 Task: Find connections with filter location Constantine with filter topic #hiringwith filter profile language English with filter current company Universal Ally with filter school NATIONAL INSTITUTE OF ELECTRONICS & INFORMATION TECHNOLOGY (NIELIT) with filter industry Travel Arrangements with filter service category Date Entry with filter keywords title Mining Engineer
Action: Mouse moved to (613, 88)
Screenshot: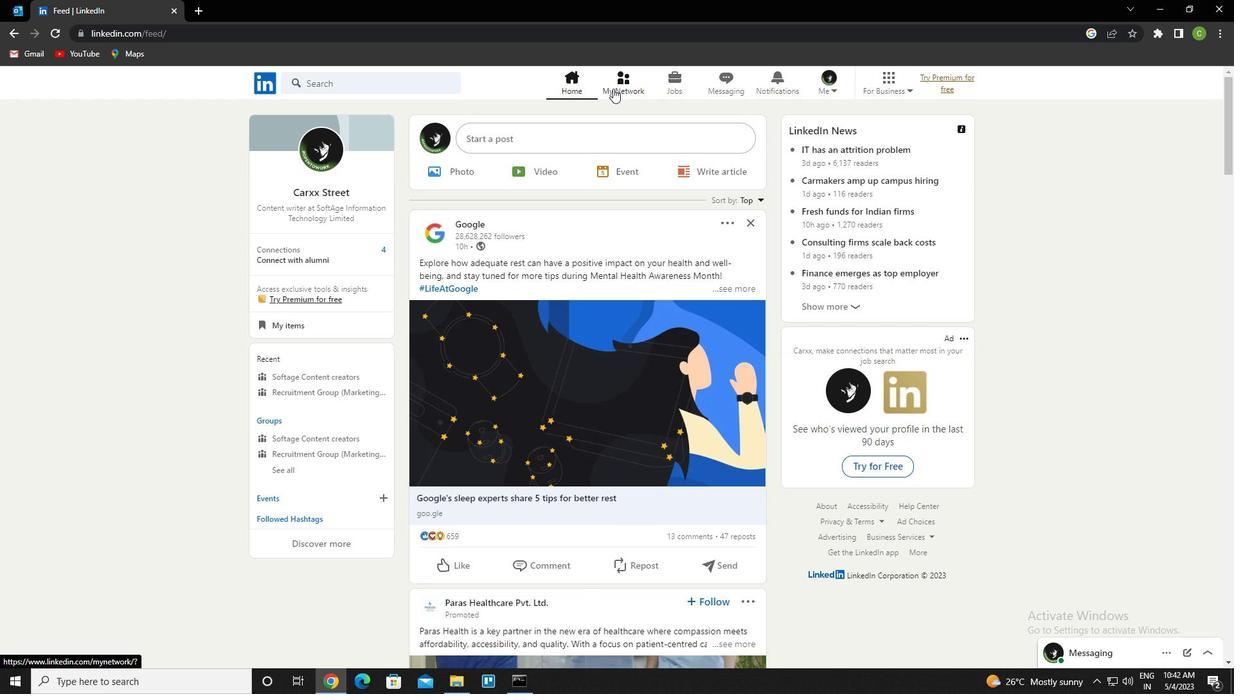 
Action: Mouse pressed left at (613, 88)
Screenshot: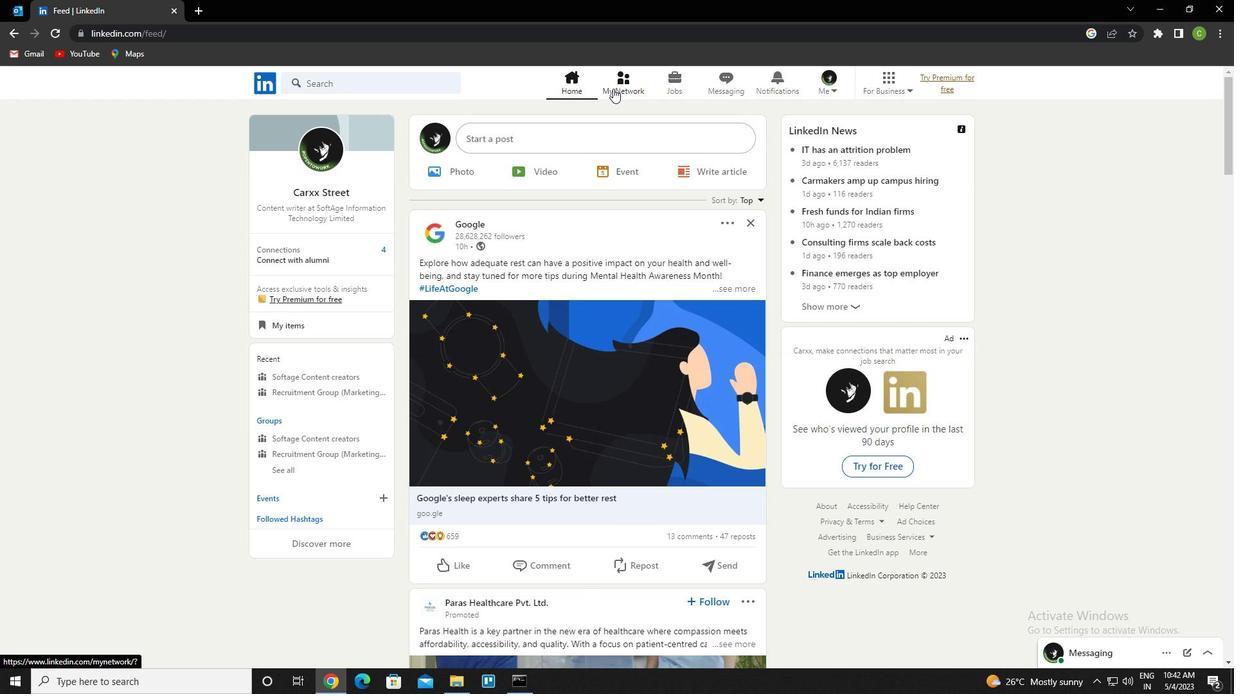 
Action: Mouse moved to (390, 165)
Screenshot: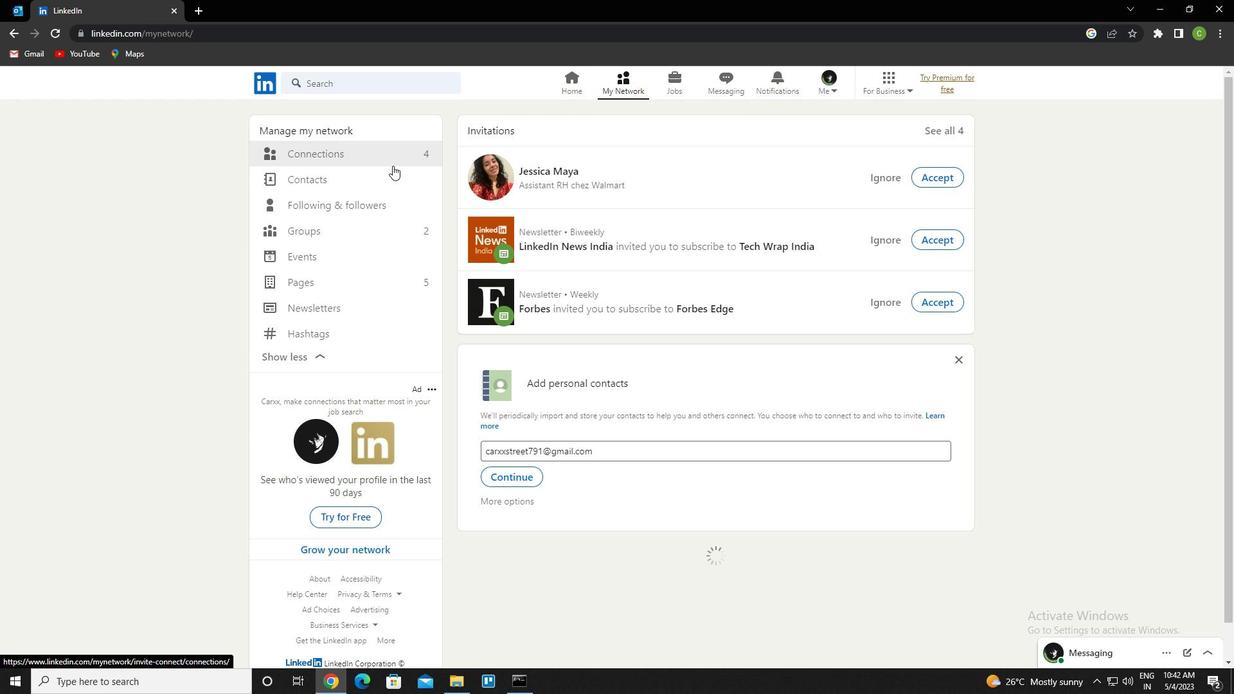 
Action: Mouse pressed left at (390, 165)
Screenshot: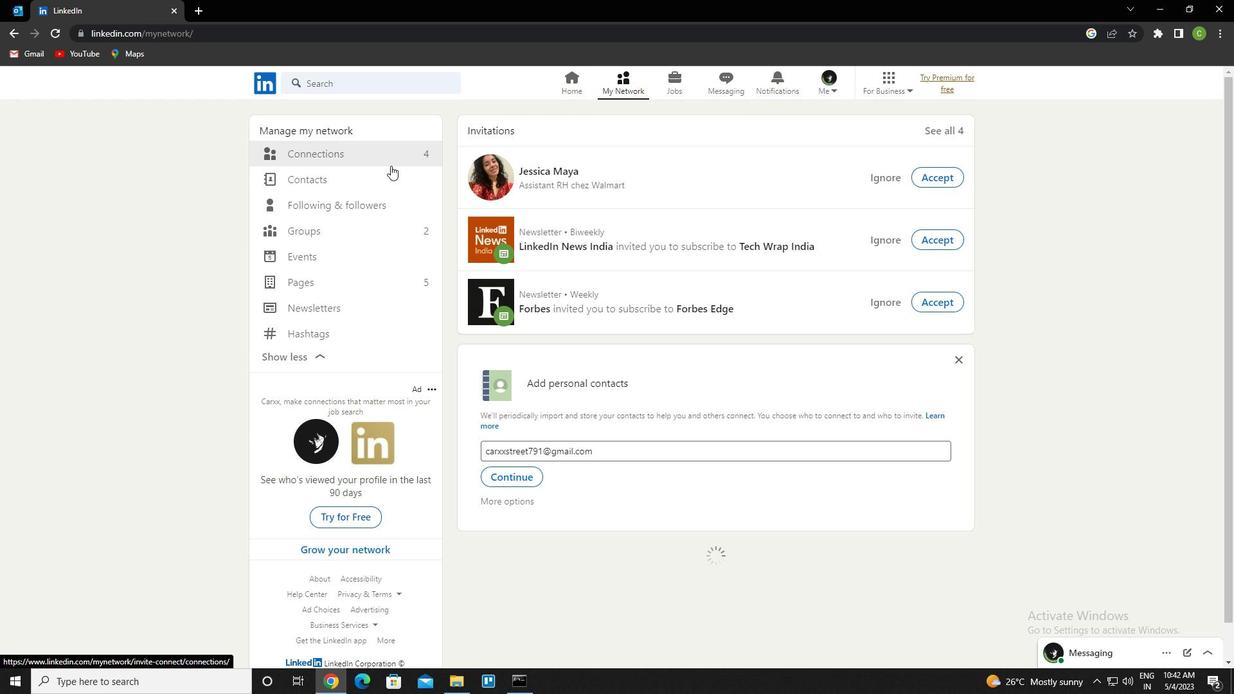 
Action: Mouse moved to (391, 165)
Screenshot: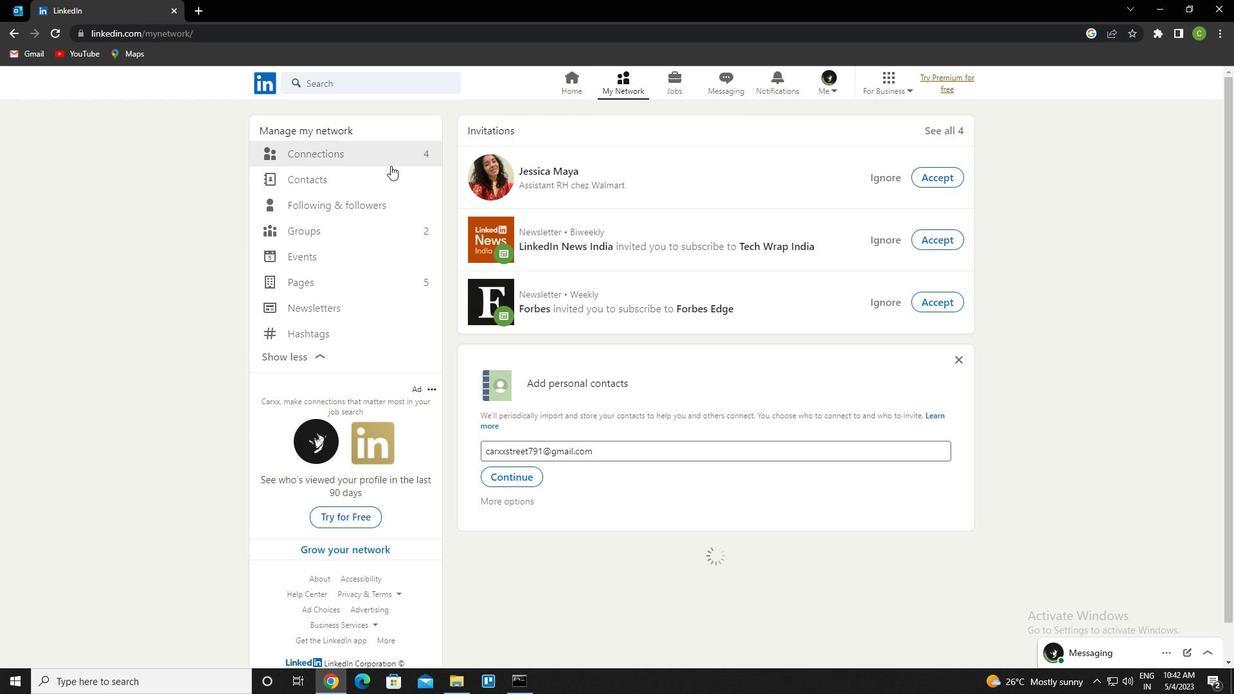 
Action: Mouse pressed left at (391, 165)
Screenshot: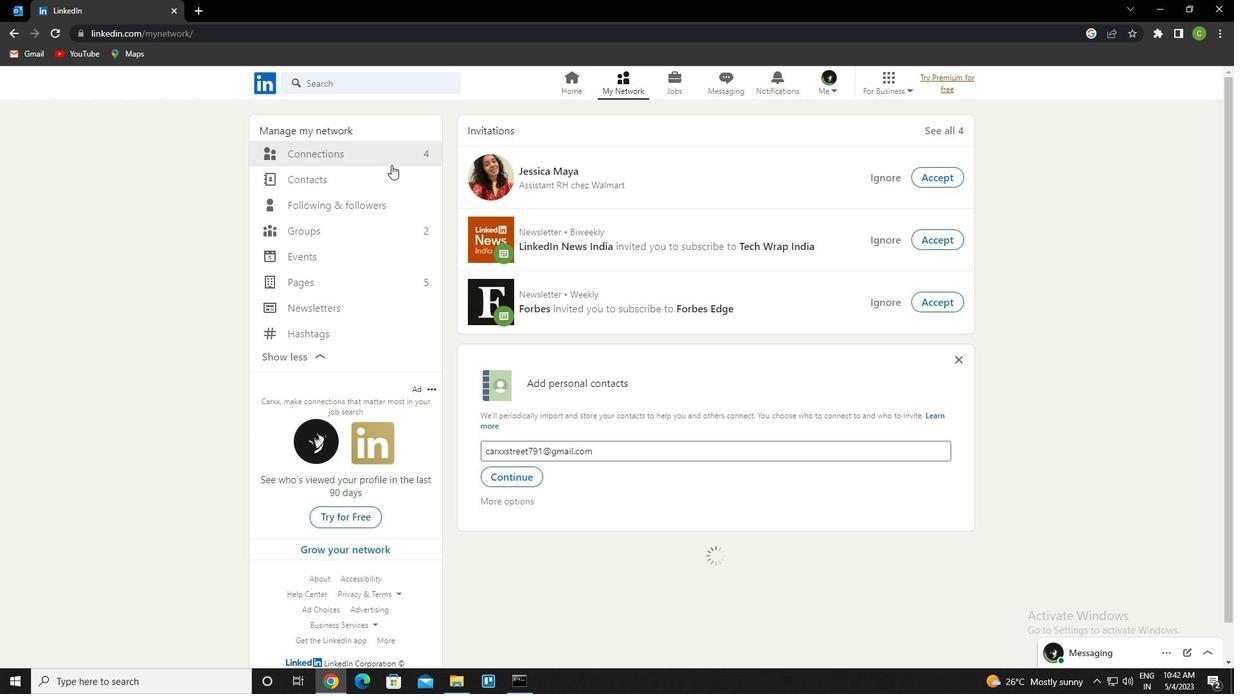 
Action: Mouse moved to (397, 148)
Screenshot: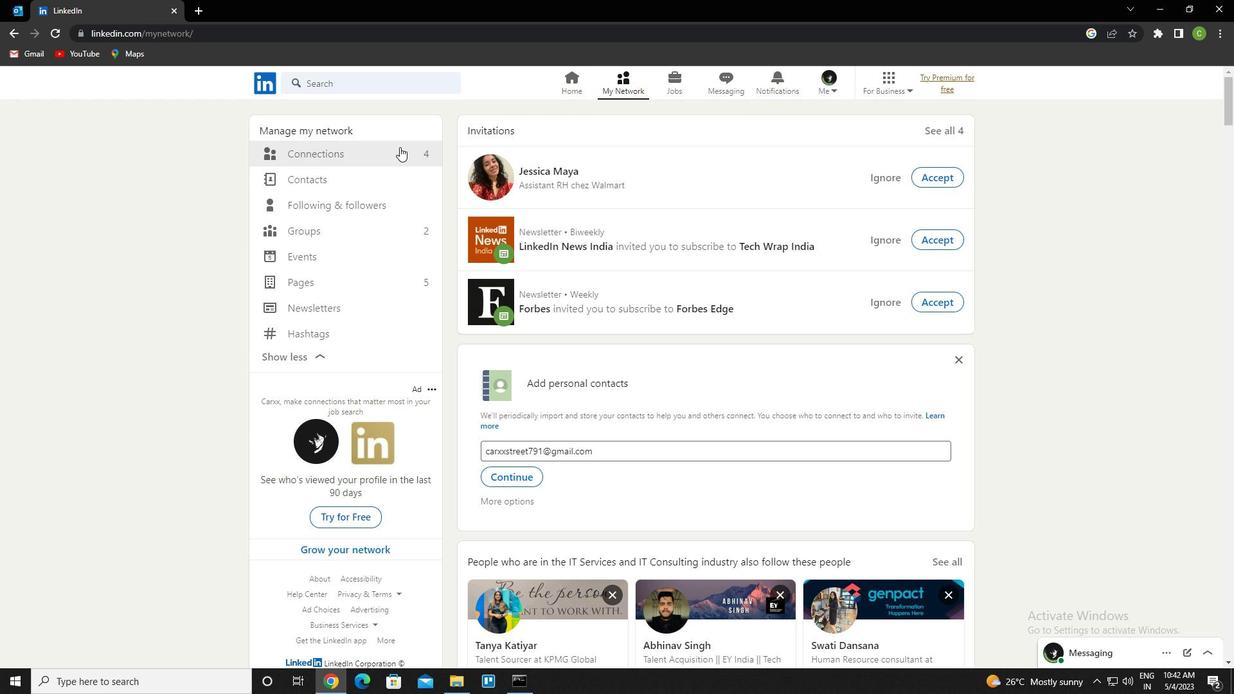 
Action: Mouse pressed left at (397, 148)
Screenshot: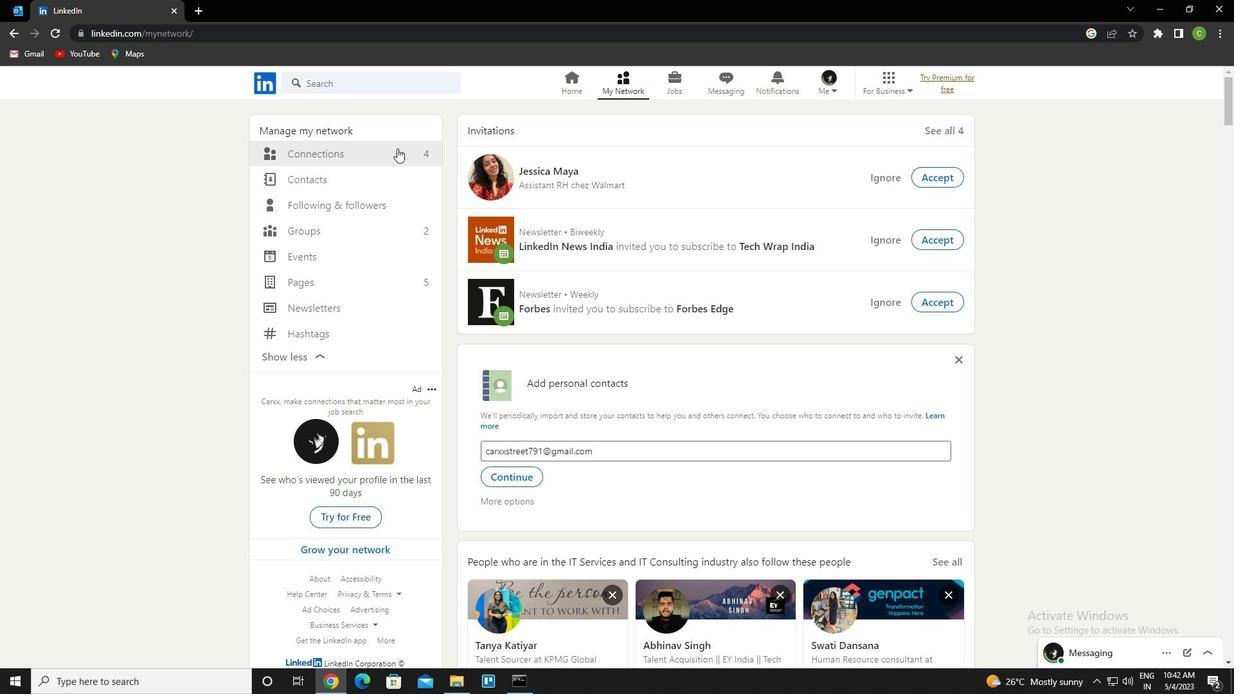 
Action: Mouse moved to (729, 156)
Screenshot: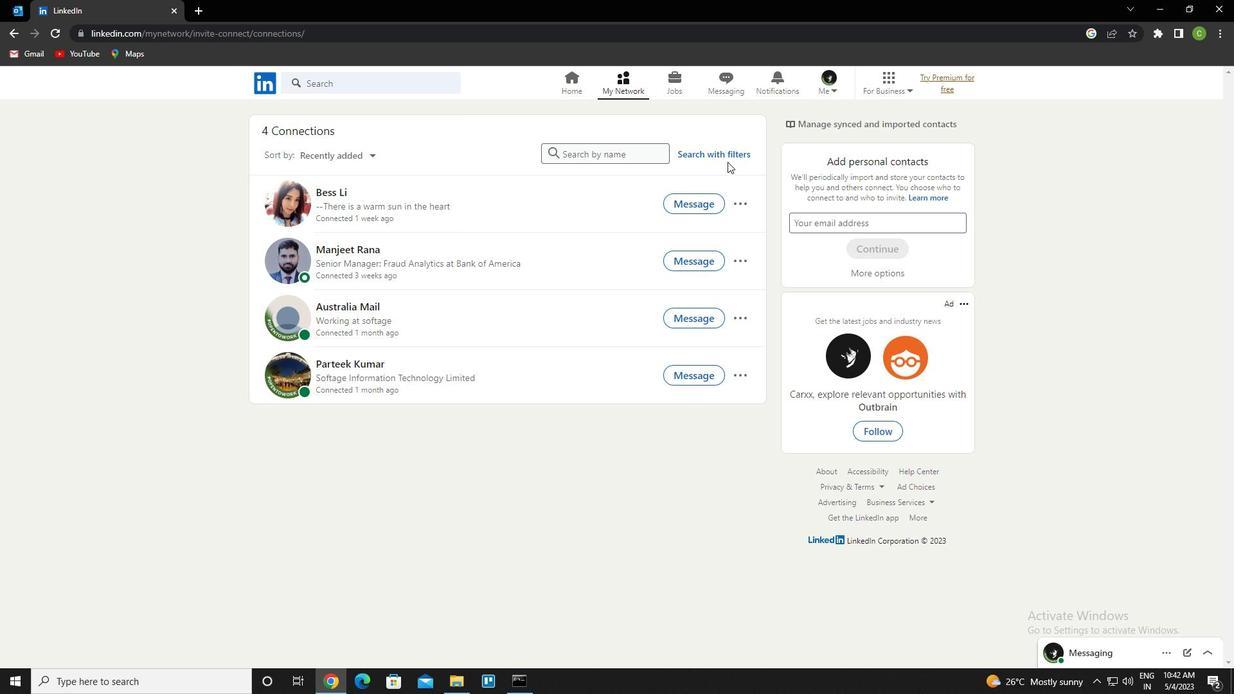 
Action: Mouse pressed left at (729, 156)
Screenshot: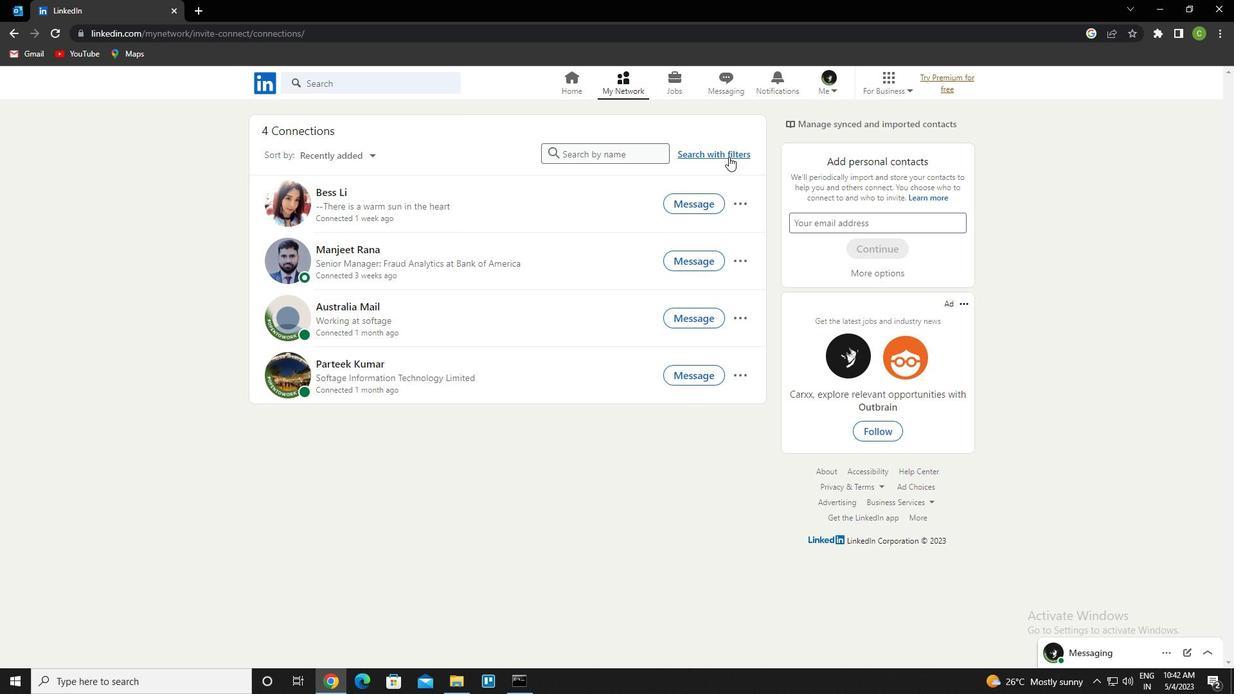 
Action: Mouse moved to (661, 113)
Screenshot: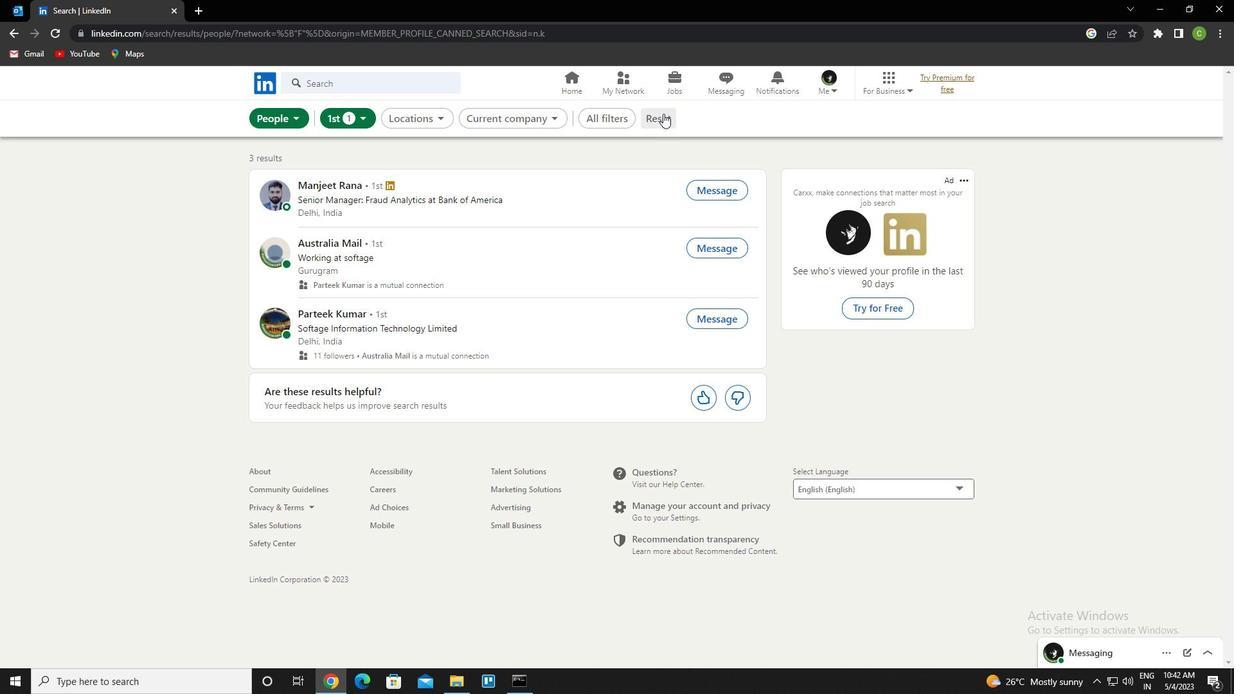 
Action: Mouse pressed left at (661, 113)
Screenshot: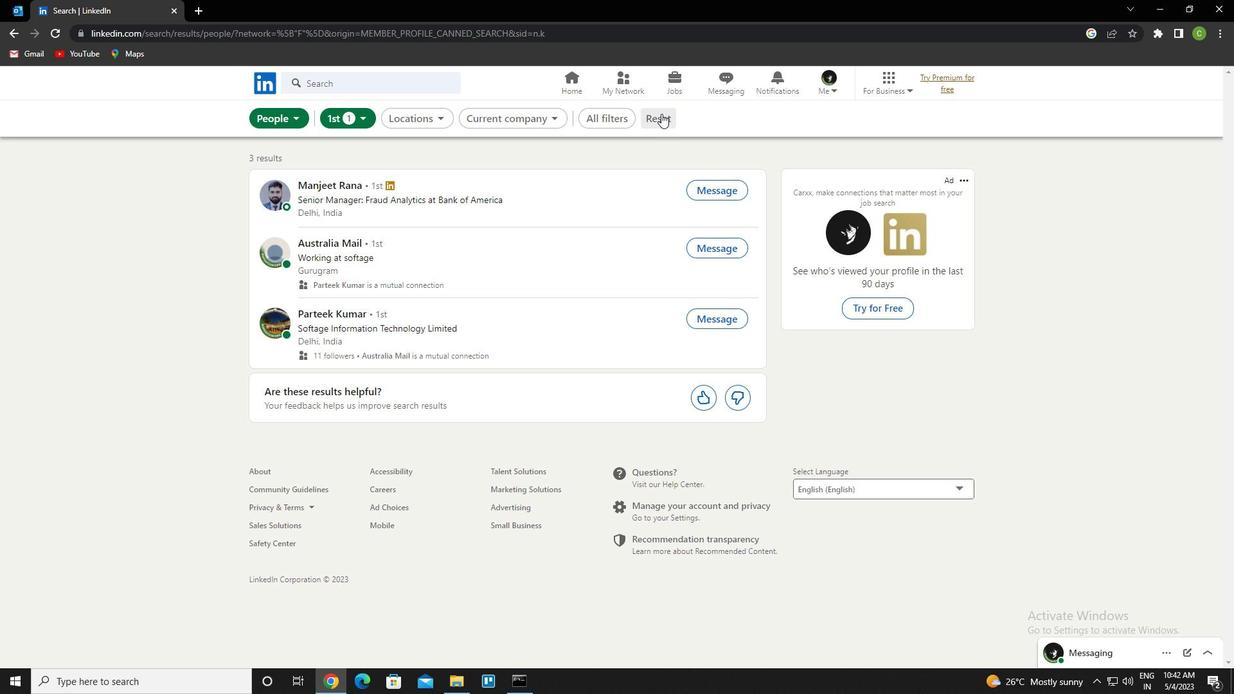 
Action: Mouse moved to (654, 119)
Screenshot: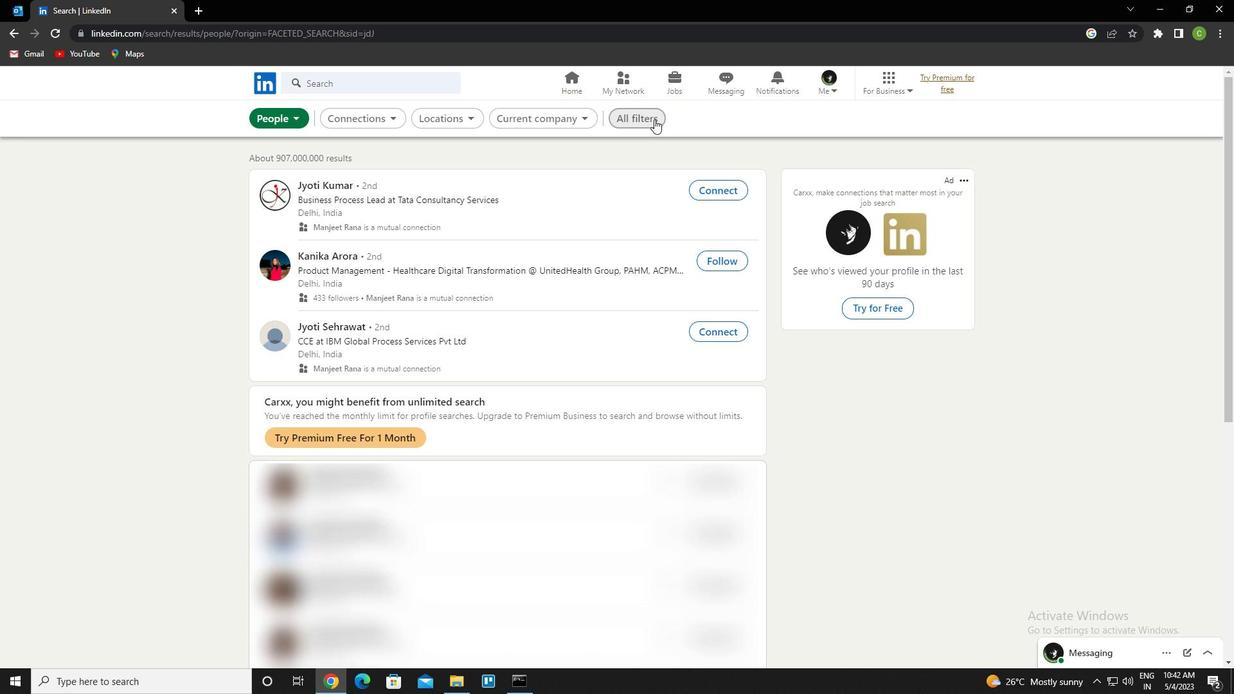 
Action: Mouse pressed left at (654, 119)
Screenshot: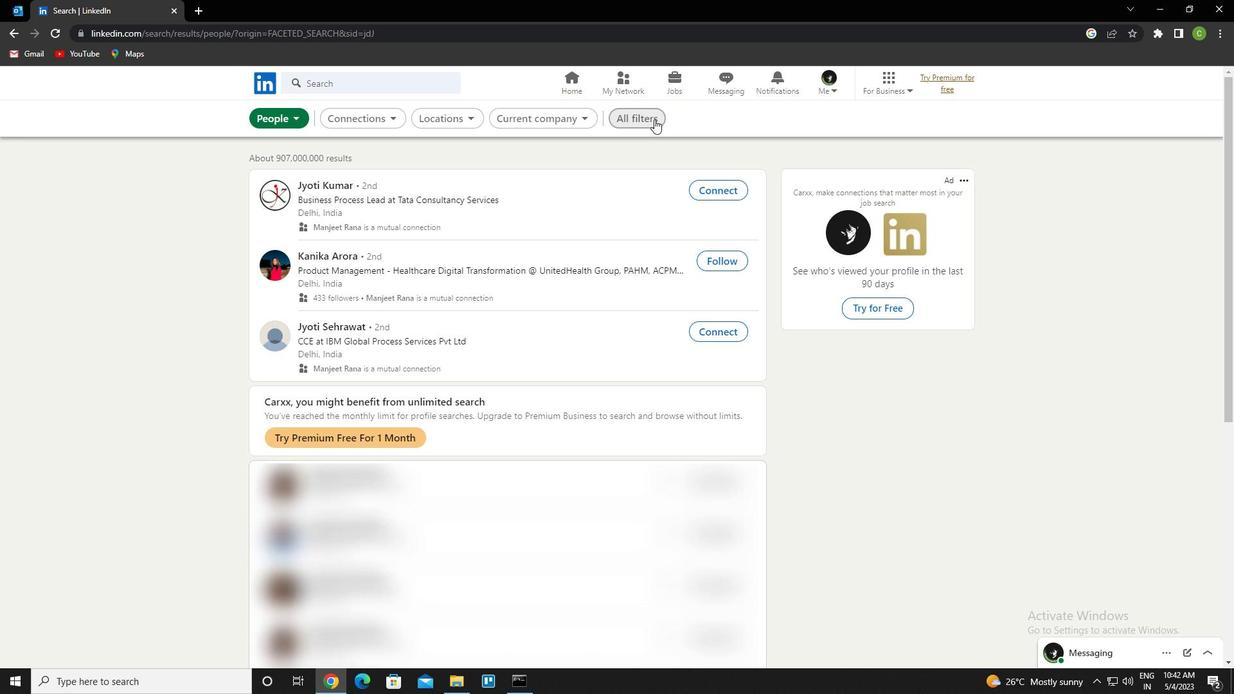 
Action: Mouse moved to (1118, 416)
Screenshot: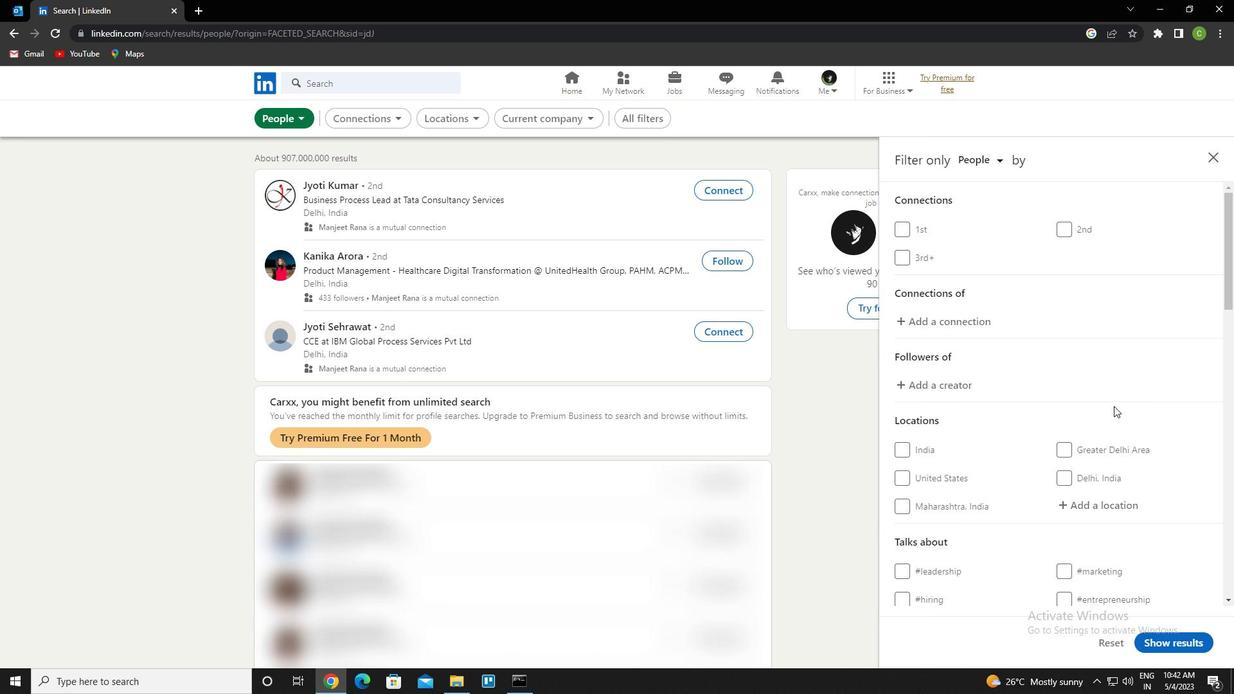 
Action: Mouse scrolled (1118, 415) with delta (0, 0)
Screenshot: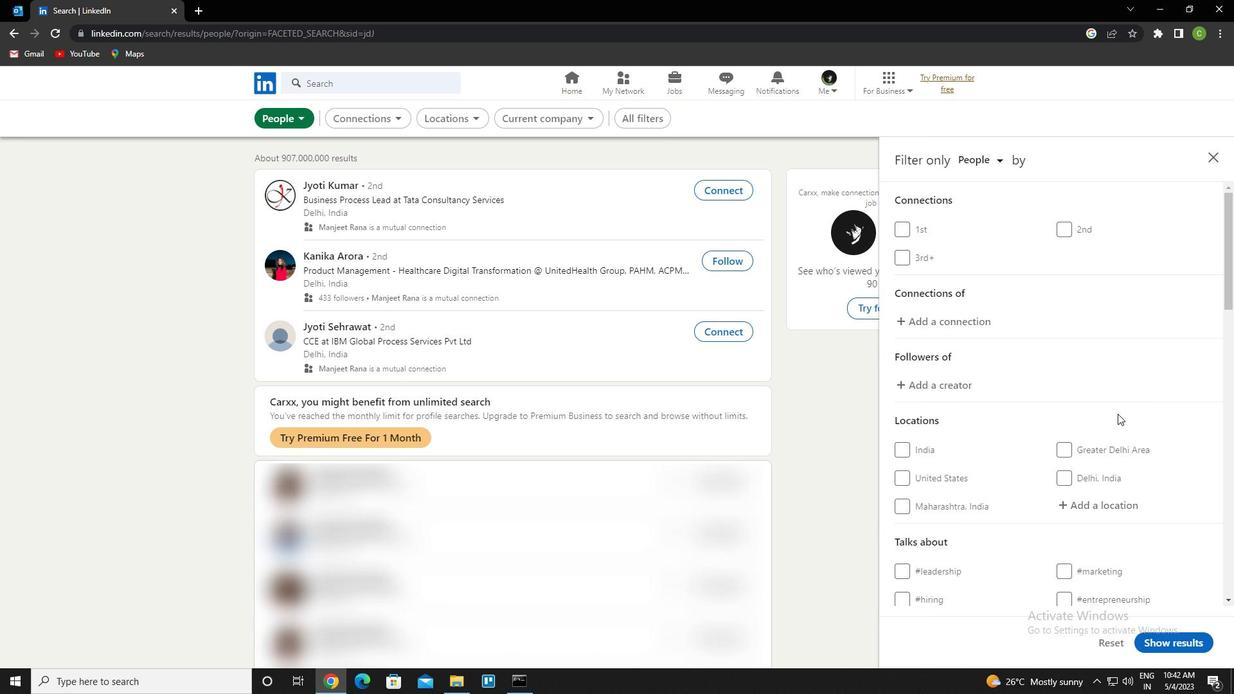 
Action: Mouse moved to (1116, 417)
Screenshot: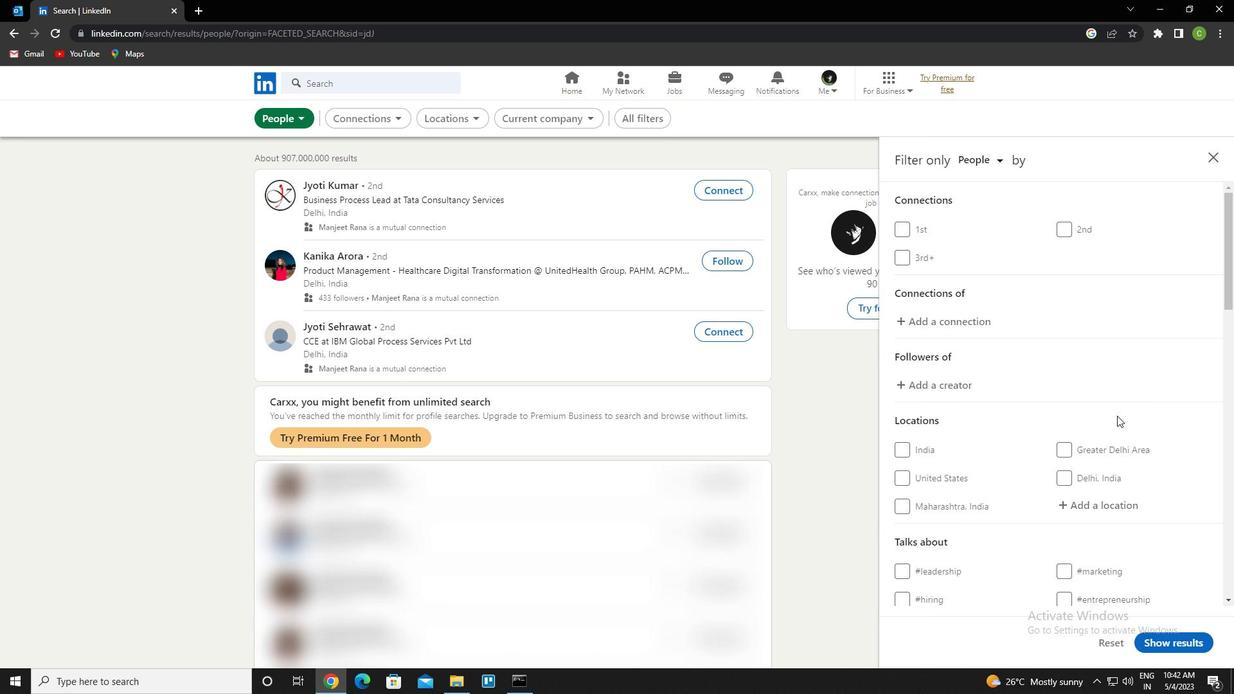 
Action: Mouse scrolled (1116, 416) with delta (0, 0)
Screenshot: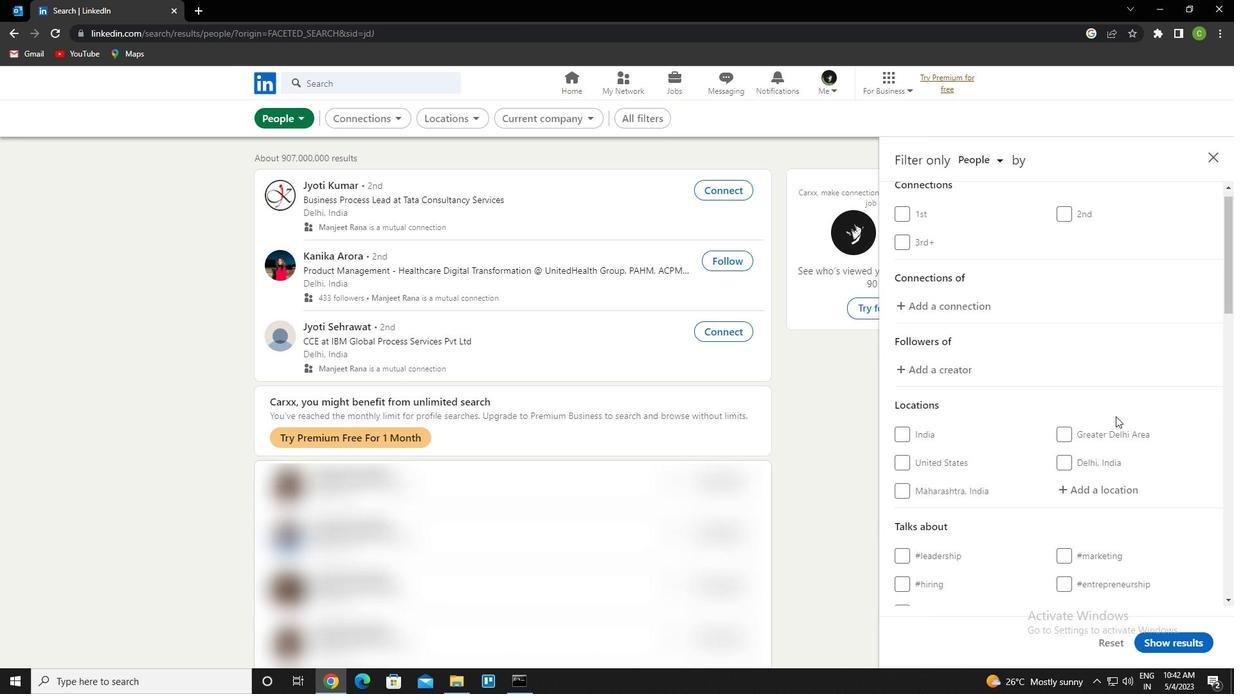 
Action: Mouse moved to (1109, 382)
Screenshot: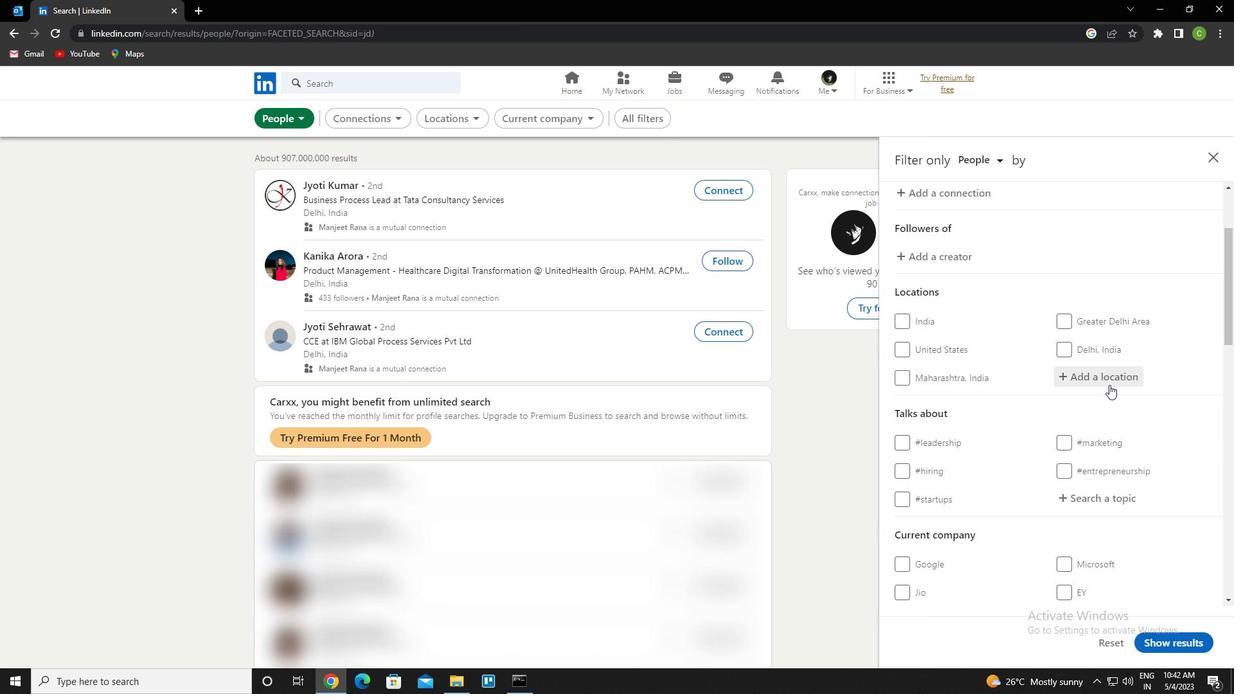 
Action: Mouse pressed left at (1109, 382)
Screenshot: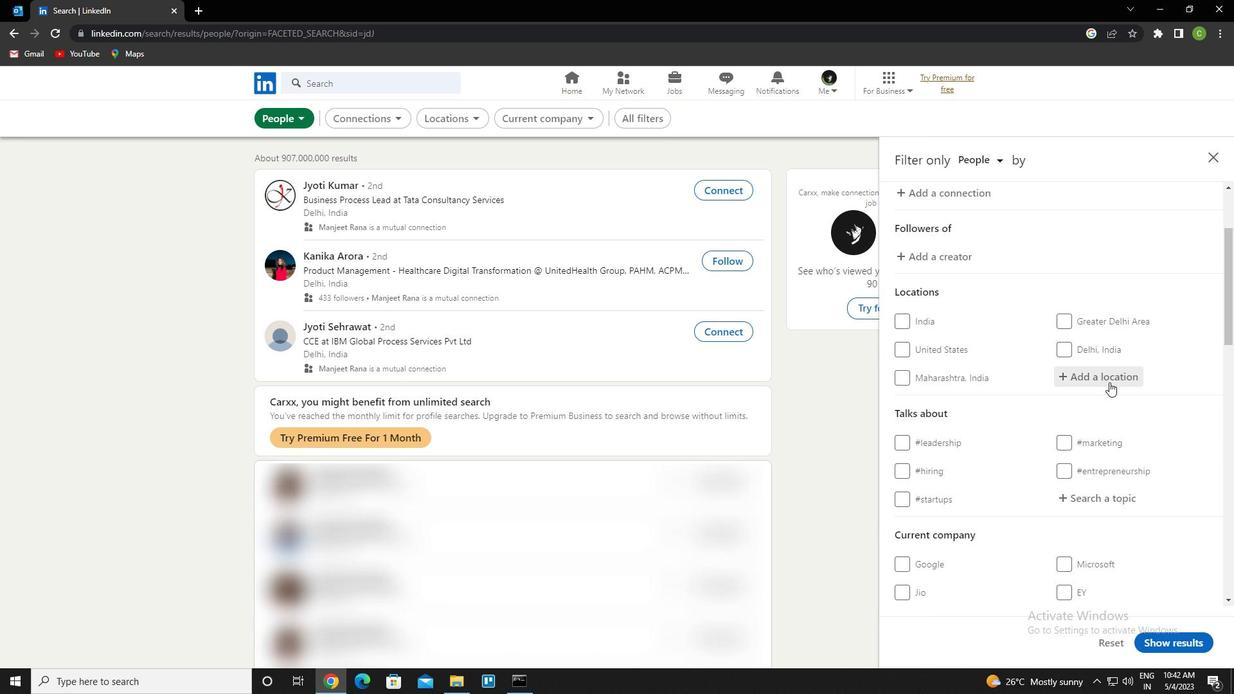 
Action: Mouse moved to (1110, 382)
Screenshot: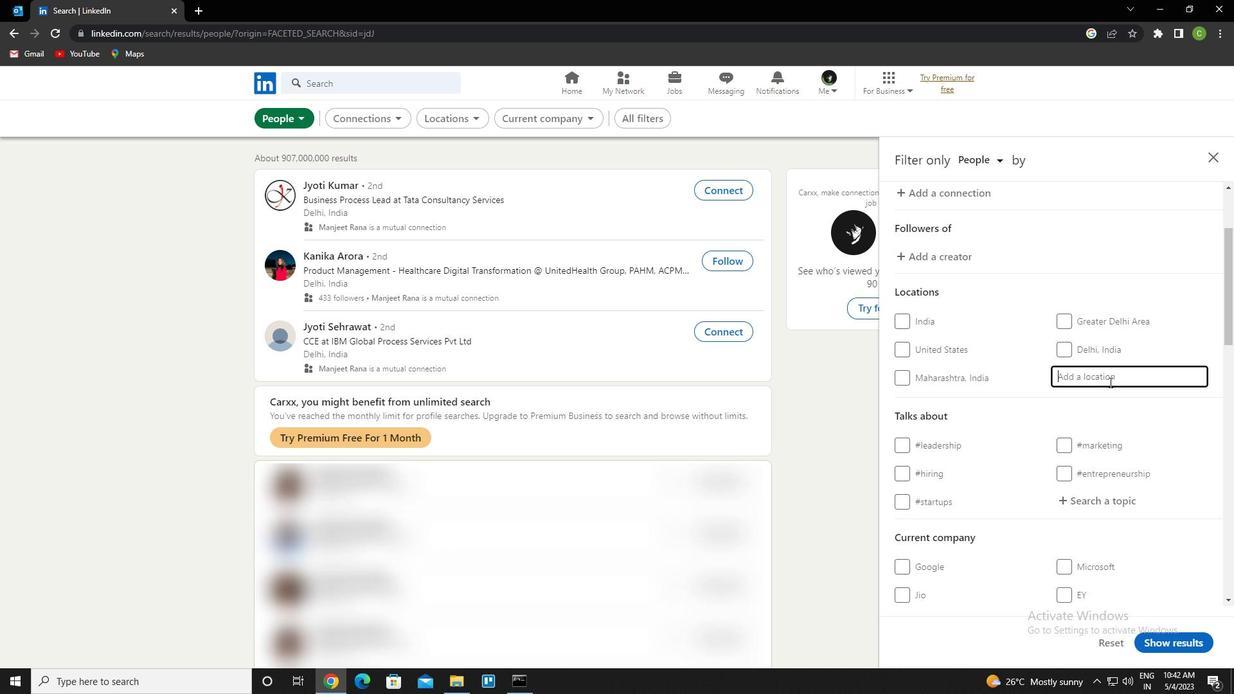 
Action: Key pressed <Key.caps_lock>c<Key.caps_lock>onstantine<Key.down><Key.enter>
Screenshot: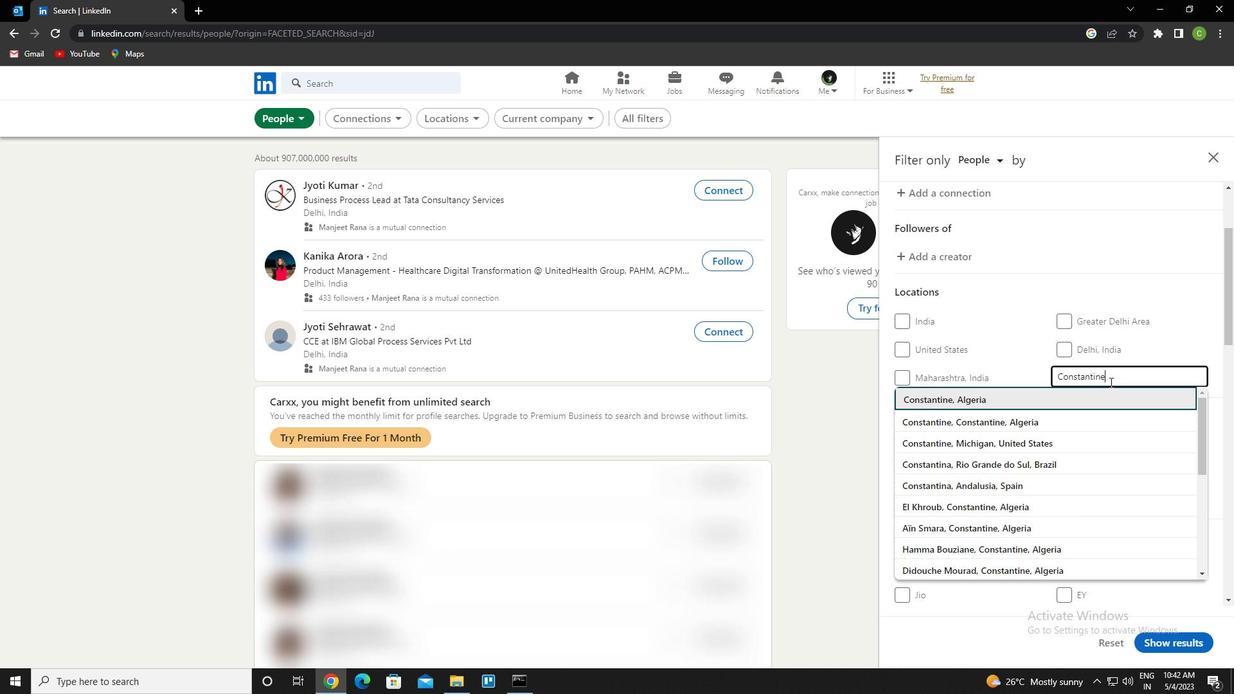 
Action: Mouse moved to (1108, 416)
Screenshot: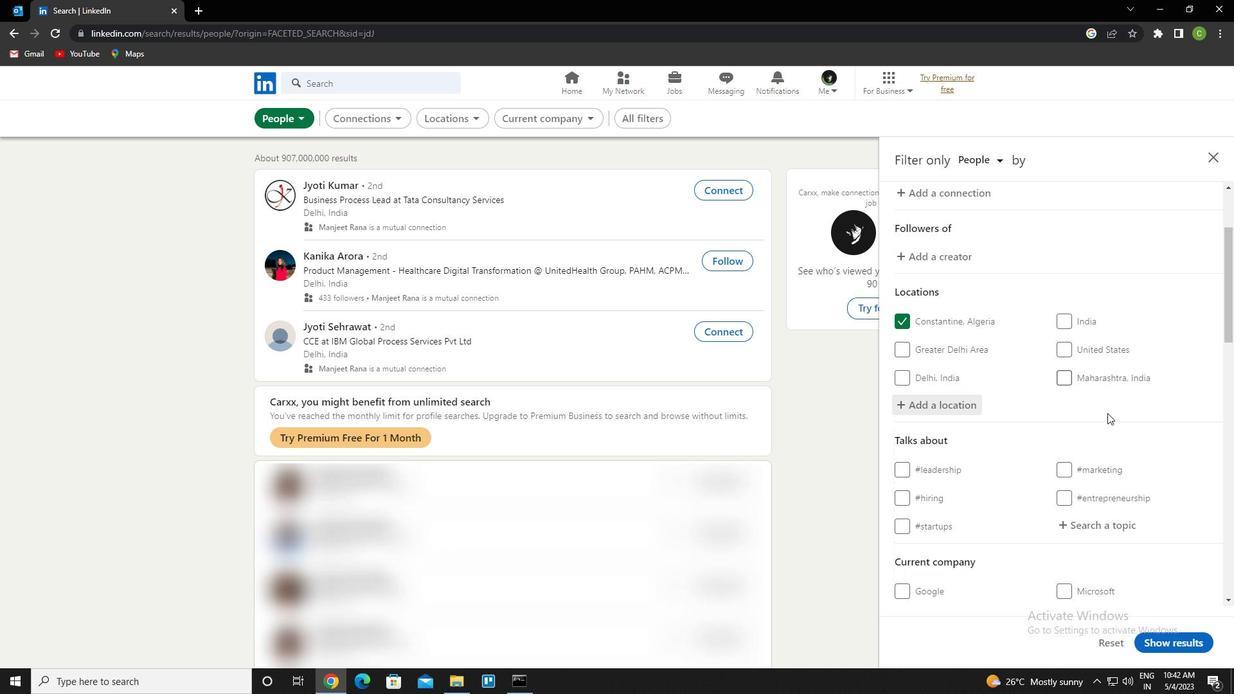 
Action: Mouse scrolled (1108, 415) with delta (0, 0)
Screenshot: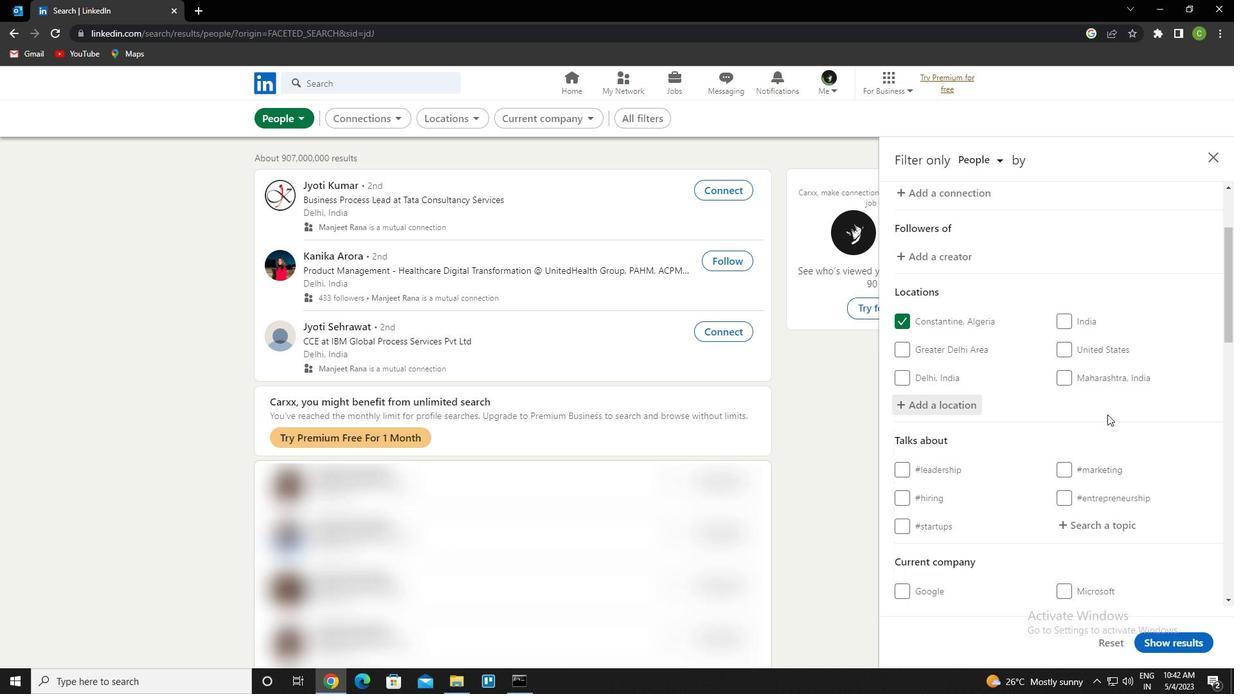 
Action: Mouse moved to (1108, 416)
Screenshot: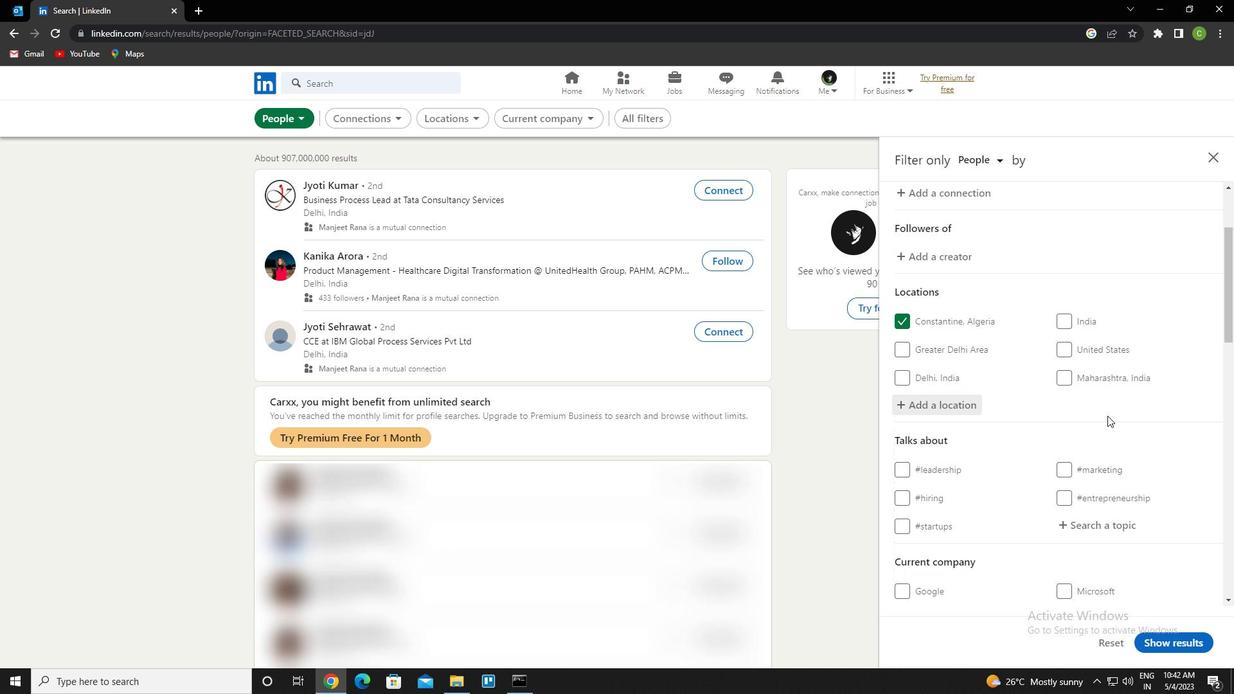 
Action: Mouse scrolled (1108, 416) with delta (0, 0)
Screenshot: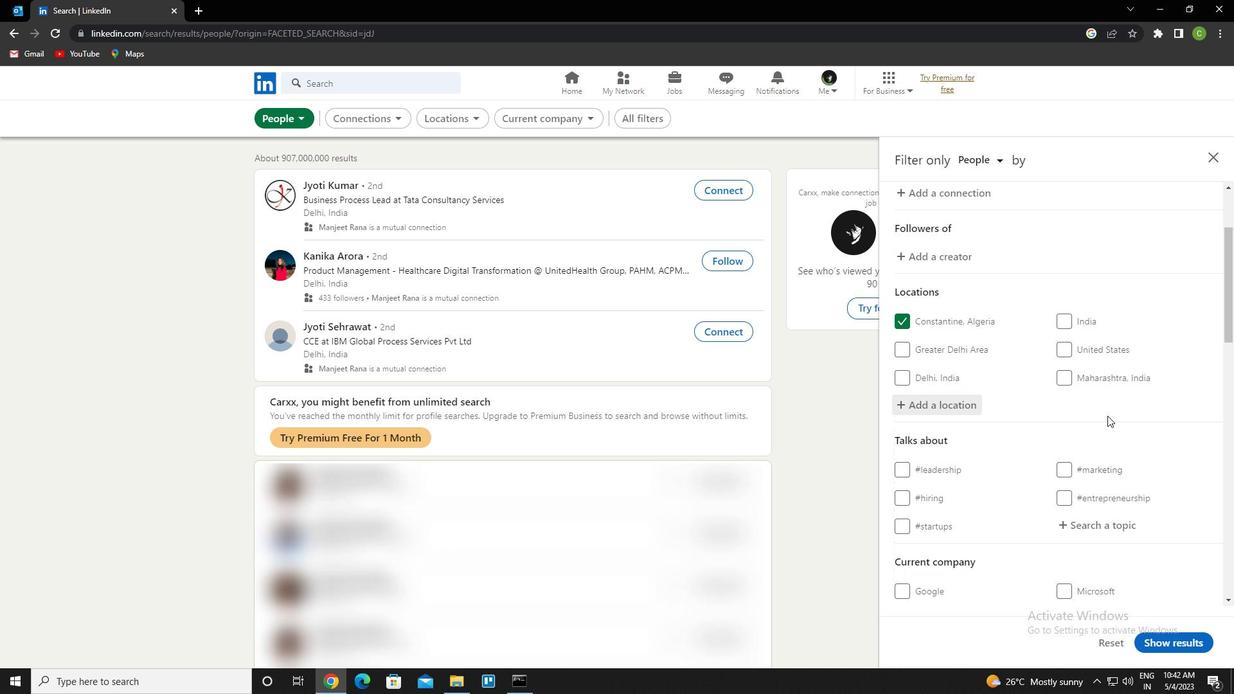 
Action: Mouse moved to (1108, 403)
Screenshot: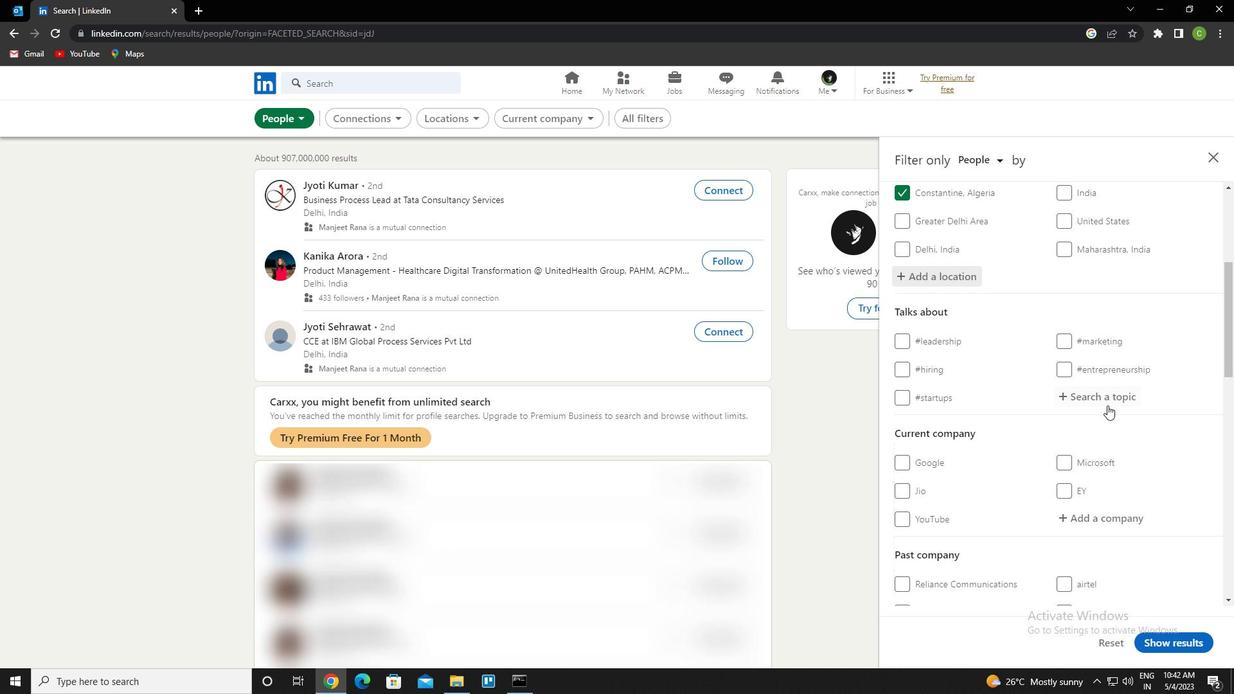 
Action: Mouse pressed left at (1108, 403)
Screenshot: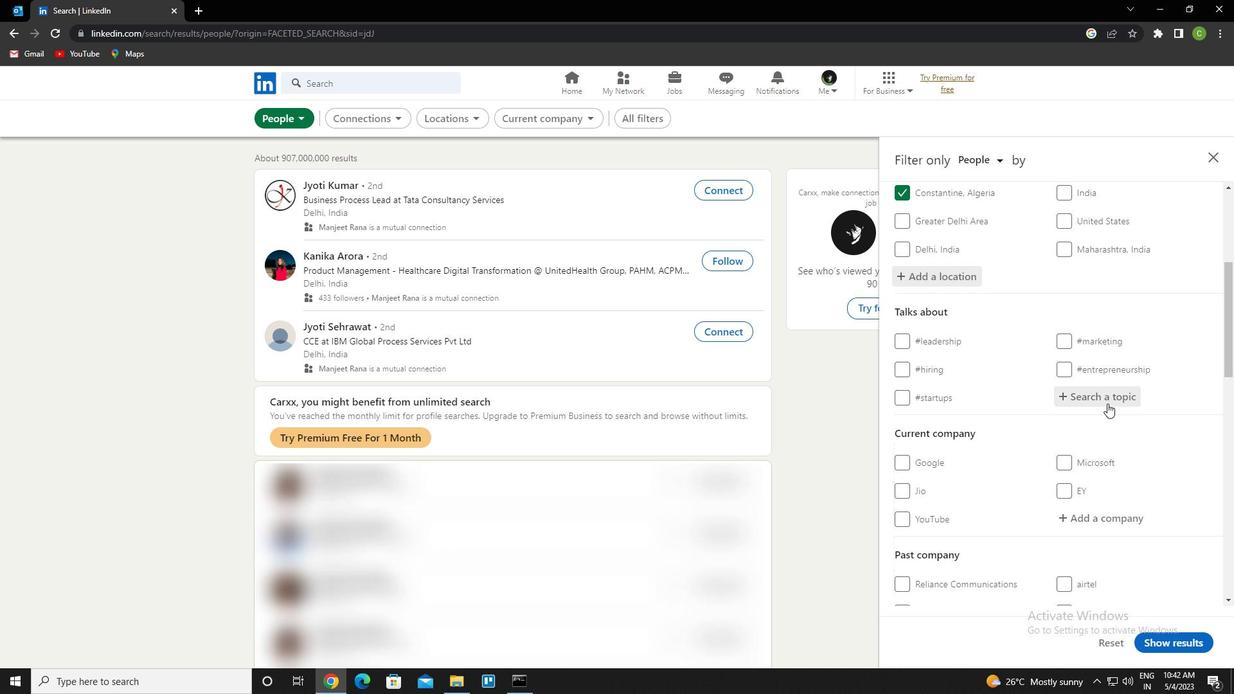 
Action: Key pressed hiring<Key.down><Key.enter>
Screenshot: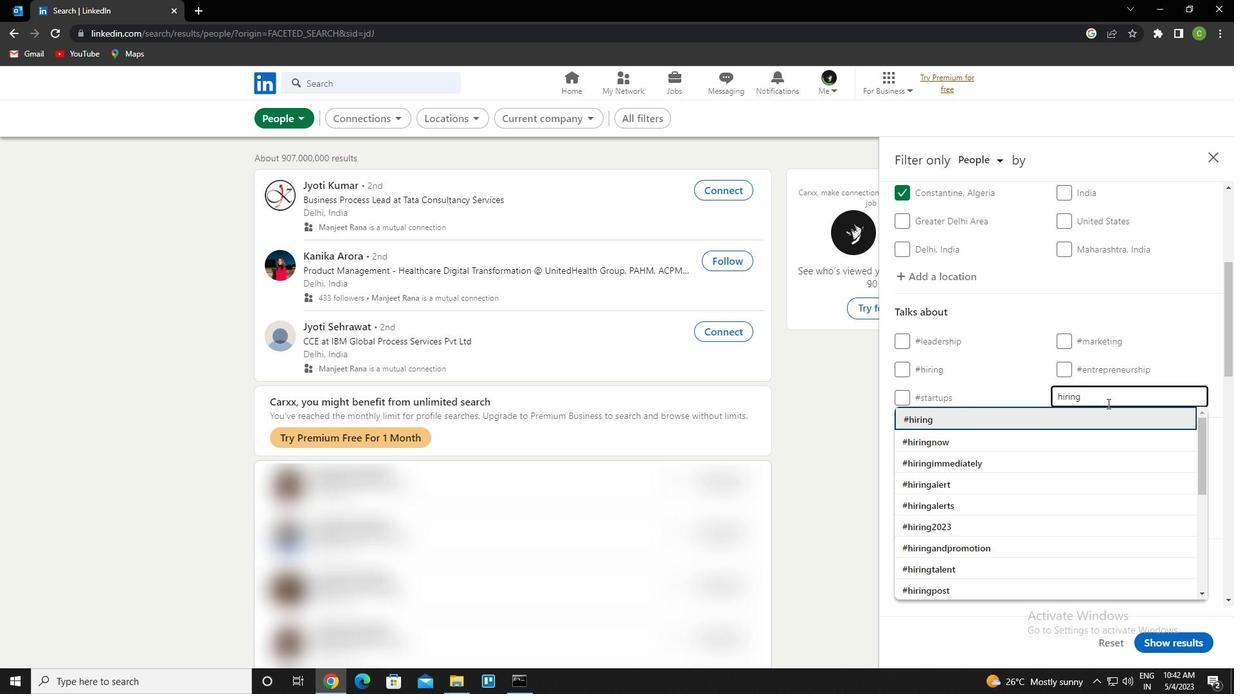 
Action: Mouse scrolled (1108, 403) with delta (0, 0)
Screenshot: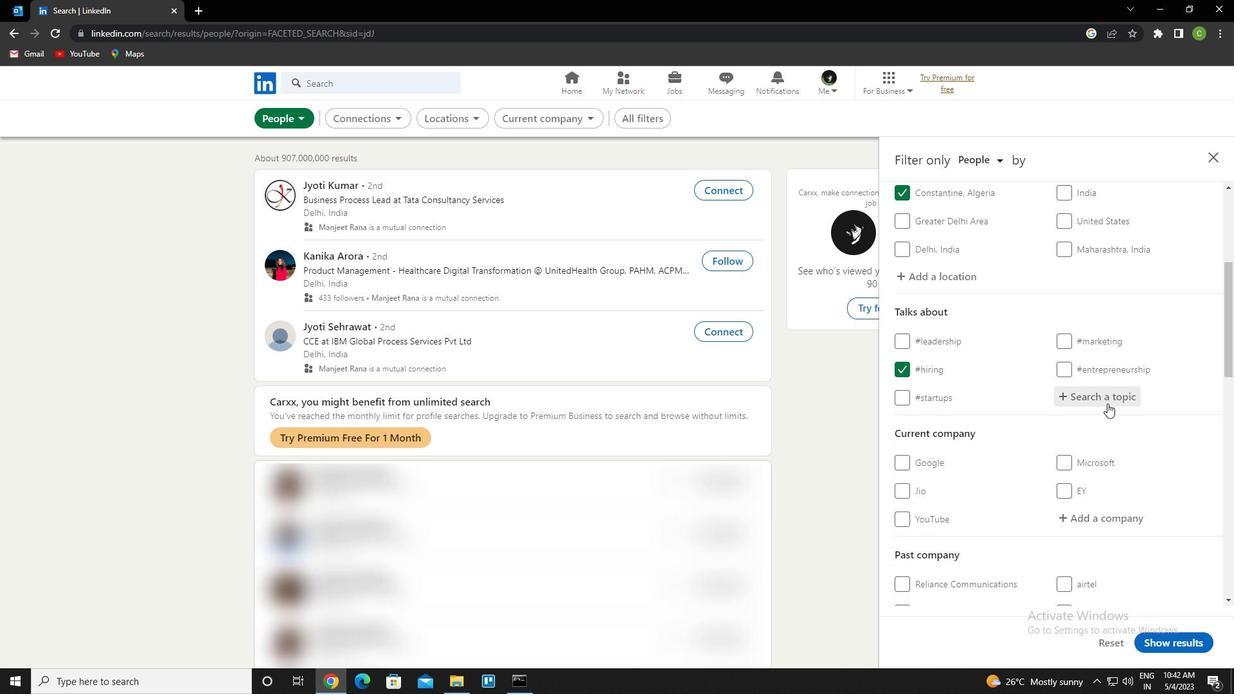 
Action: Mouse moved to (1110, 403)
Screenshot: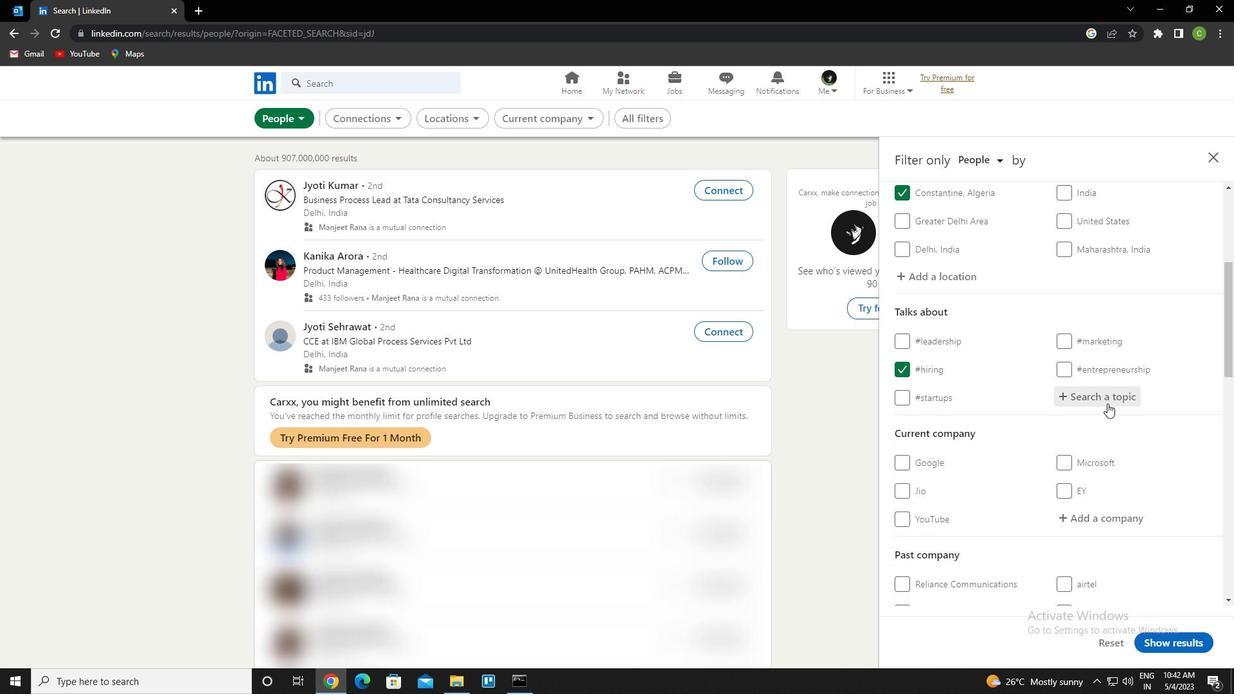 
Action: Mouse scrolled (1110, 403) with delta (0, 0)
Screenshot: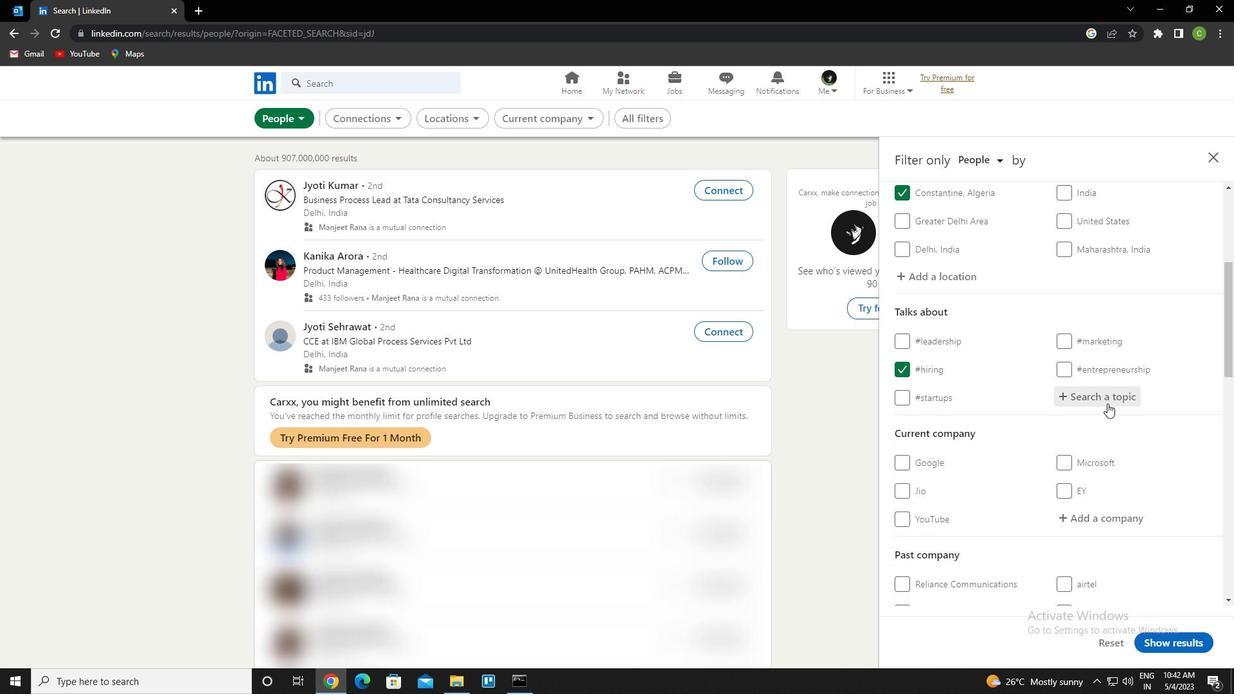 
Action: Mouse moved to (1115, 407)
Screenshot: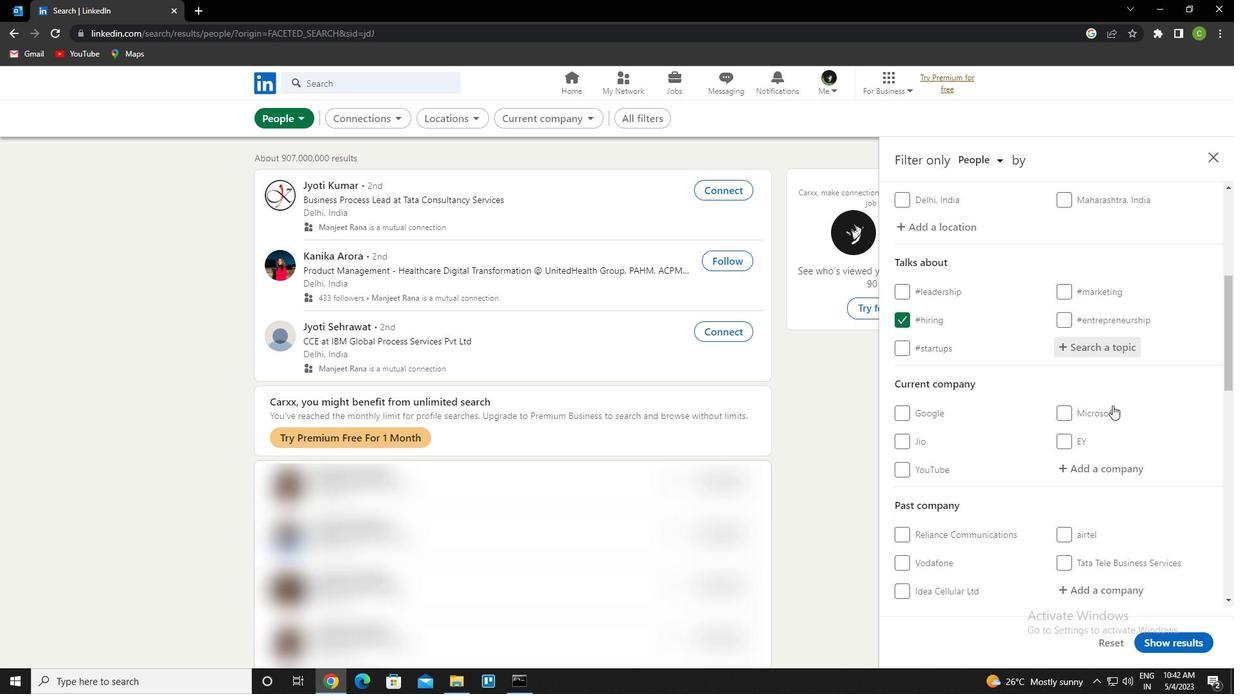 
Action: Mouse scrolled (1115, 406) with delta (0, 0)
Screenshot: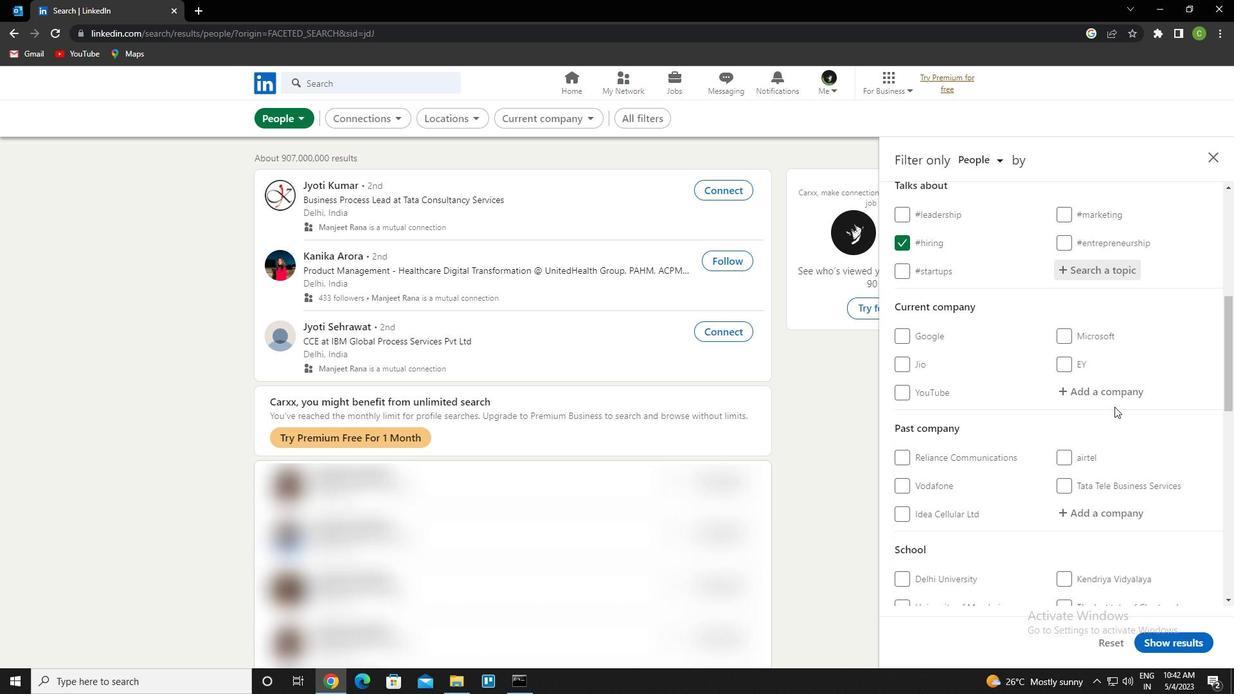 
Action: Mouse scrolled (1115, 406) with delta (0, 0)
Screenshot: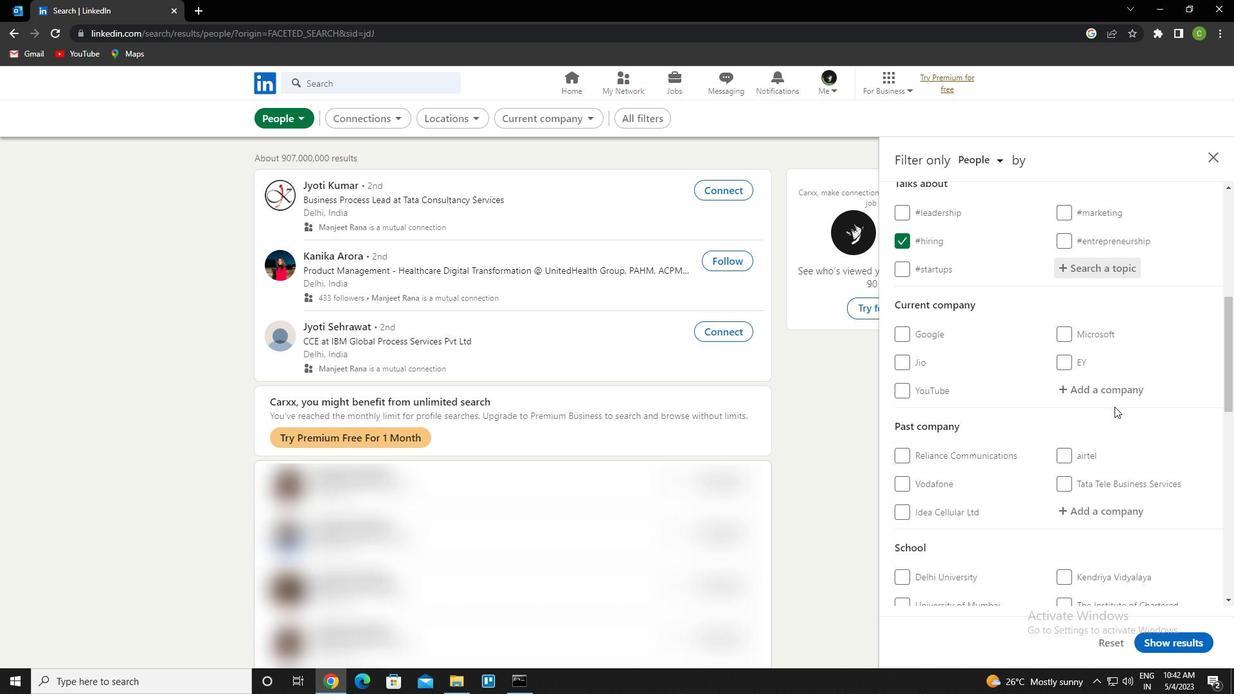 
Action: Mouse moved to (1115, 407)
Screenshot: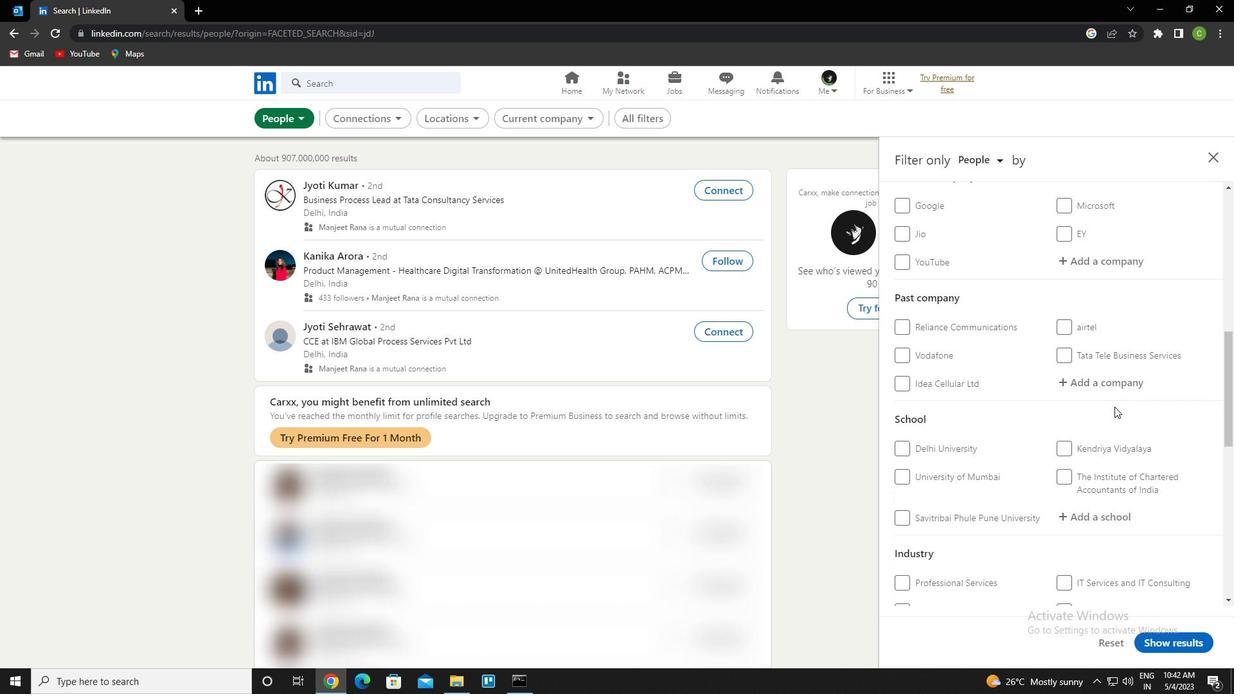 
Action: Mouse scrolled (1115, 407) with delta (0, 0)
Screenshot: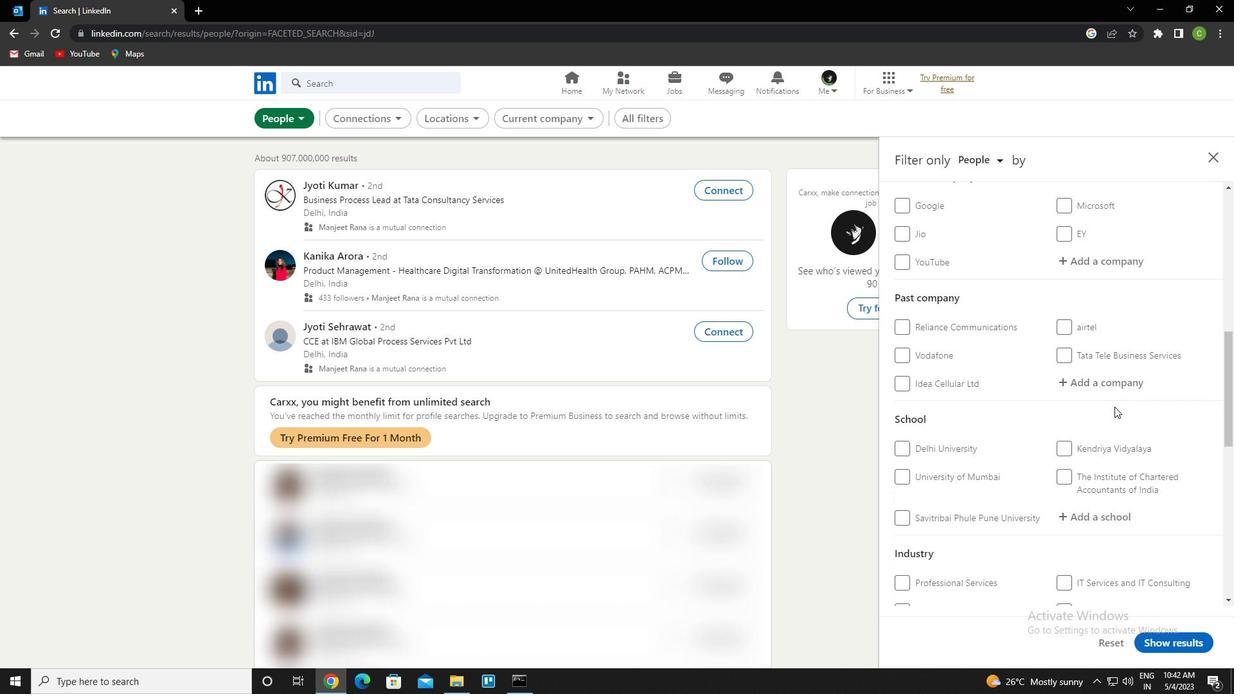 
Action: Mouse moved to (1113, 410)
Screenshot: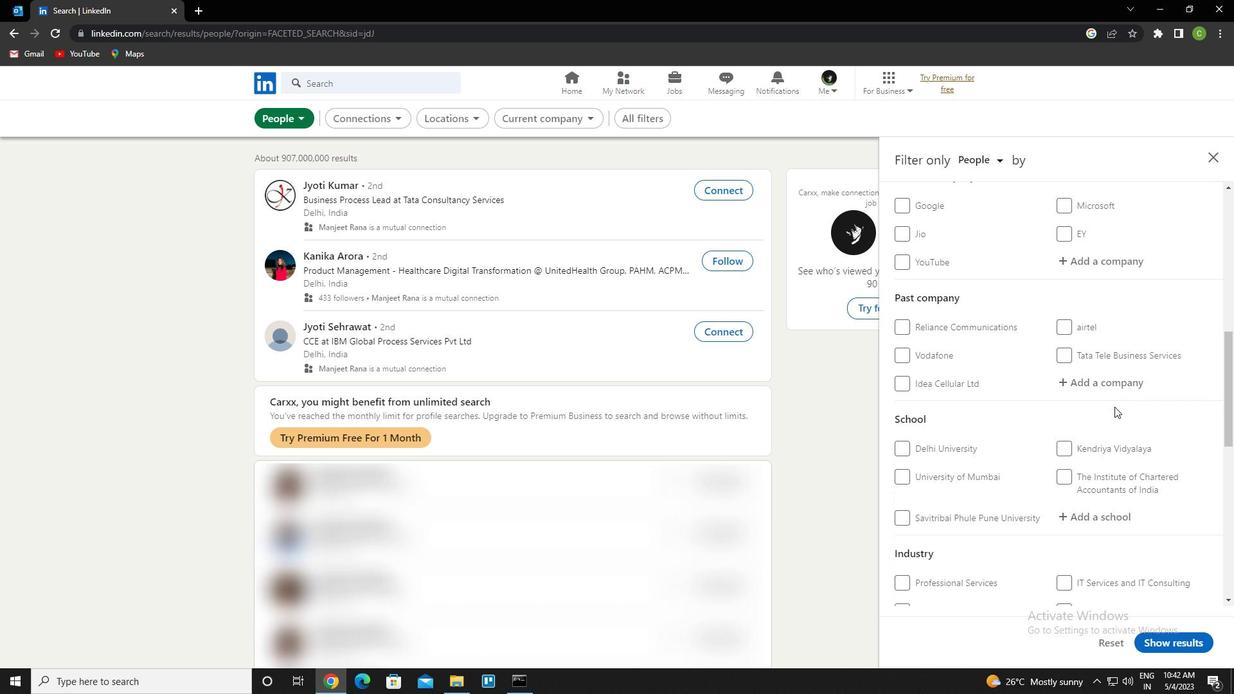
Action: Mouse scrolled (1113, 410) with delta (0, 0)
Screenshot: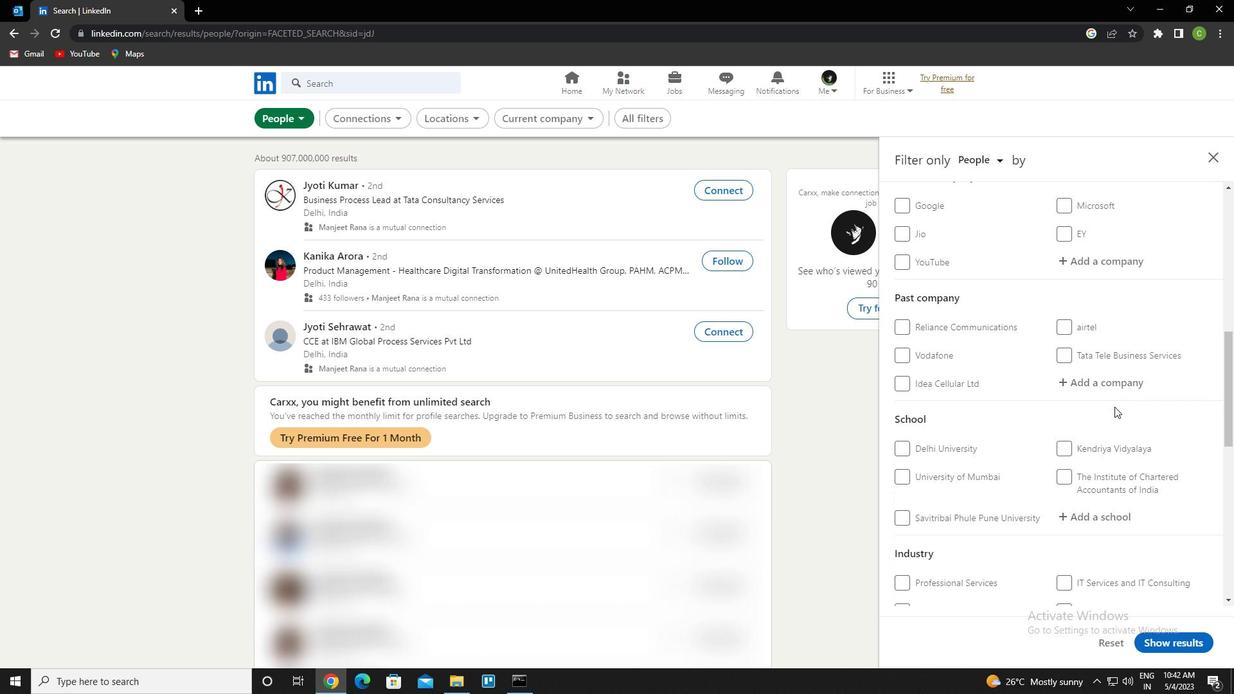 
Action: Mouse scrolled (1113, 410) with delta (0, 0)
Screenshot: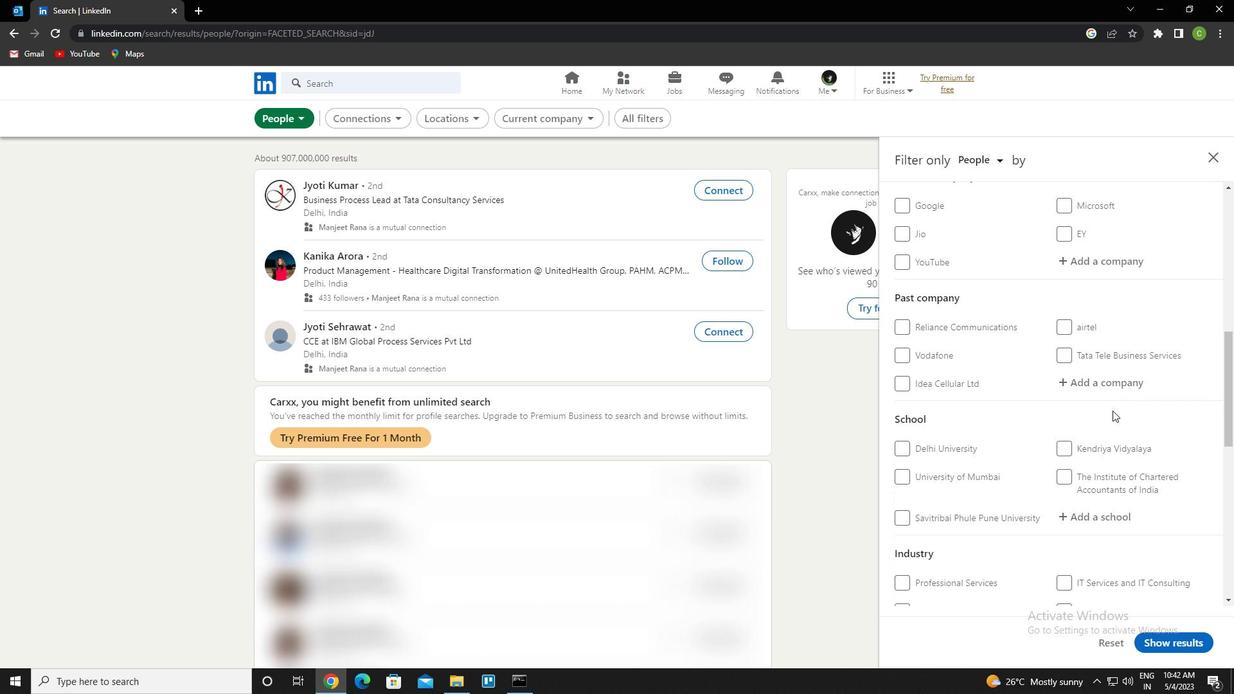 
Action: Mouse scrolled (1113, 410) with delta (0, 0)
Screenshot: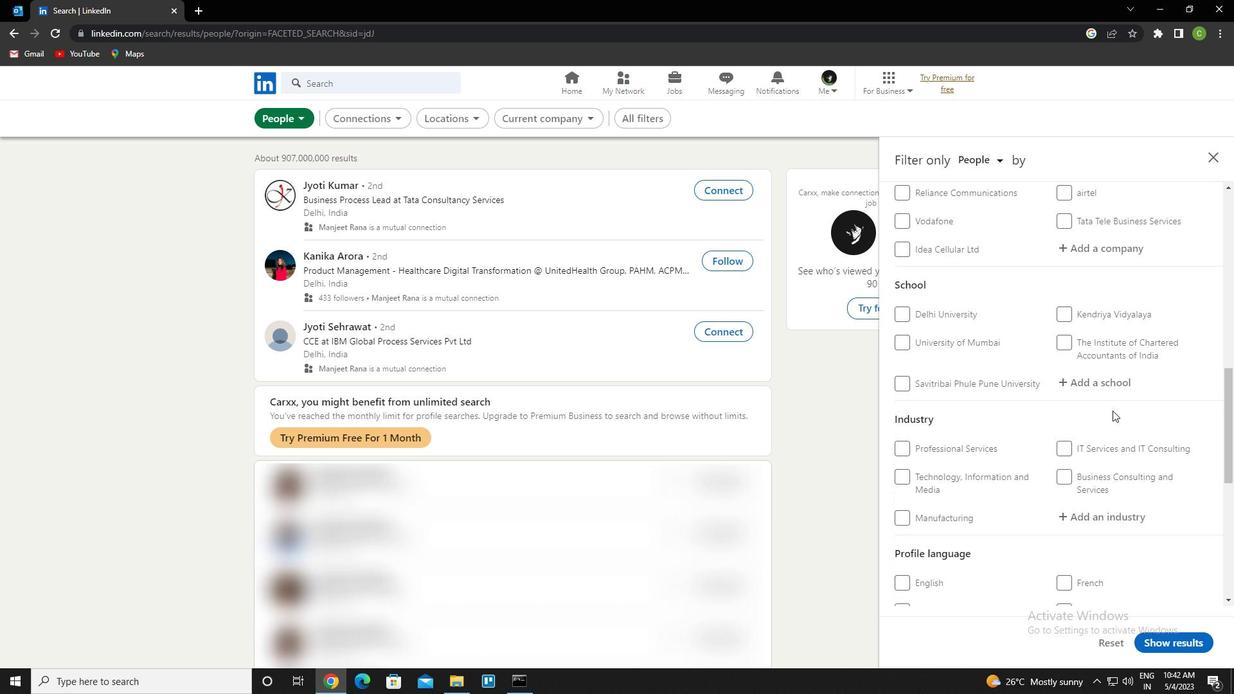 
Action: Mouse scrolled (1113, 410) with delta (0, 0)
Screenshot: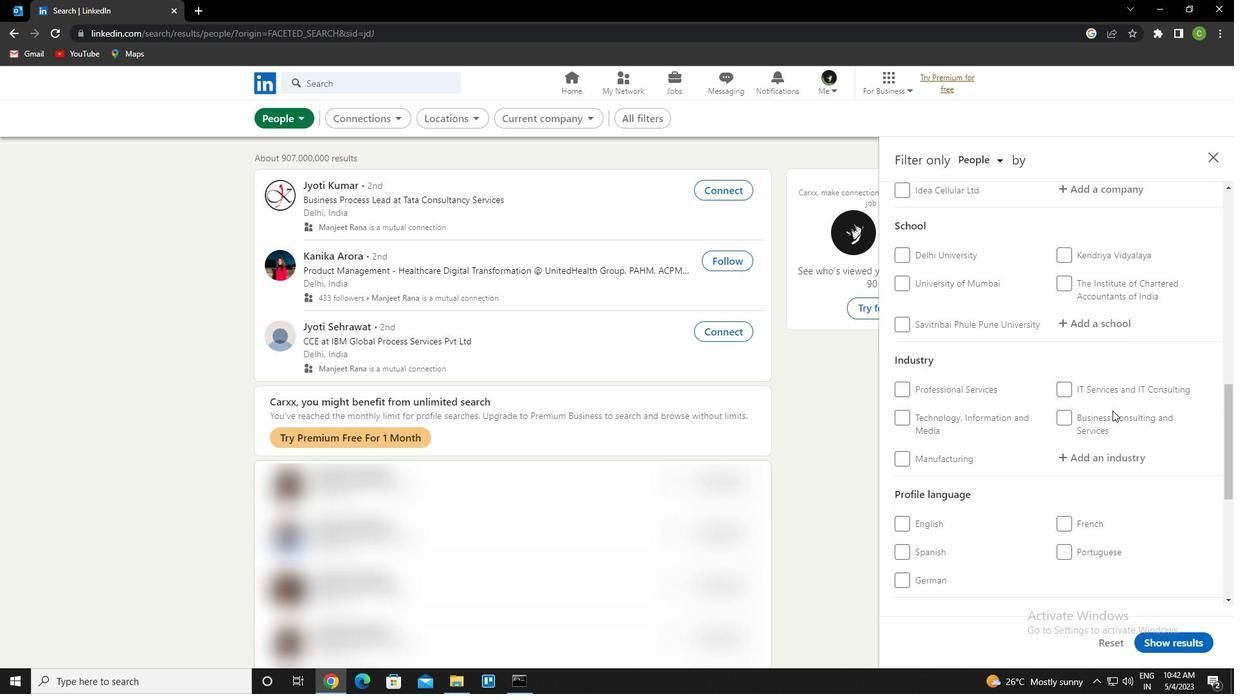 
Action: Mouse moved to (1112, 411)
Screenshot: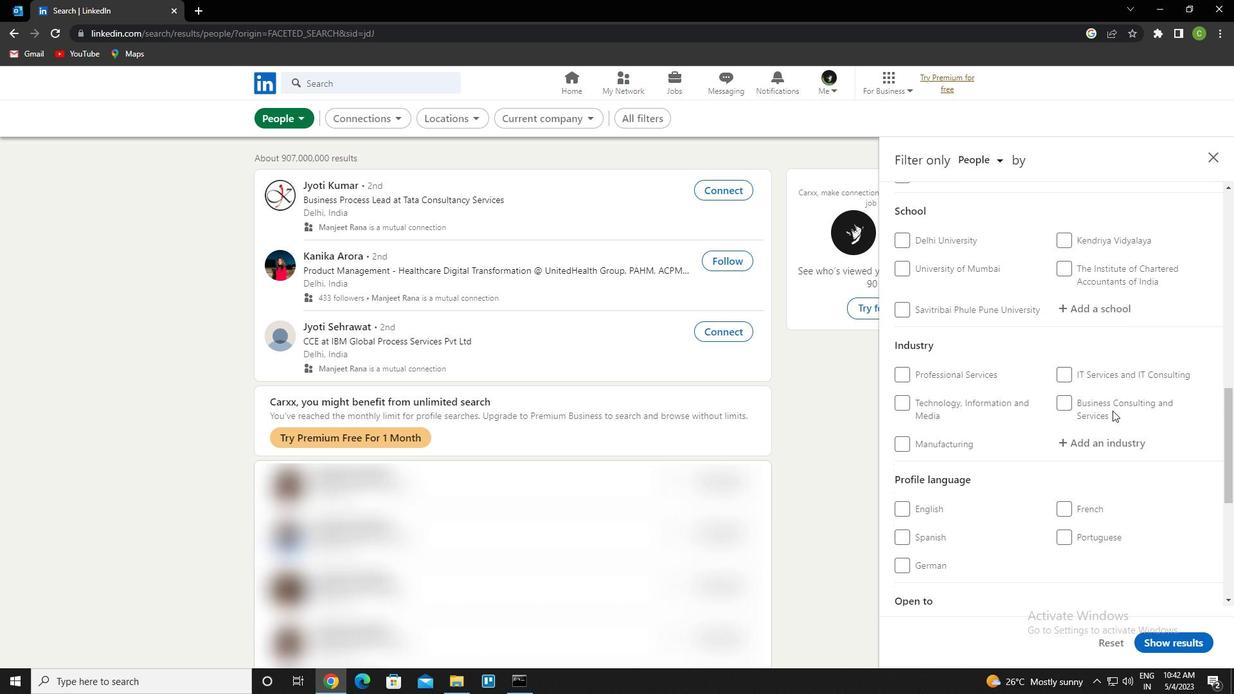 
Action: Mouse scrolled (1112, 410) with delta (0, 0)
Screenshot: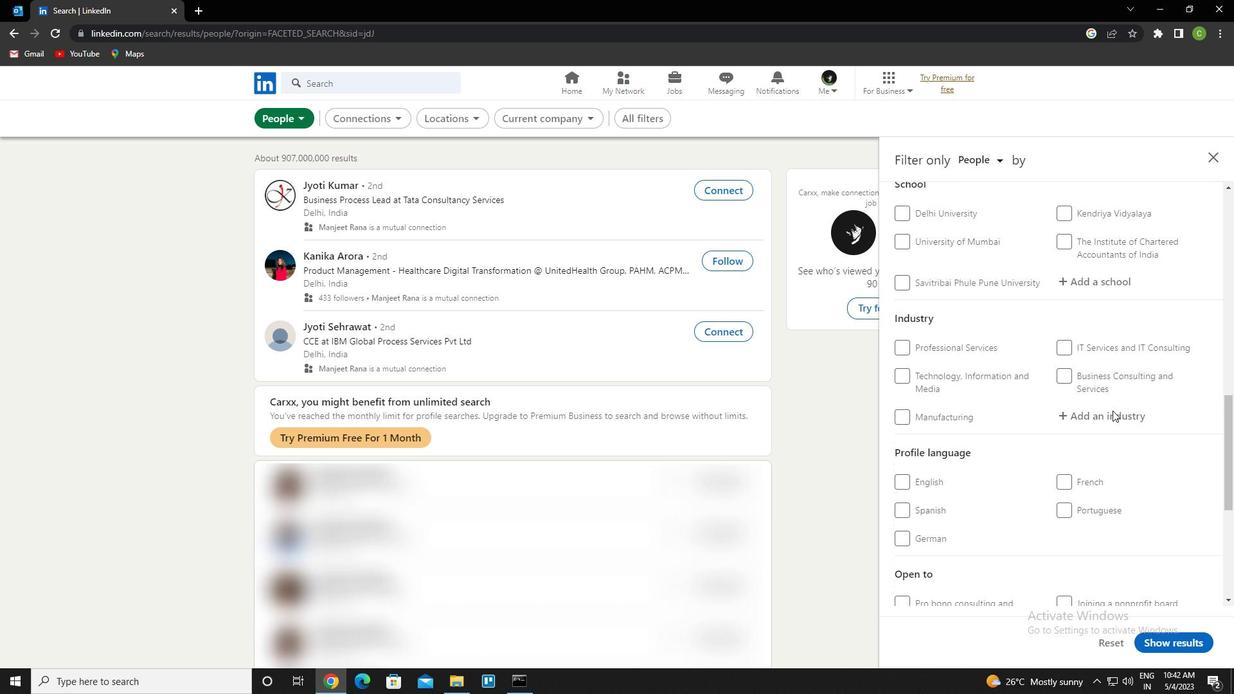 
Action: Mouse moved to (907, 335)
Screenshot: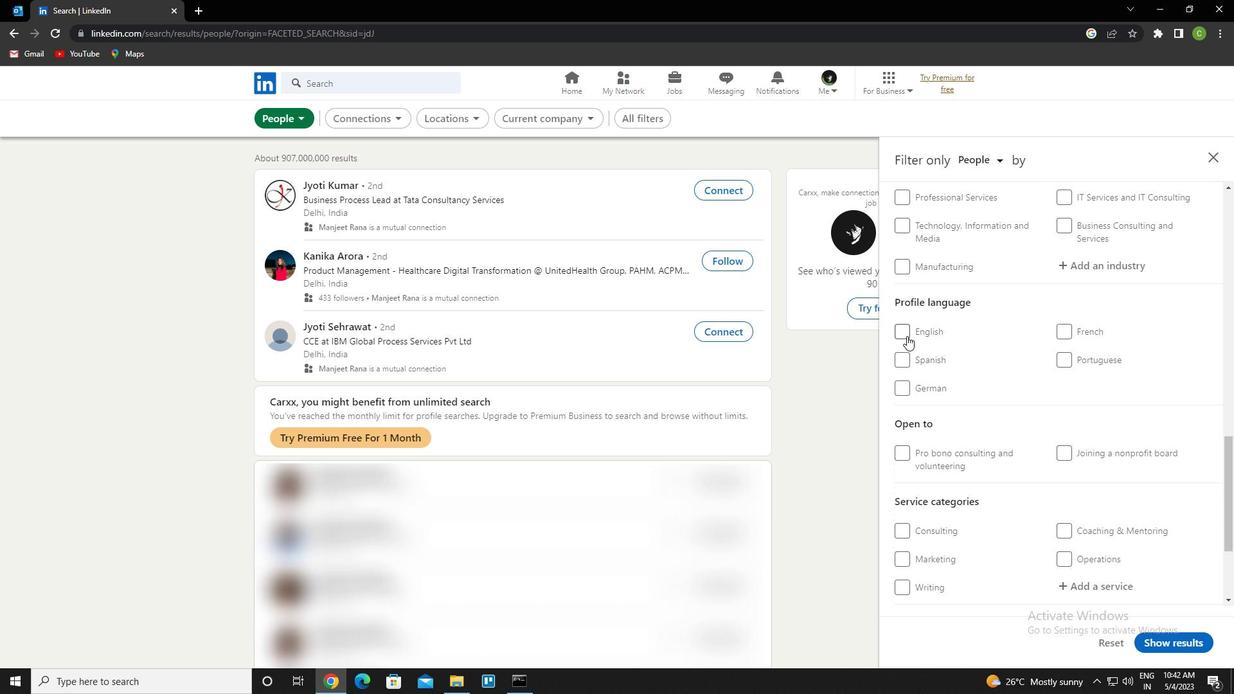 
Action: Mouse pressed left at (907, 335)
Screenshot: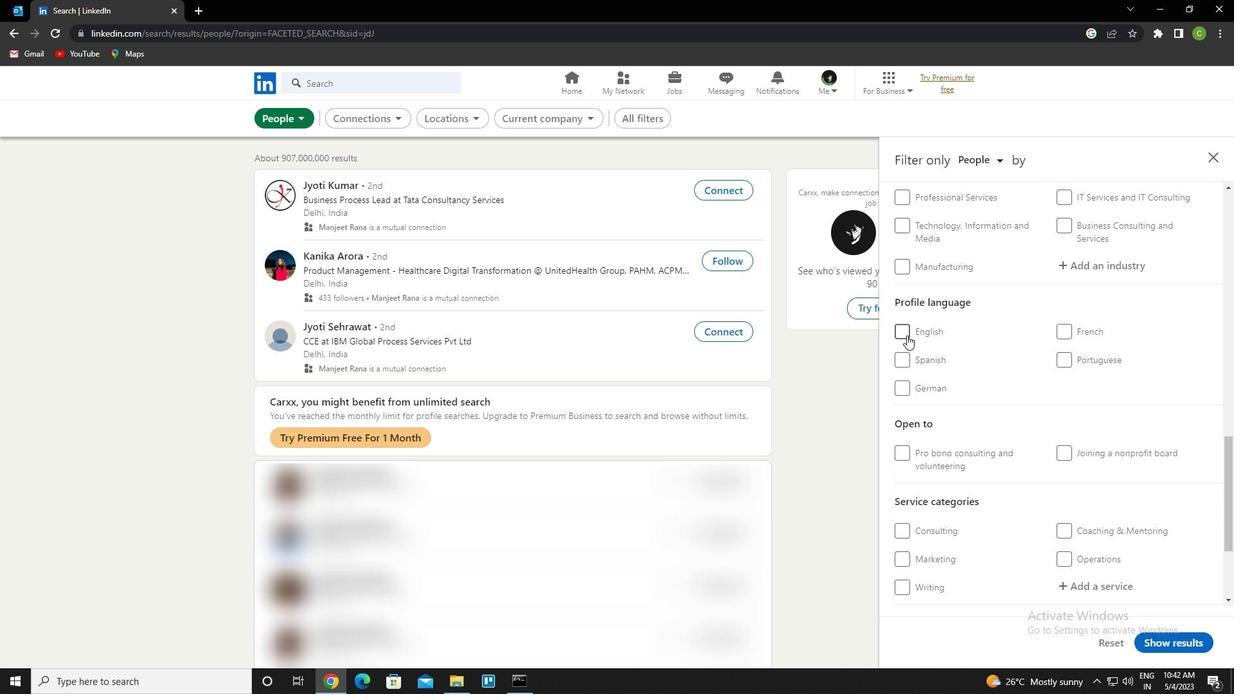 
Action: Mouse moved to (987, 385)
Screenshot: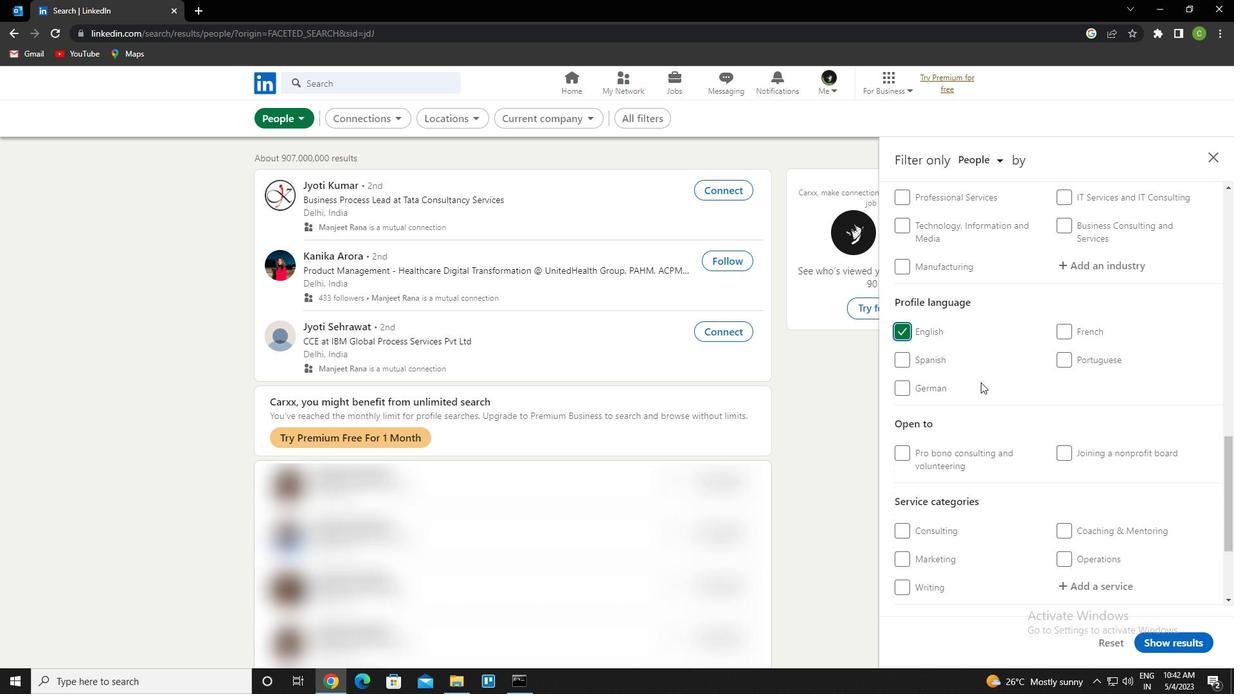 
Action: Mouse scrolled (987, 386) with delta (0, 0)
Screenshot: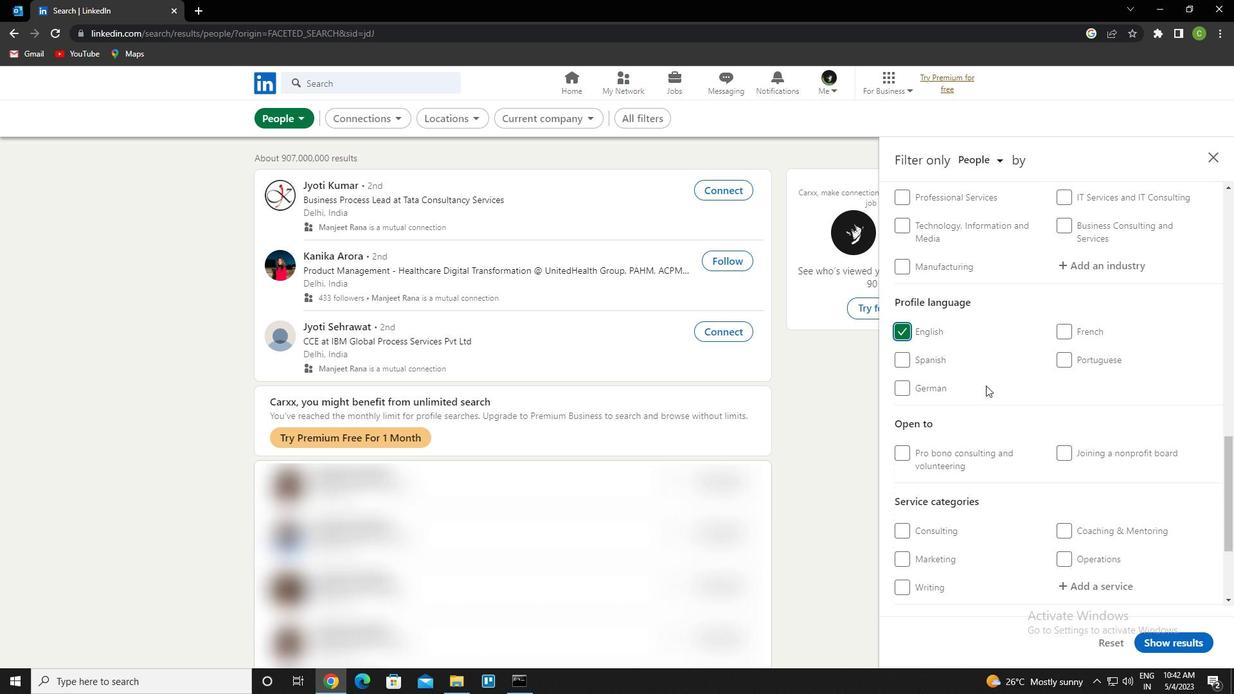 
Action: Mouse scrolled (987, 386) with delta (0, 0)
Screenshot: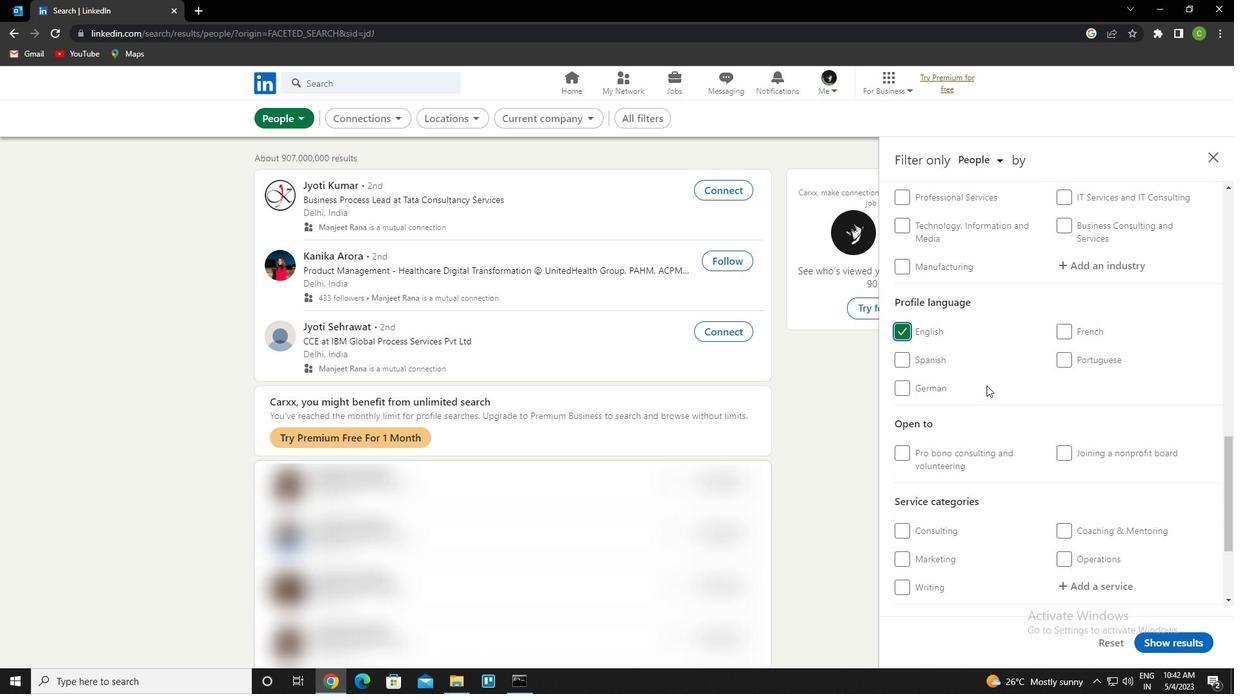 
Action: Mouse scrolled (987, 386) with delta (0, 0)
Screenshot: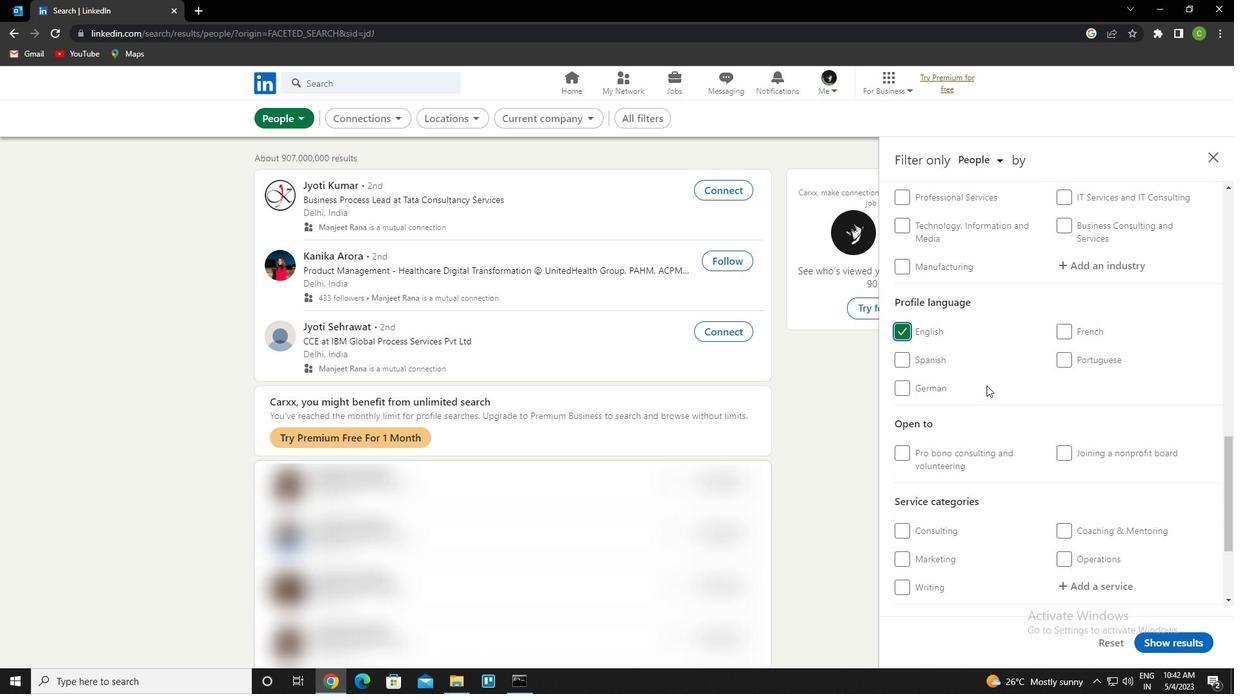 
Action: Mouse scrolled (987, 386) with delta (0, 0)
Screenshot: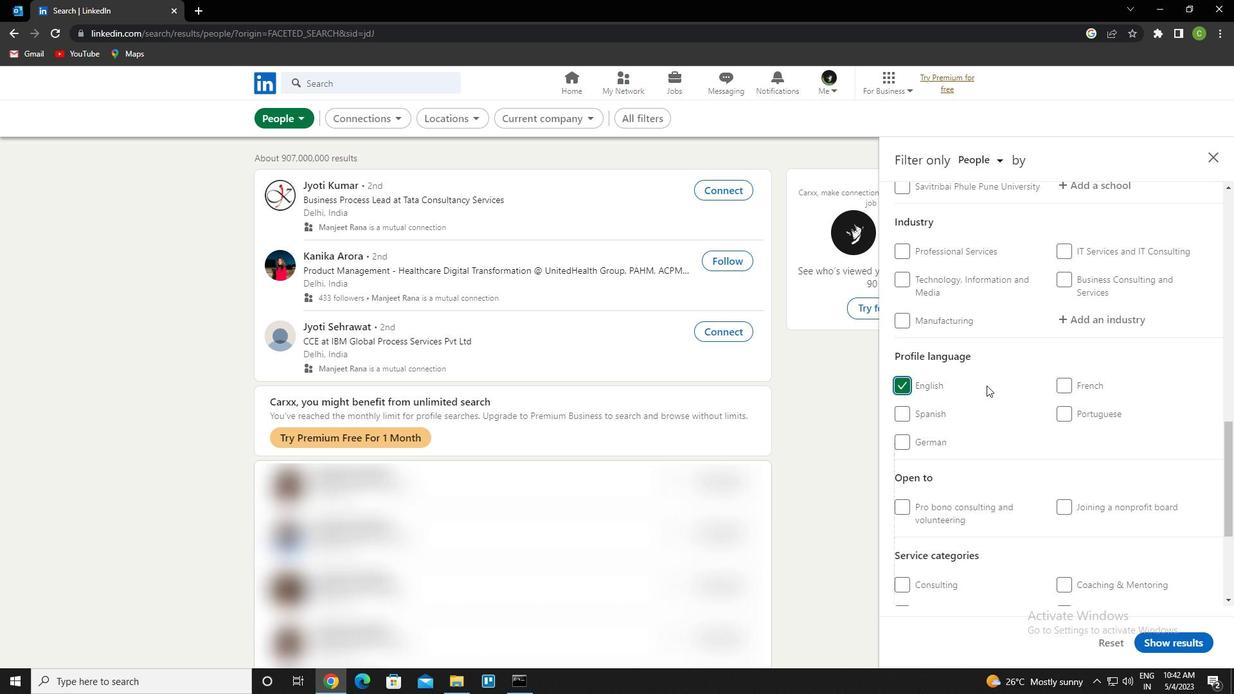 
Action: Mouse scrolled (987, 386) with delta (0, 0)
Screenshot: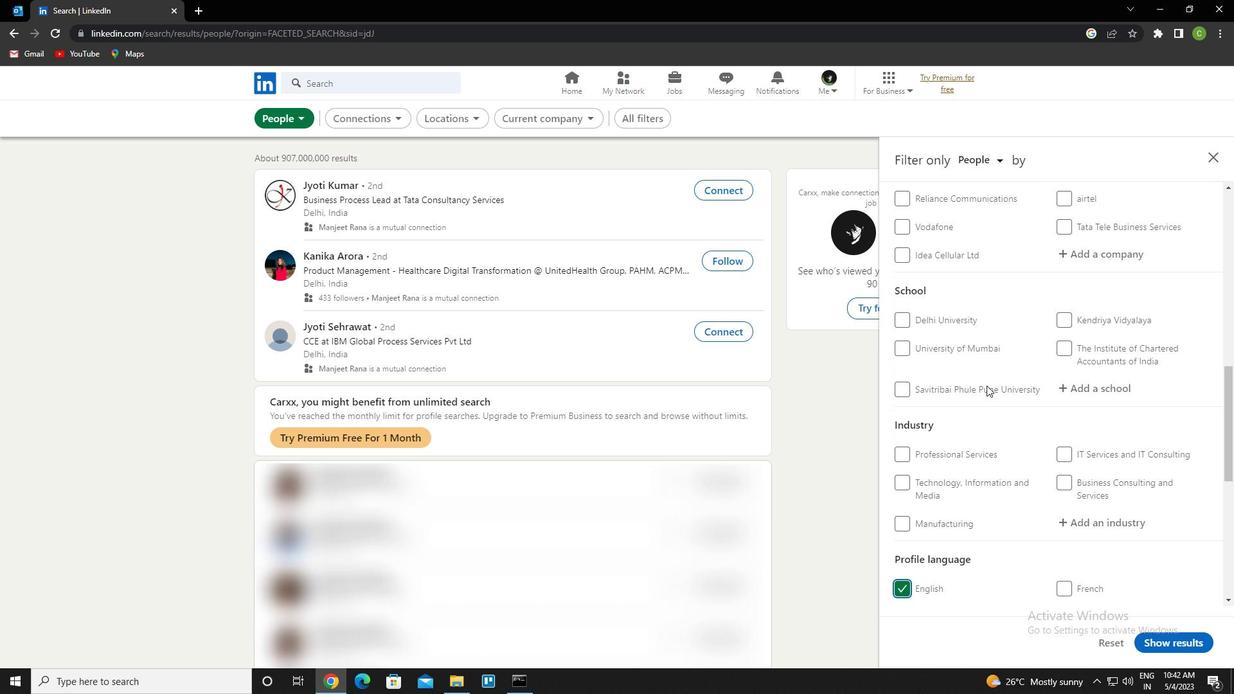 
Action: Mouse scrolled (987, 386) with delta (0, 0)
Screenshot: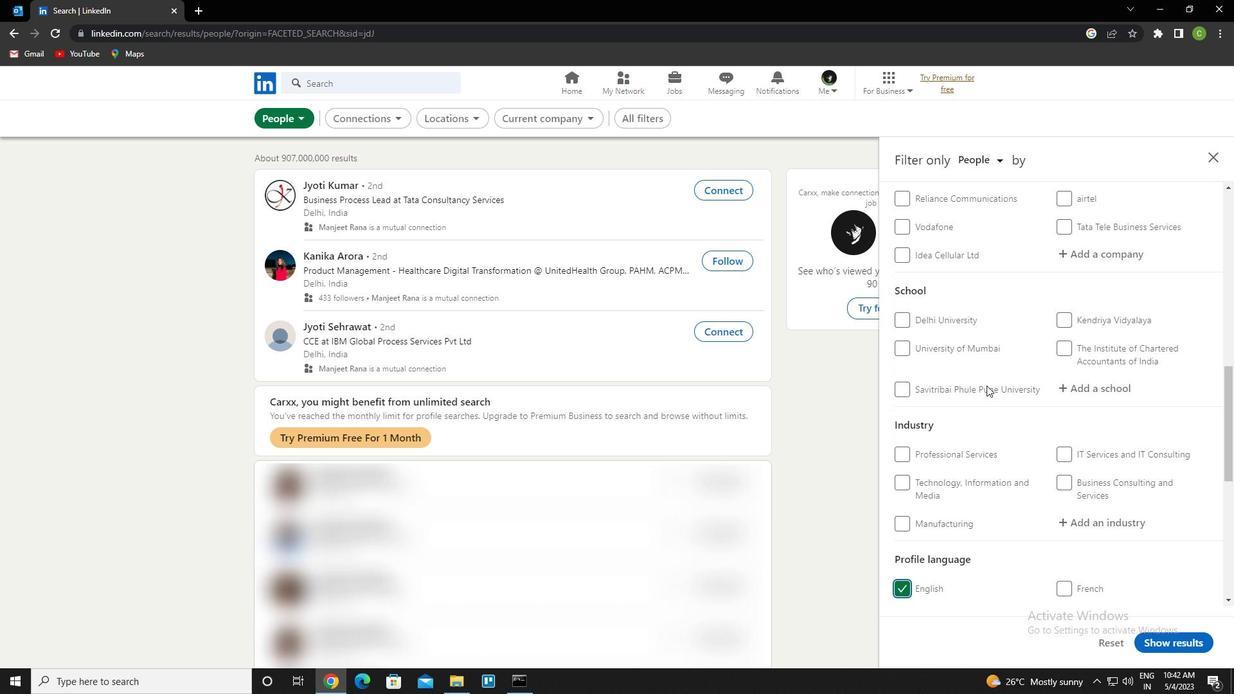 
Action: Mouse scrolled (987, 386) with delta (0, 0)
Screenshot: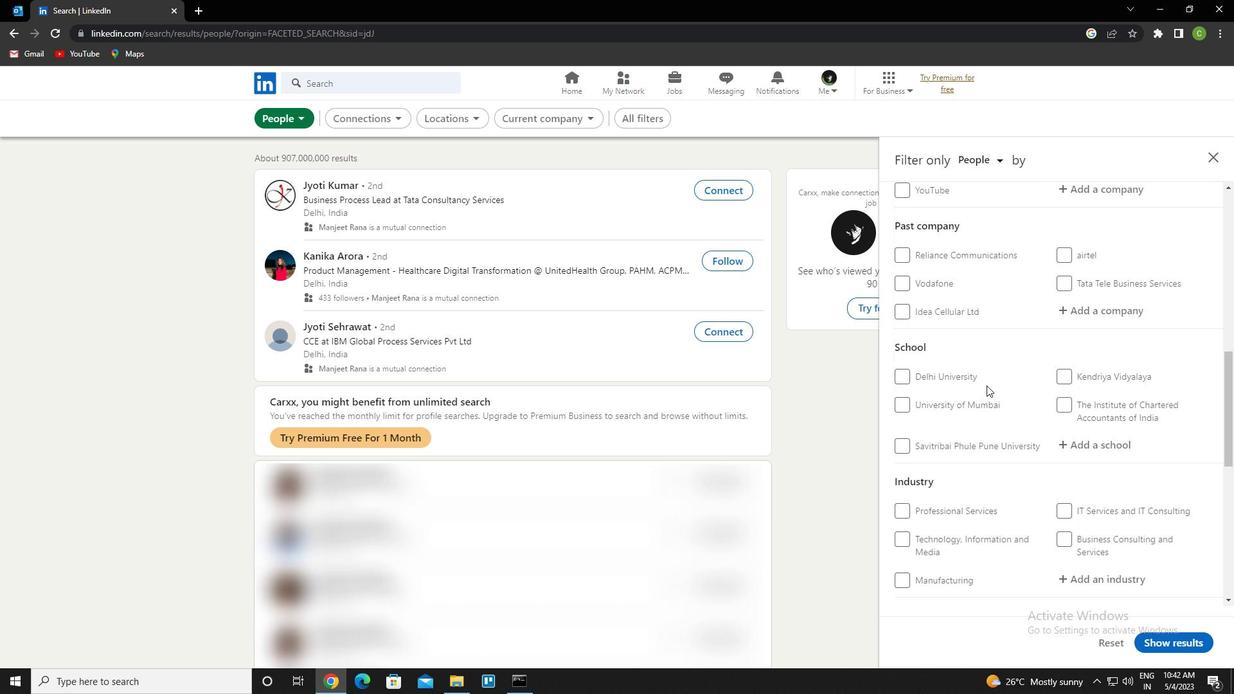 
Action: Mouse scrolled (987, 386) with delta (0, 0)
Screenshot: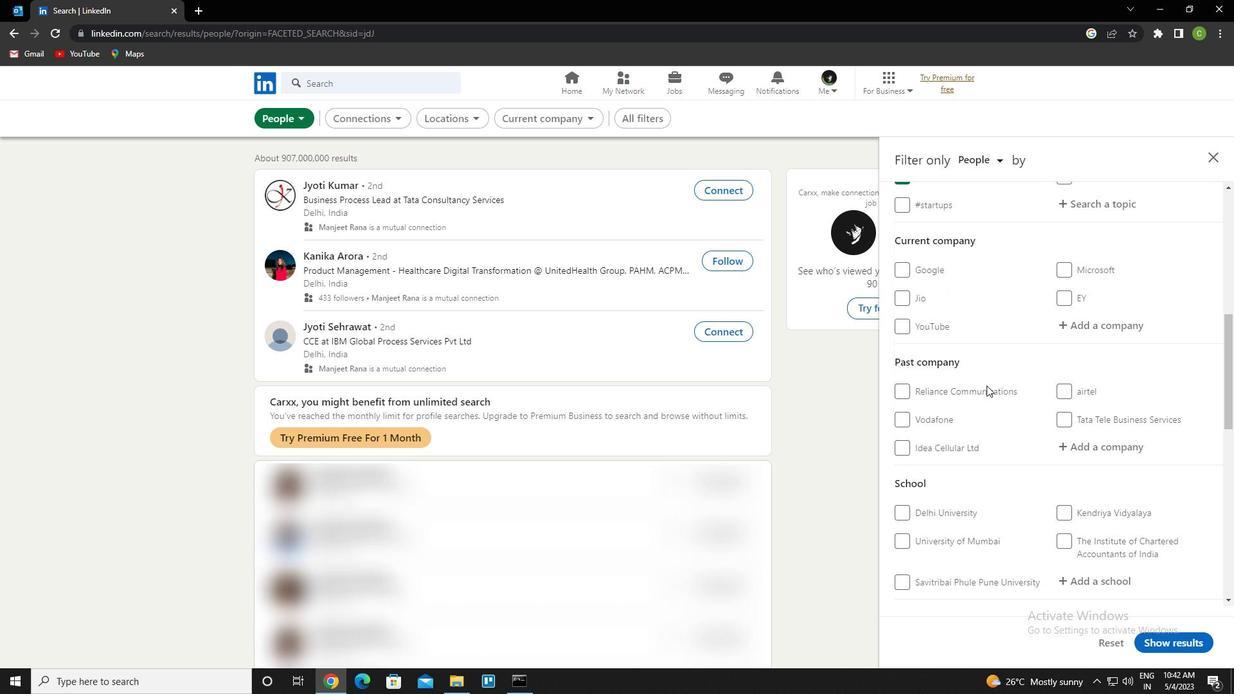 
Action: Mouse moved to (1118, 387)
Screenshot: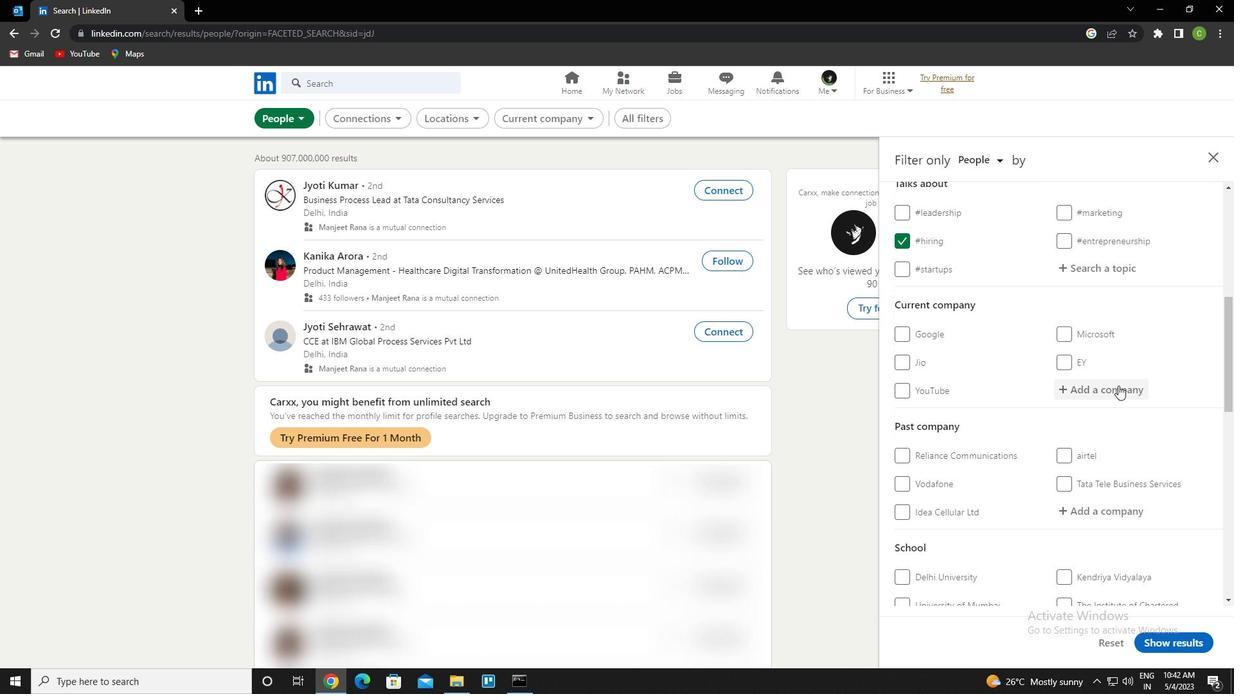 
Action: Mouse pressed left at (1118, 387)
Screenshot: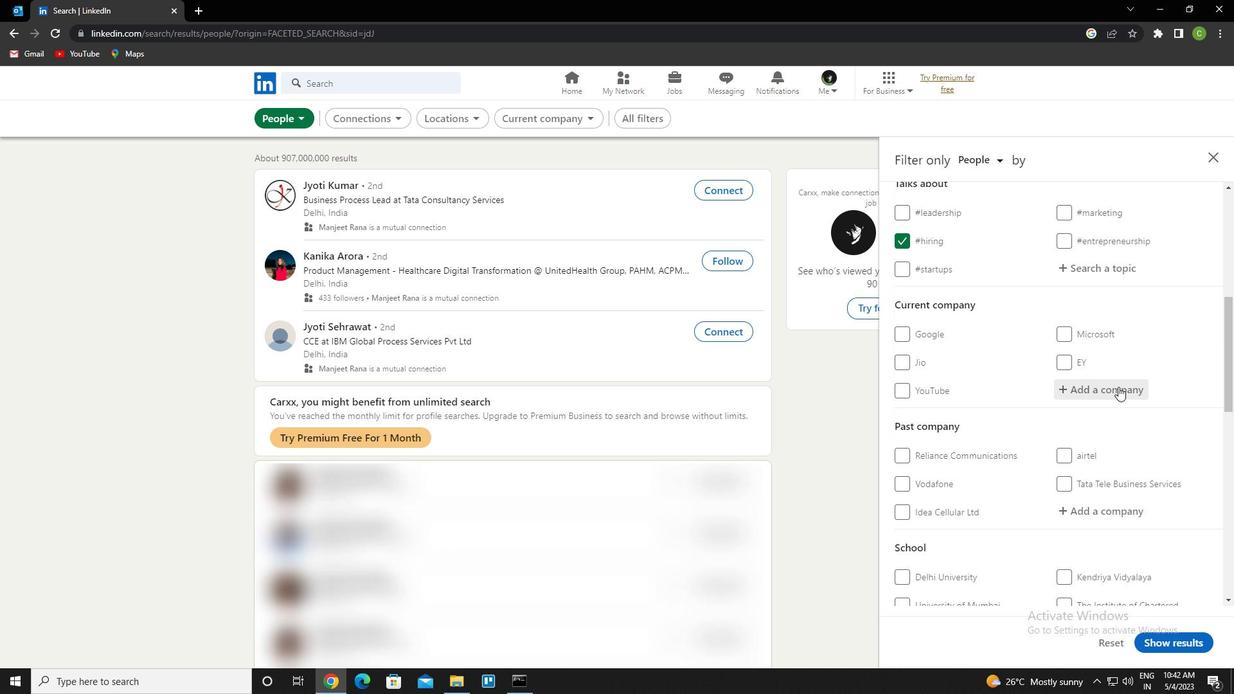 
Action: Key pressed <Key.caps_lock>u<Key.caps_lock>niversal<Key.space>ally<Key.down><Key.enter>
Screenshot: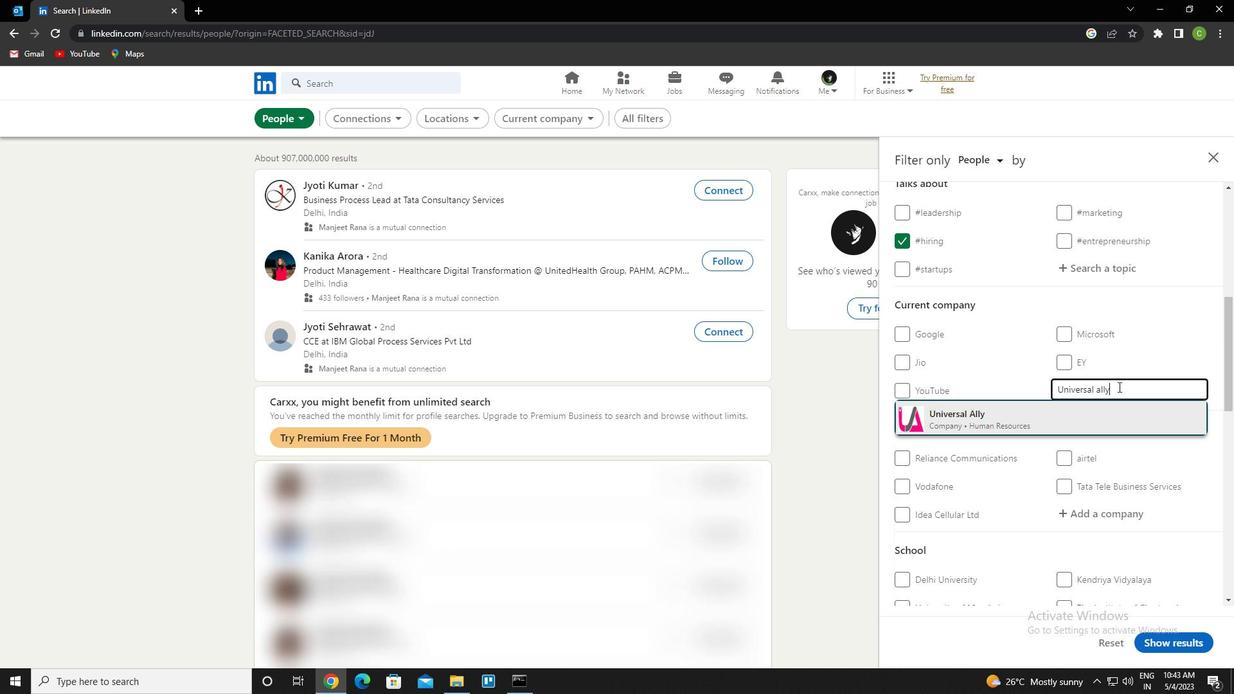 
Action: Mouse scrolled (1118, 386) with delta (0, 0)
Screenshot: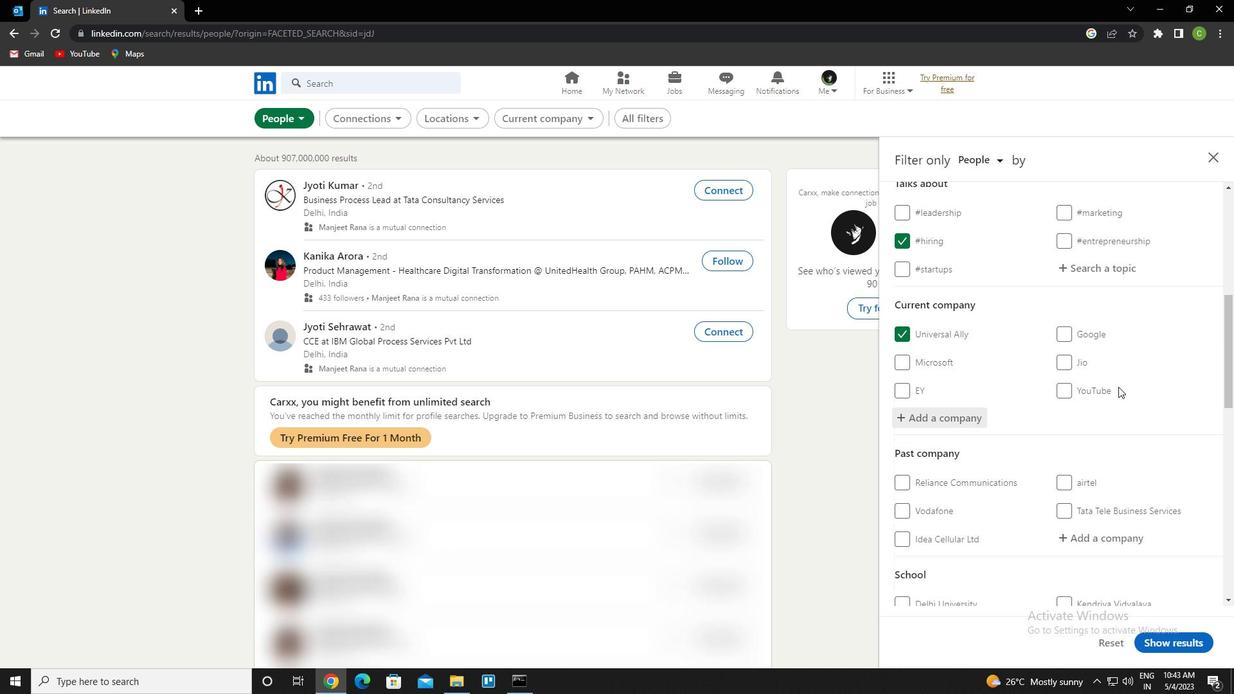 
Action: Mouse moved to (1117, 387)
Screenshot: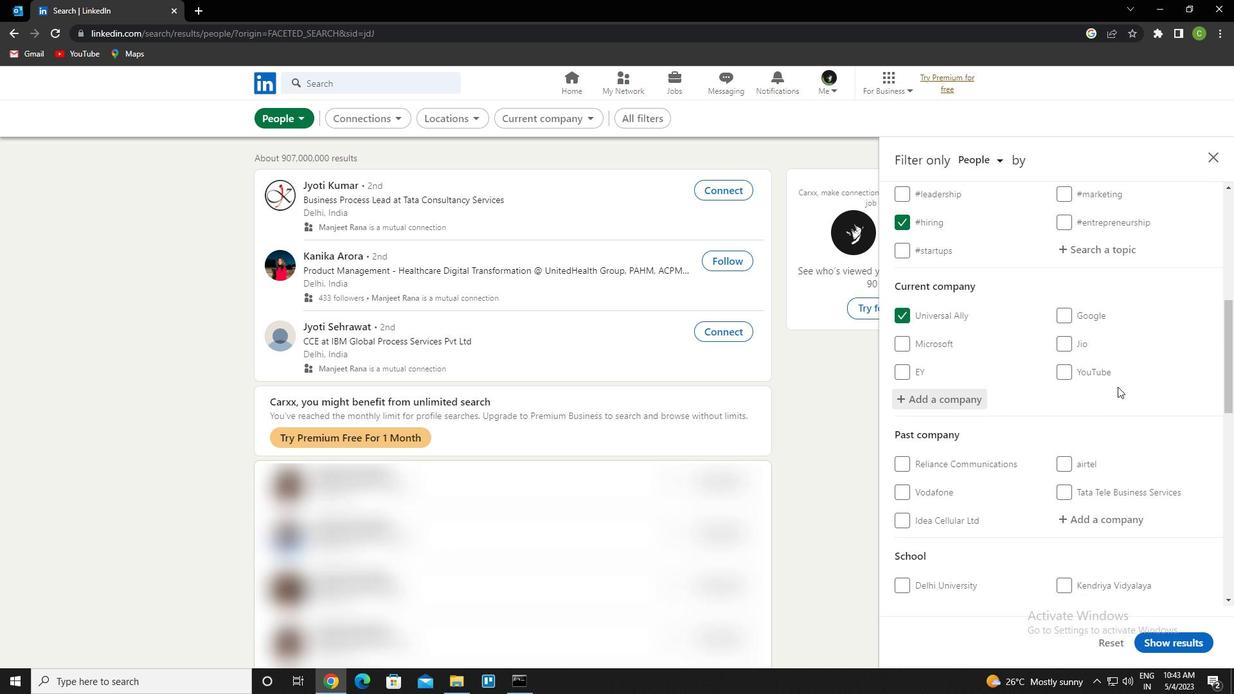 
Action: Mouse scrolled (1117, 387) with delta (0, 0)
Screenshot: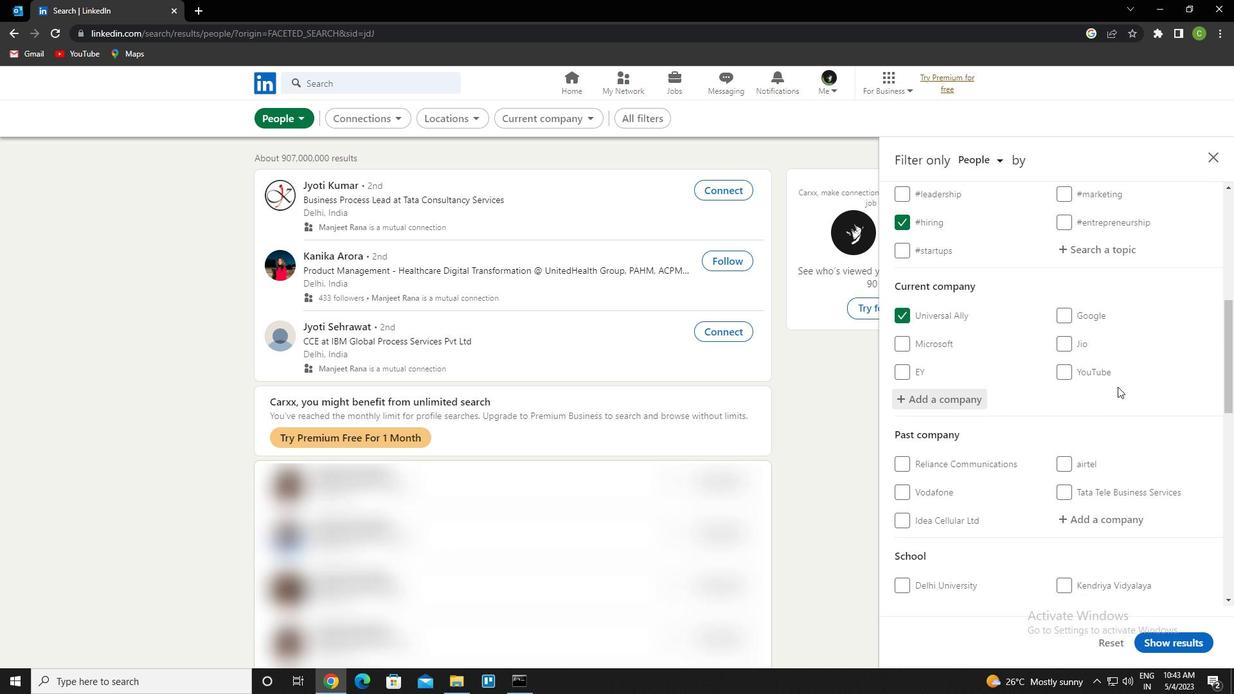 
Action: Mouse moved to (1114, 389)
Screenshot: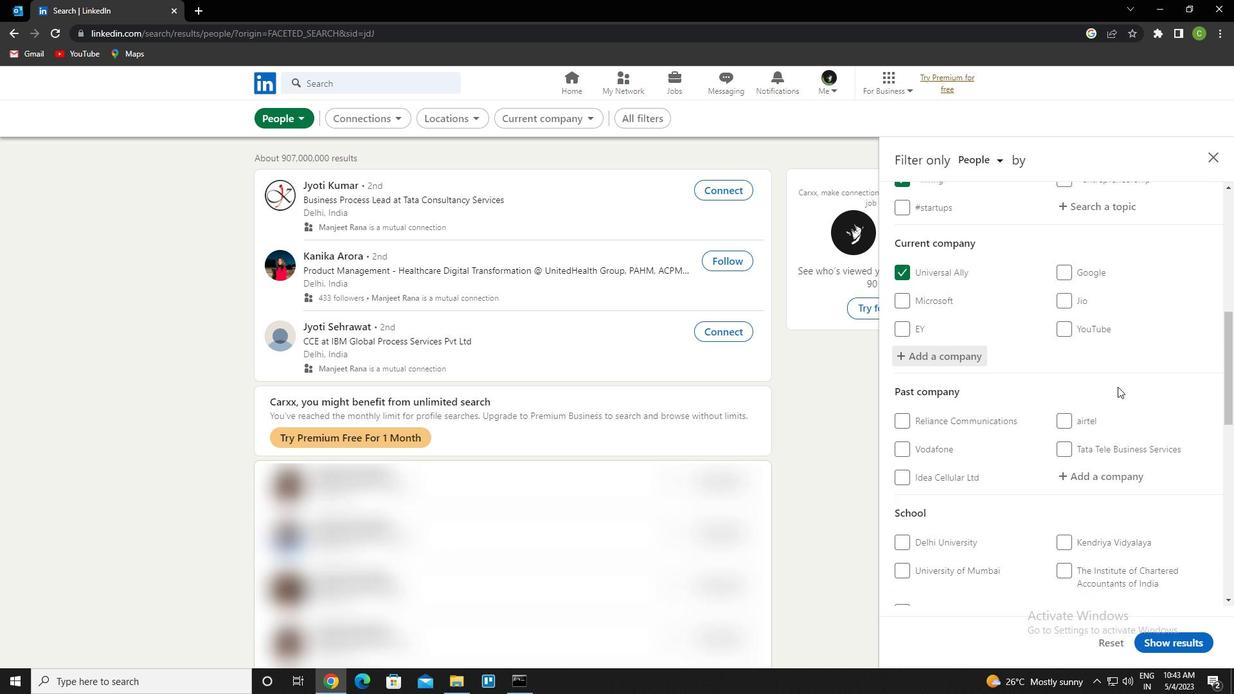 
Action: Mouse scrolled (1114, 389) with delta (0, 0)
Screenshot: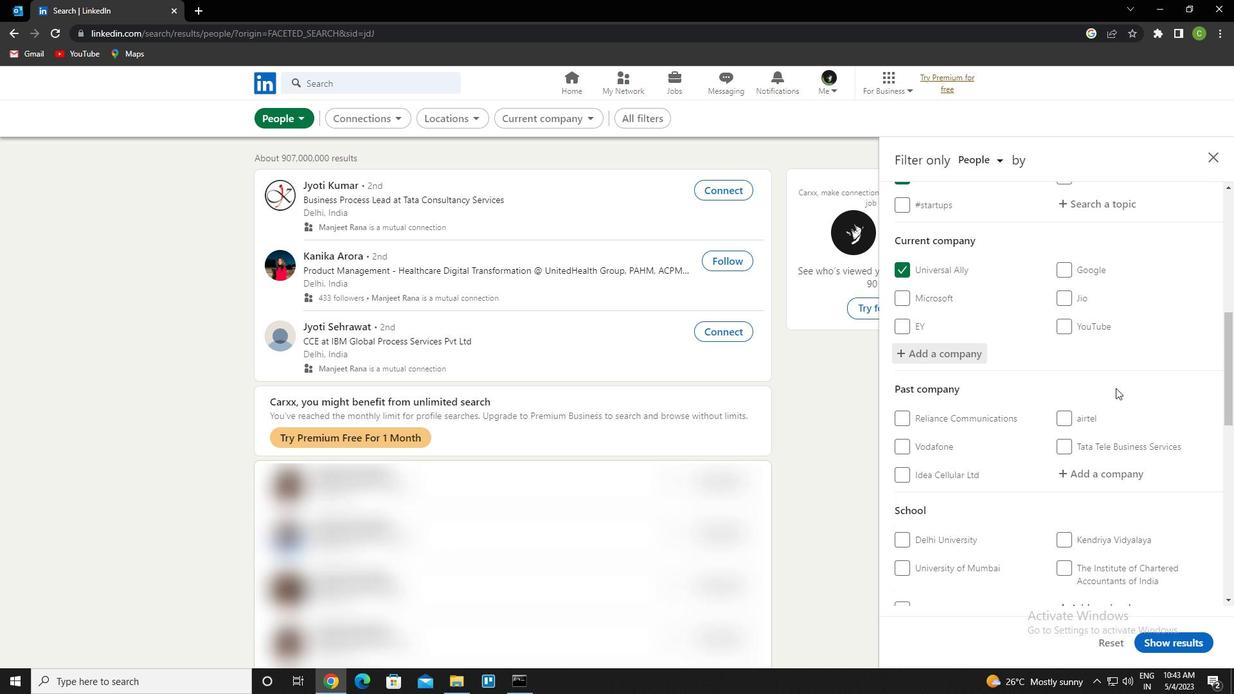 
Action: Mouse moved to (1114, 390)
Screenshot: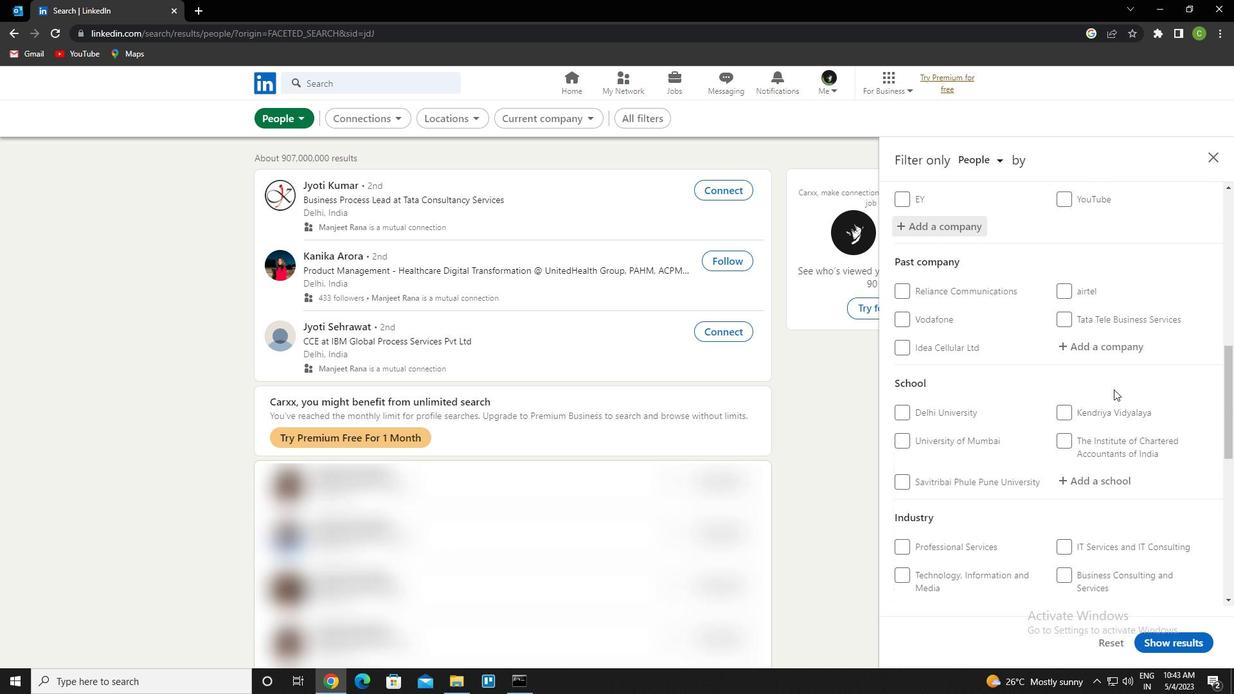 
Action: Mouse scrolled (1114, 389) with delta (0, 0)
Screenshot: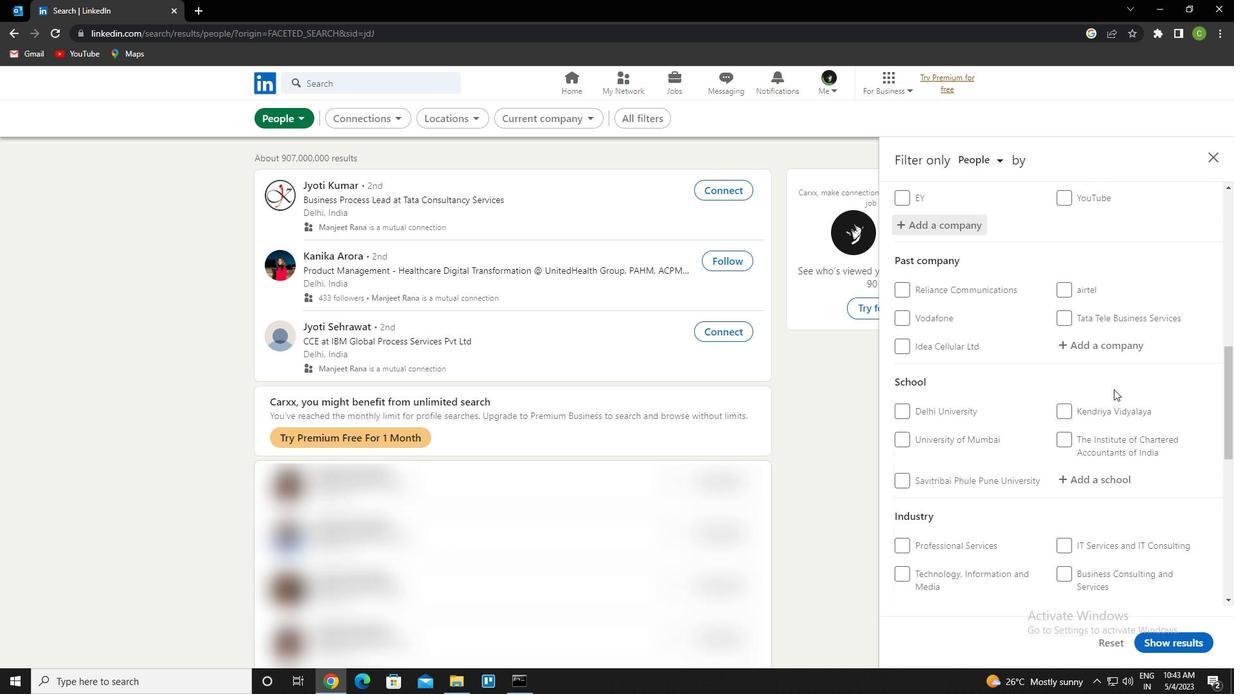 
Action: Mouse moved to (1113, 390)
Screenshot: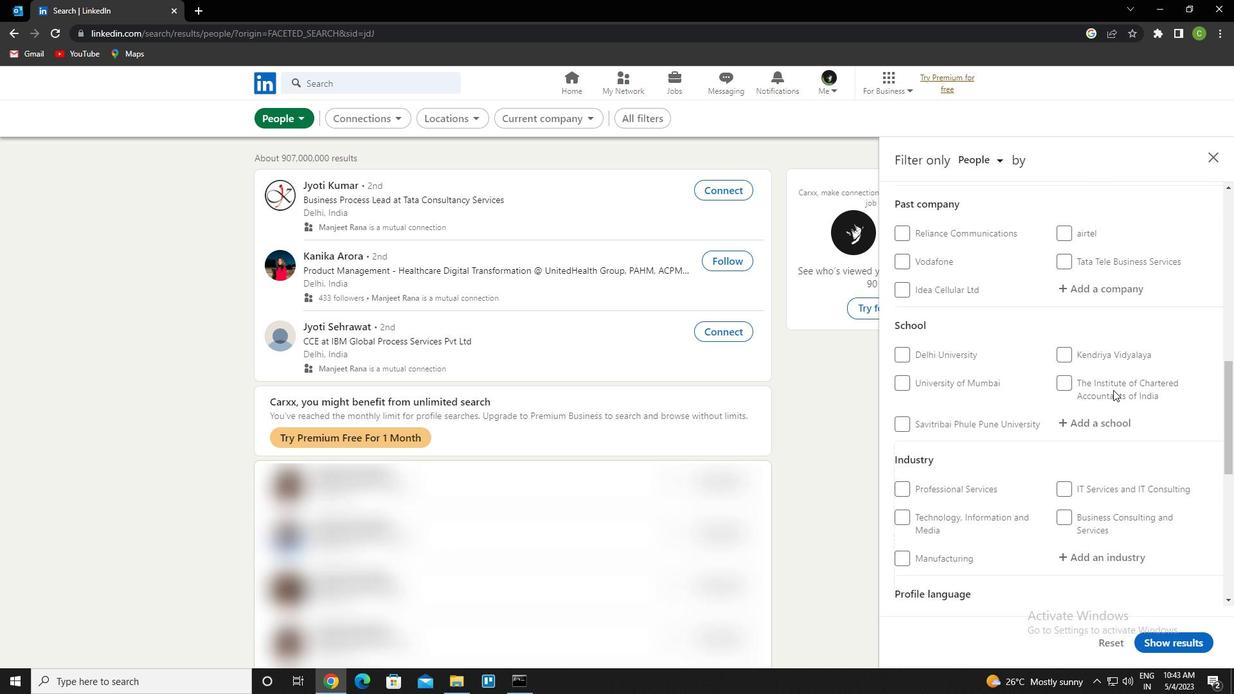 
Action: Mouse scrolled (1113, 390) with delta (0, 0)
Screenshot: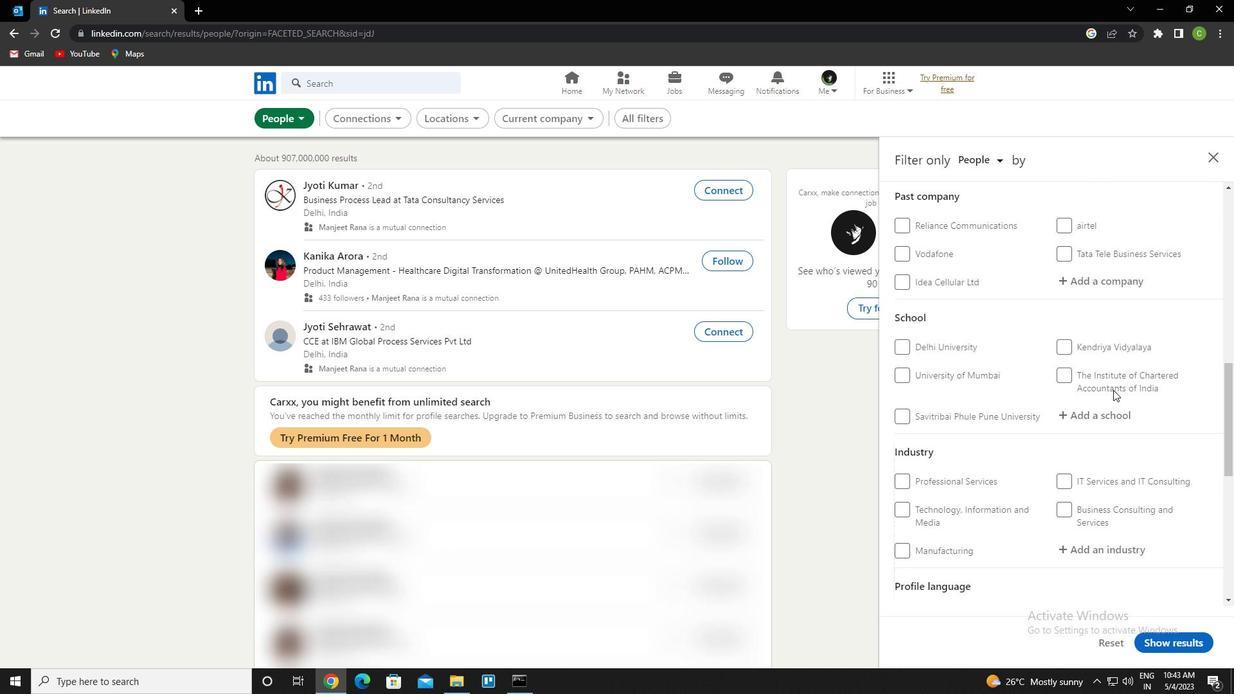
Action: Mouse moved to (1107, 357)
Screenshot: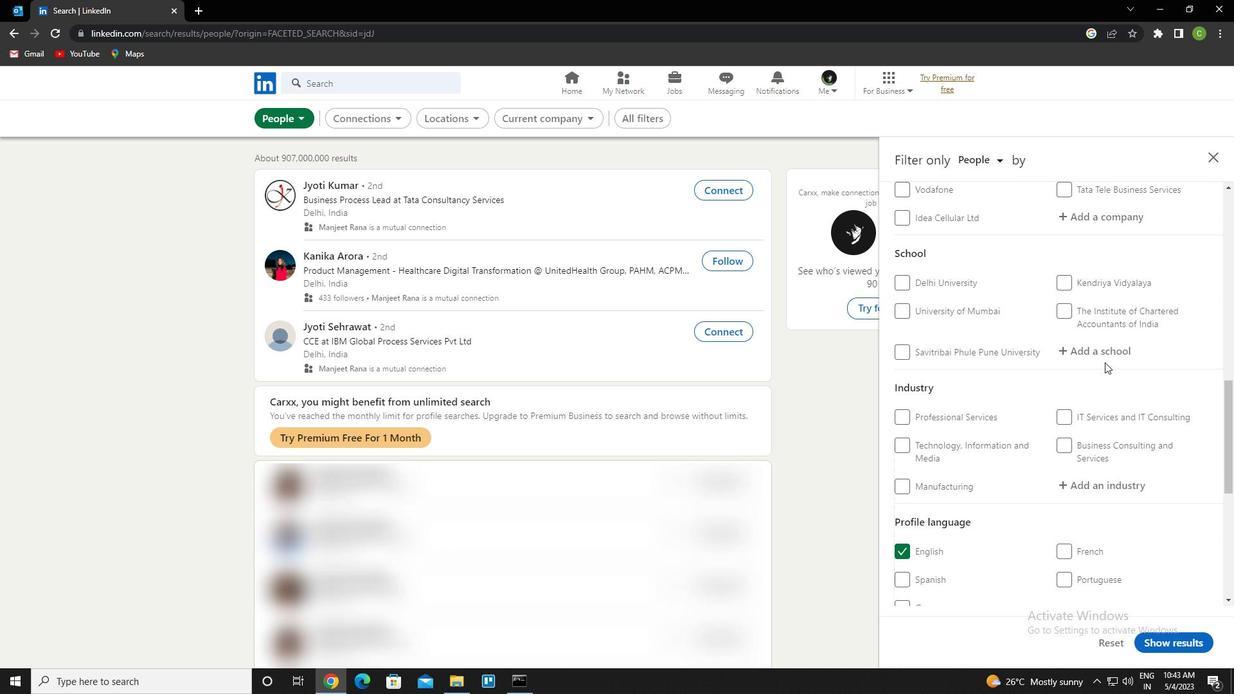 
Action: Mouse pressed left at (1107, 357)
Screenshot: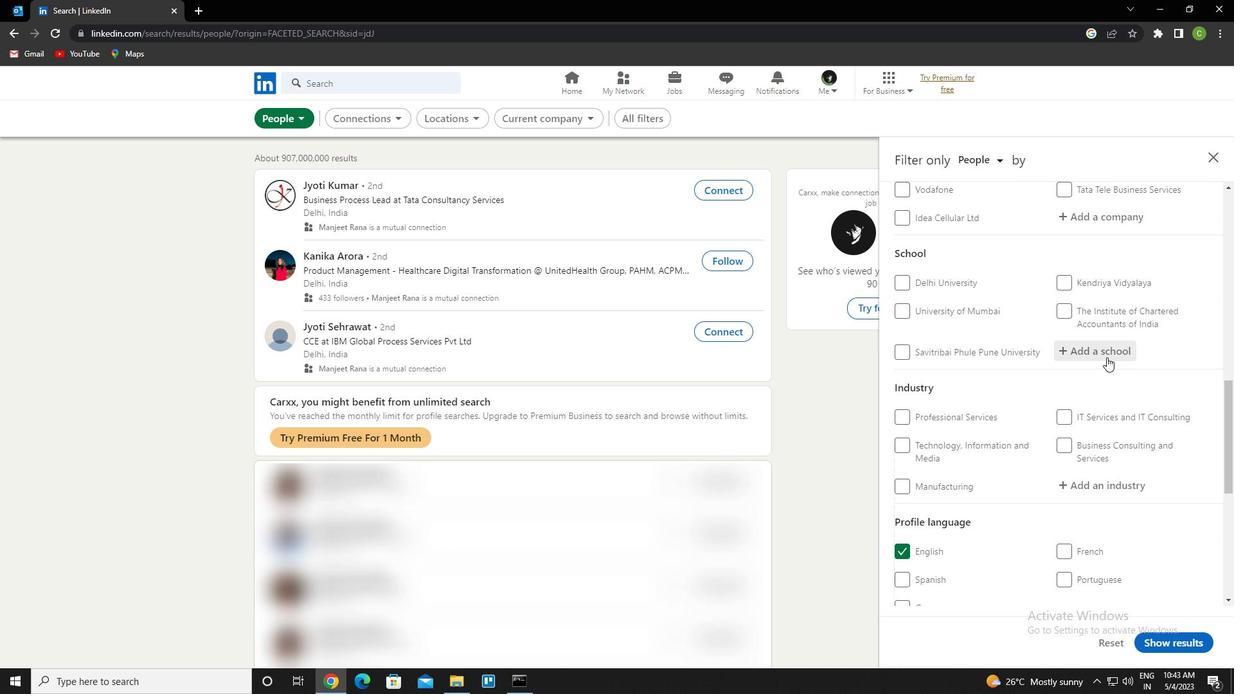 
Action: Key pressed <Key.caps_lock>national<Key.space>institute<Key.space>of<Key.space>electronics<Key.space><Key.shift>&<Key.space>INFORMATION<Key.space>TECHNOLOGY<Key.space><Key.shift_r><Key.shift_r><Key.shift_r><Key.shift_r>(<Key.down><Key.down><Key.enter>
Screenshot: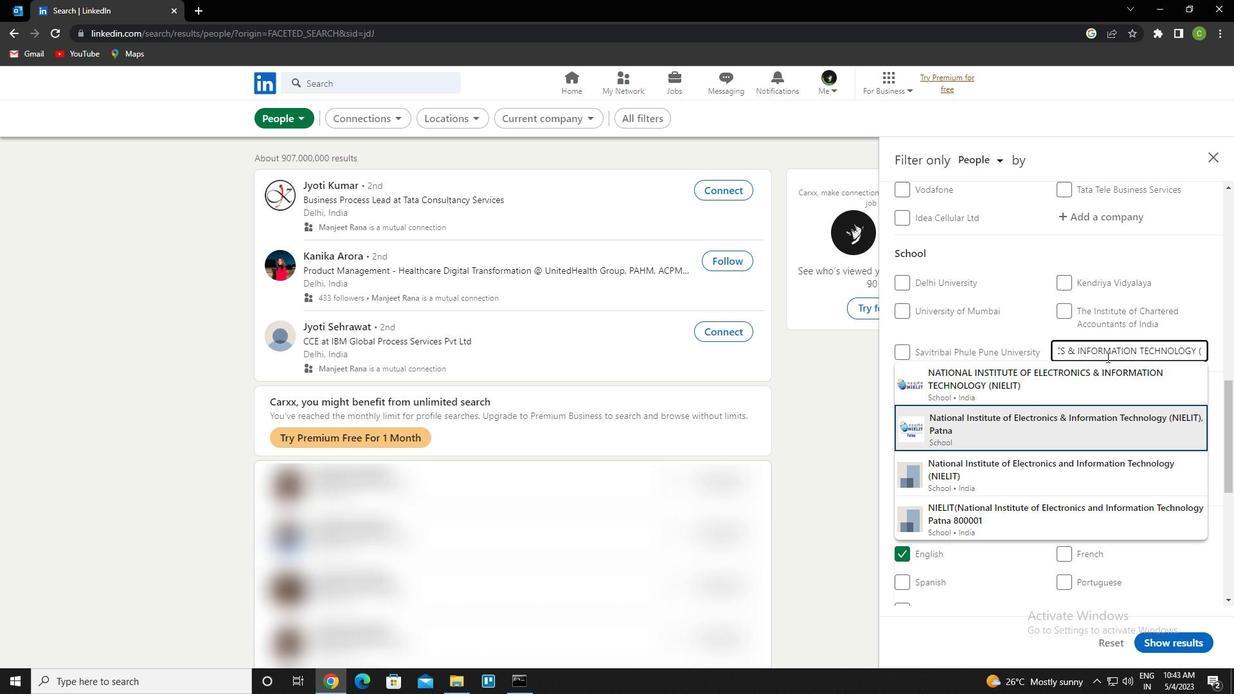 
Action: Mouse moved to (1100, 372)
Screenshot: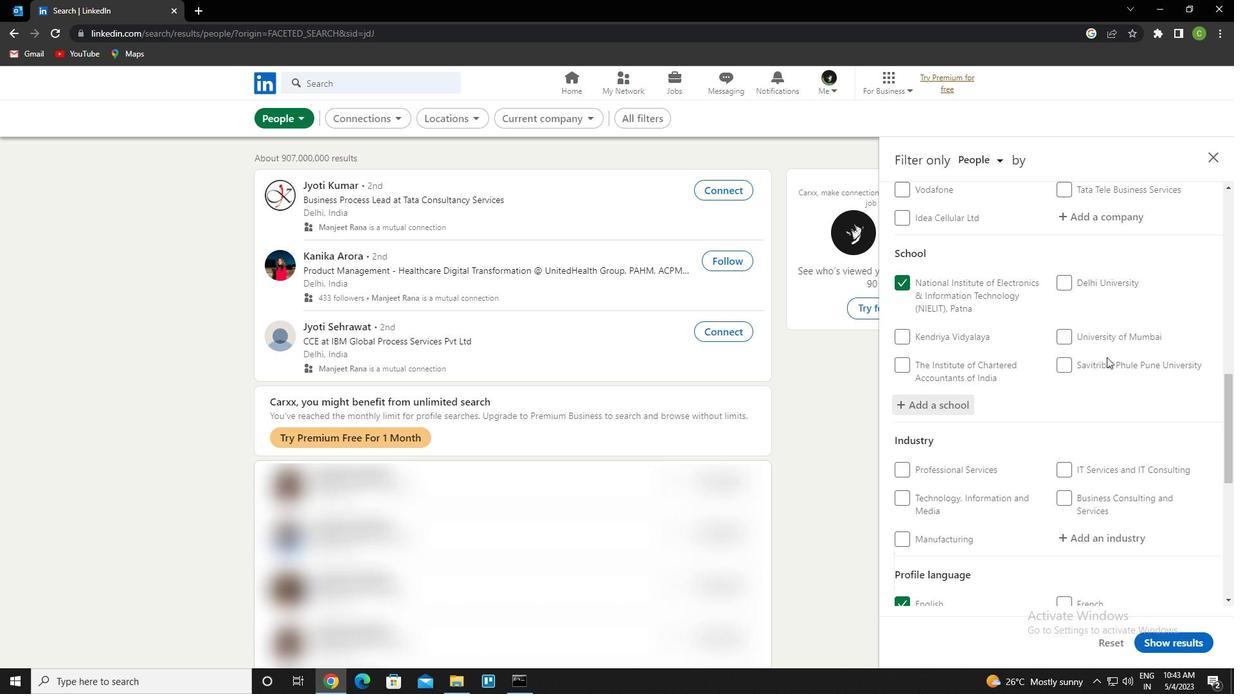 
Action: Mouse scrolled (1100, 371) with delta (0, 0)
Screenshot: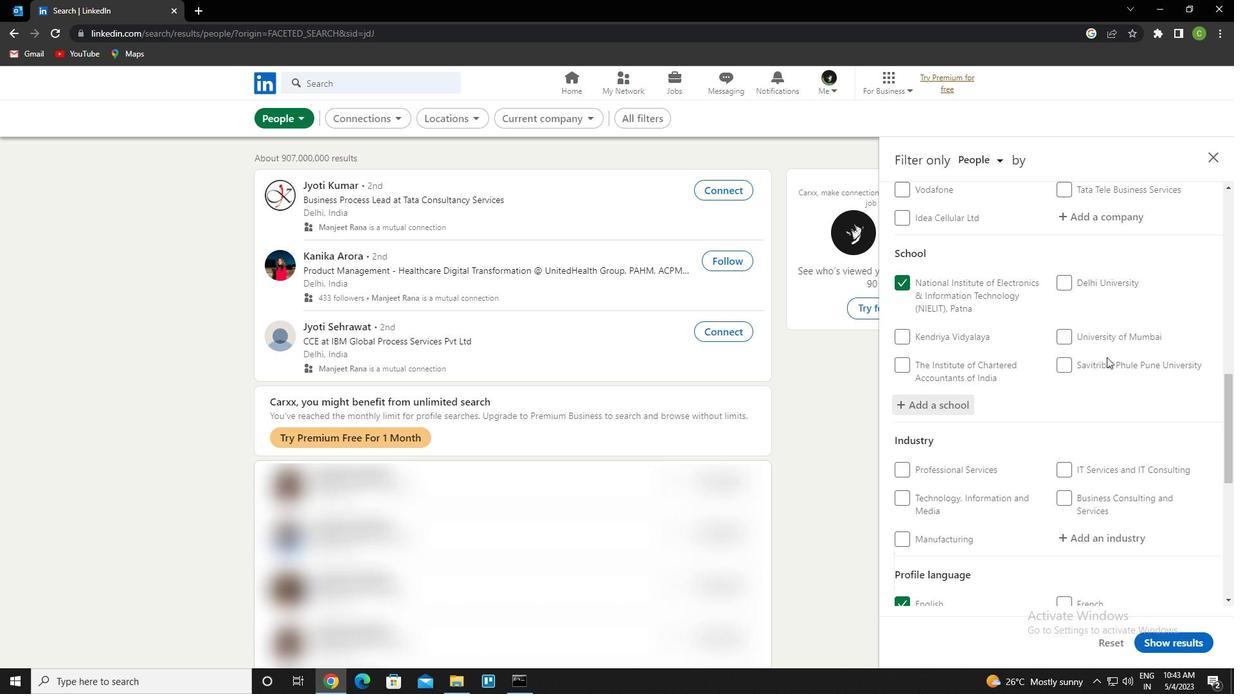 
Action: Mouse moved to (1100, 387)
Screenshot: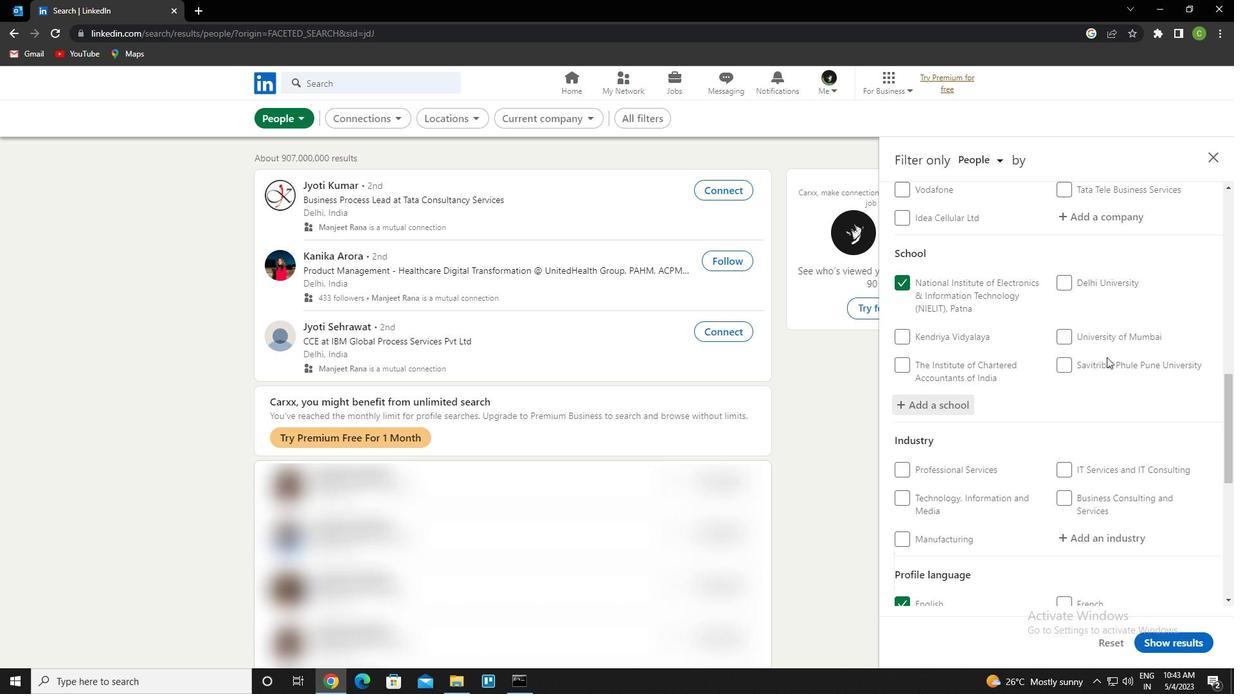 
Action: Mouse scrolled (1100, 387) with delta (0, 0)
Screenshot: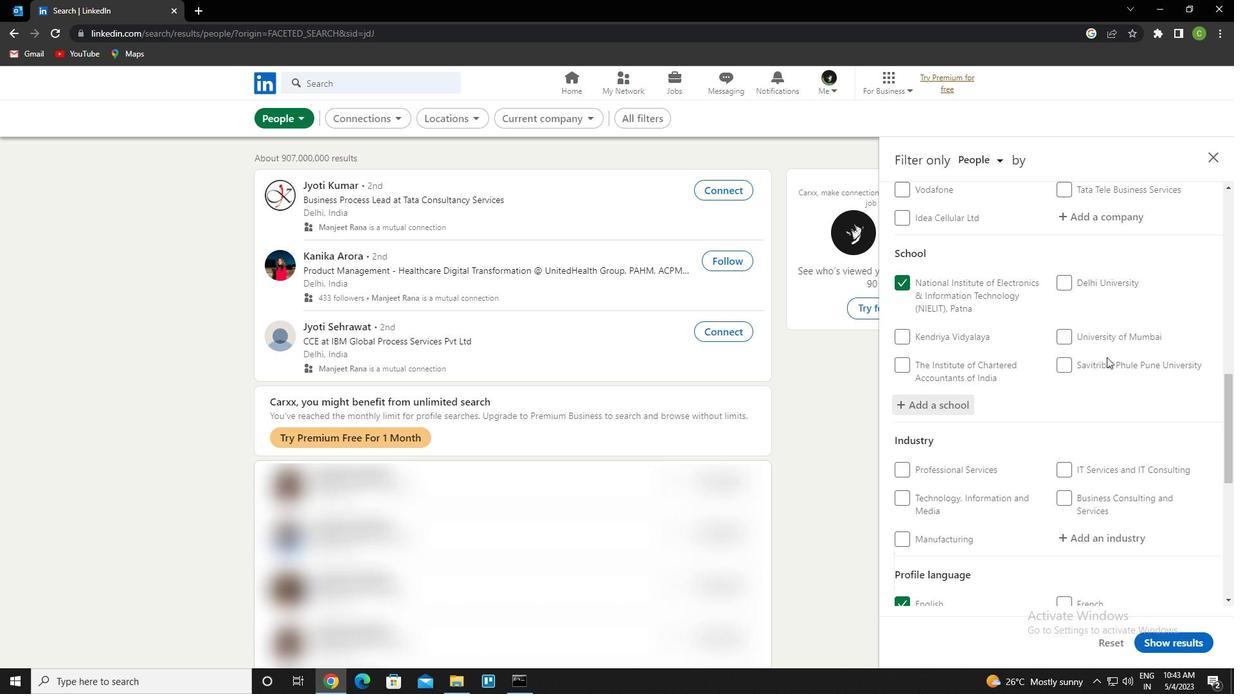 
Action: Mouse scrolled (1100, 387) with delta (0, 0)
Screenshot: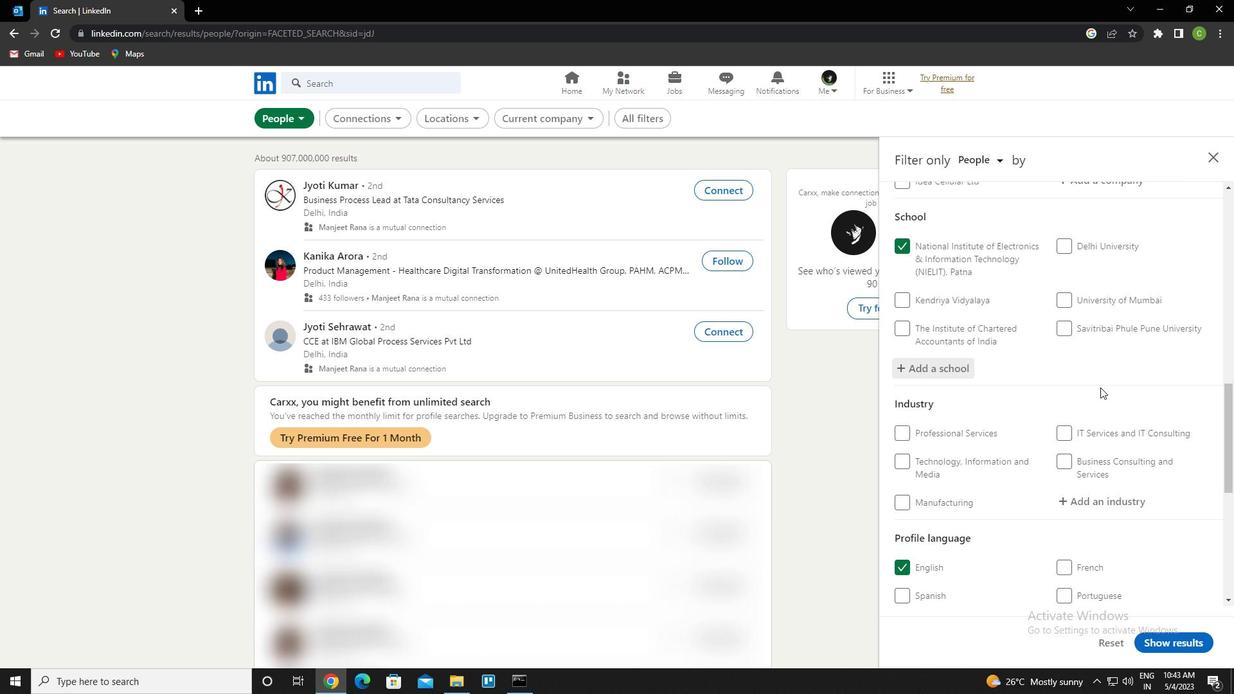 
Action: Mouse moved to (1106, 351)
Screenshot: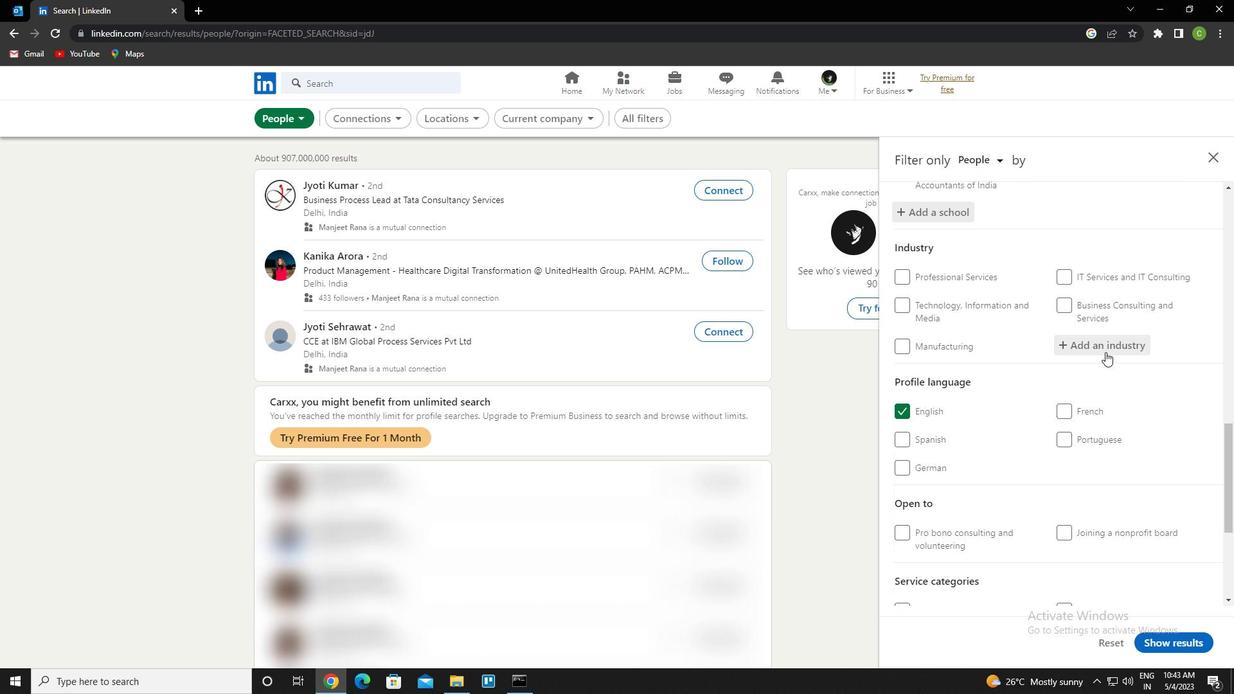 
Action: Mouse pressed left at (1106, 351)
Screenshot: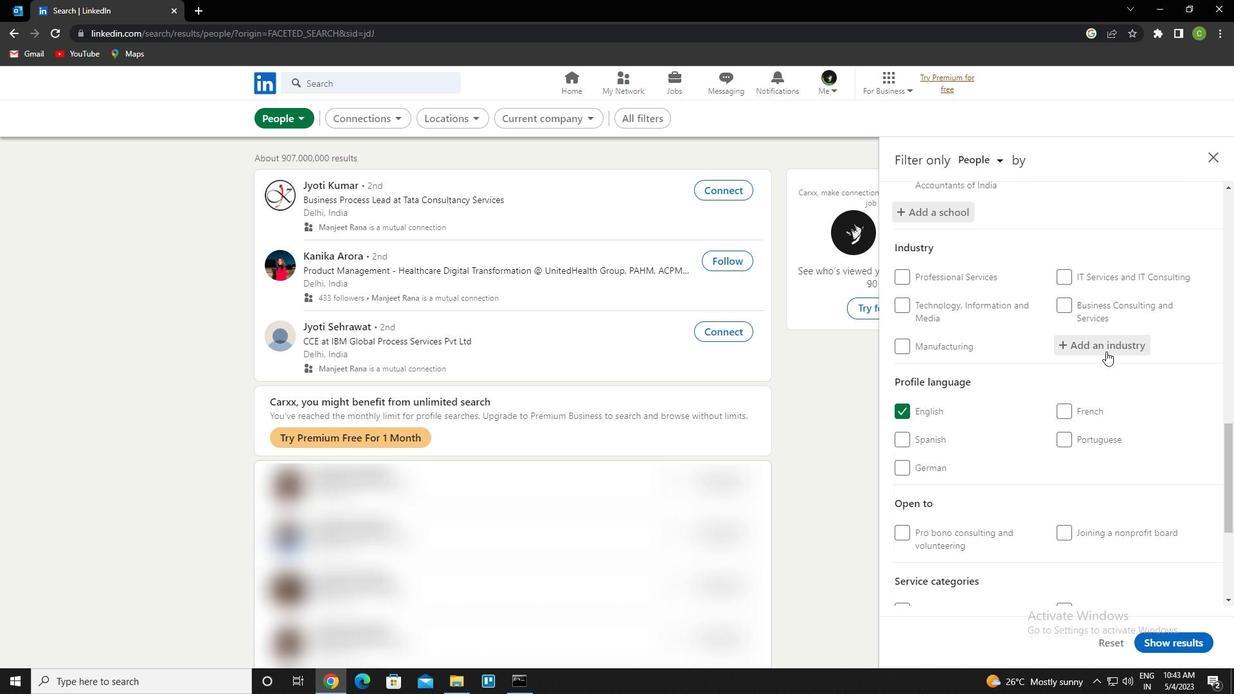 
Action: Key pressed <Key.caps_lock><Key.caps_lock>T<Key.caps_lock>RAVEL<Key.space>ARRANGEMENT<Key.backspace><Key.down><Key.enter>
Screenshot: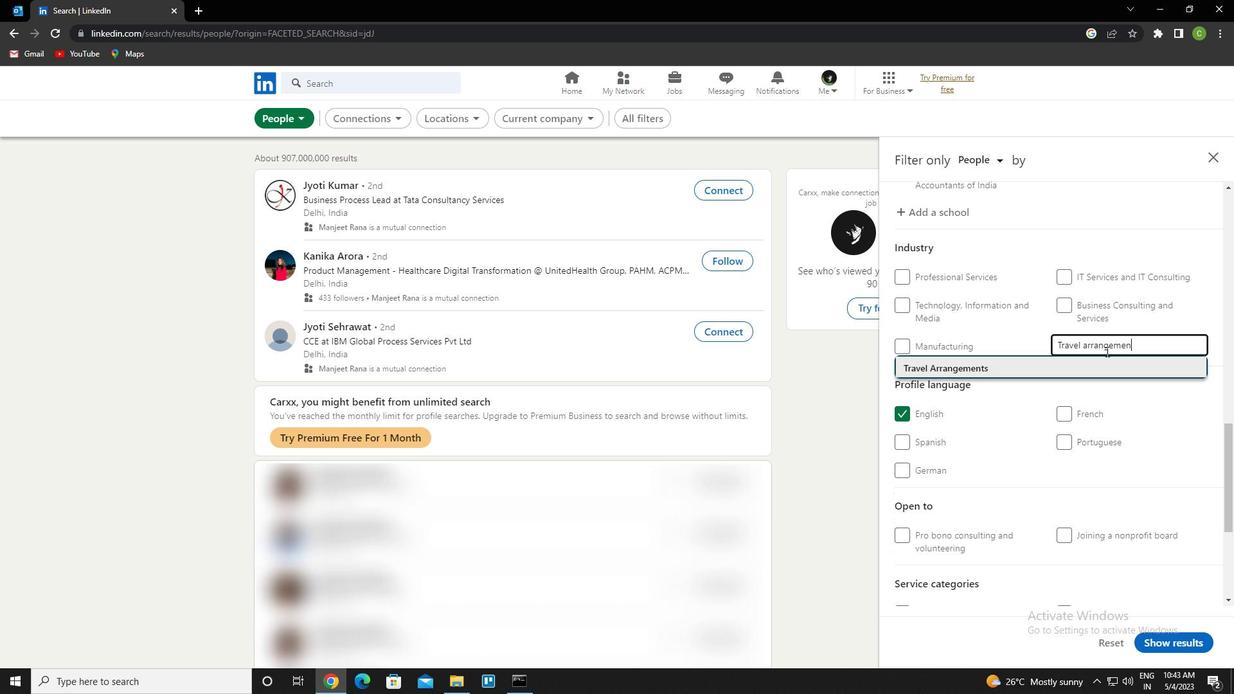 
Action: Mouse scrolled (1106, 351) with delta (0, 0)
Screenshot: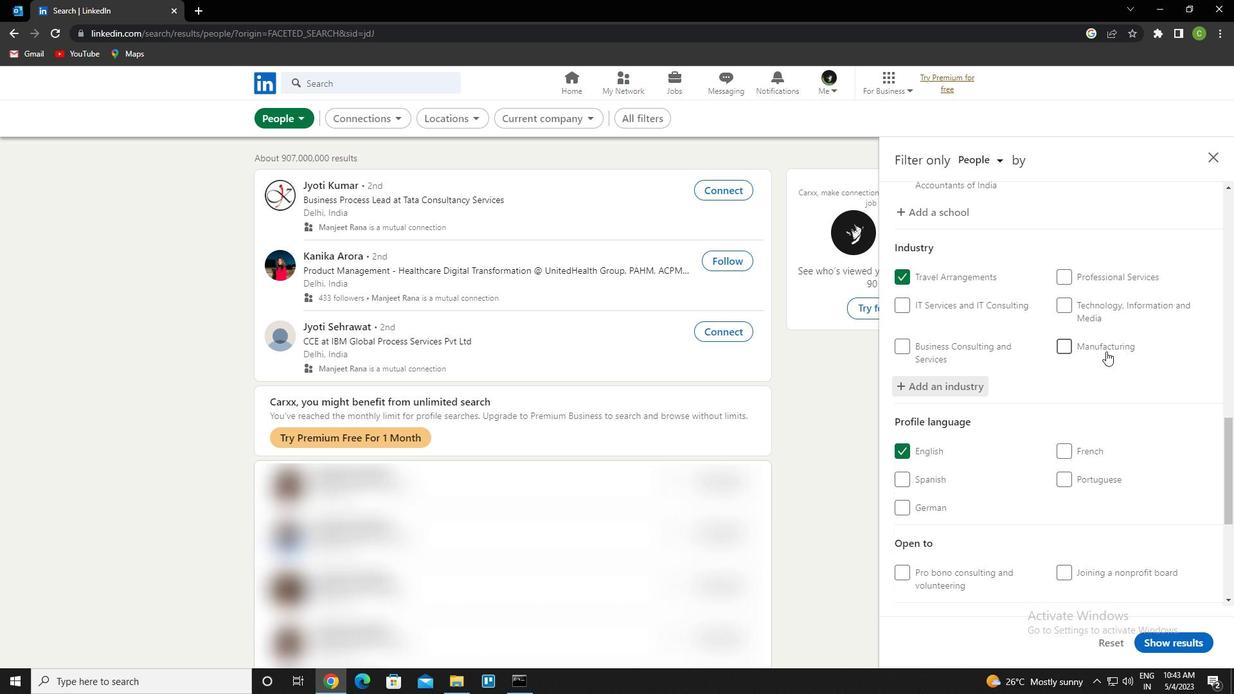 
Action: Mouse moved to (1100, 356)
Screenshot: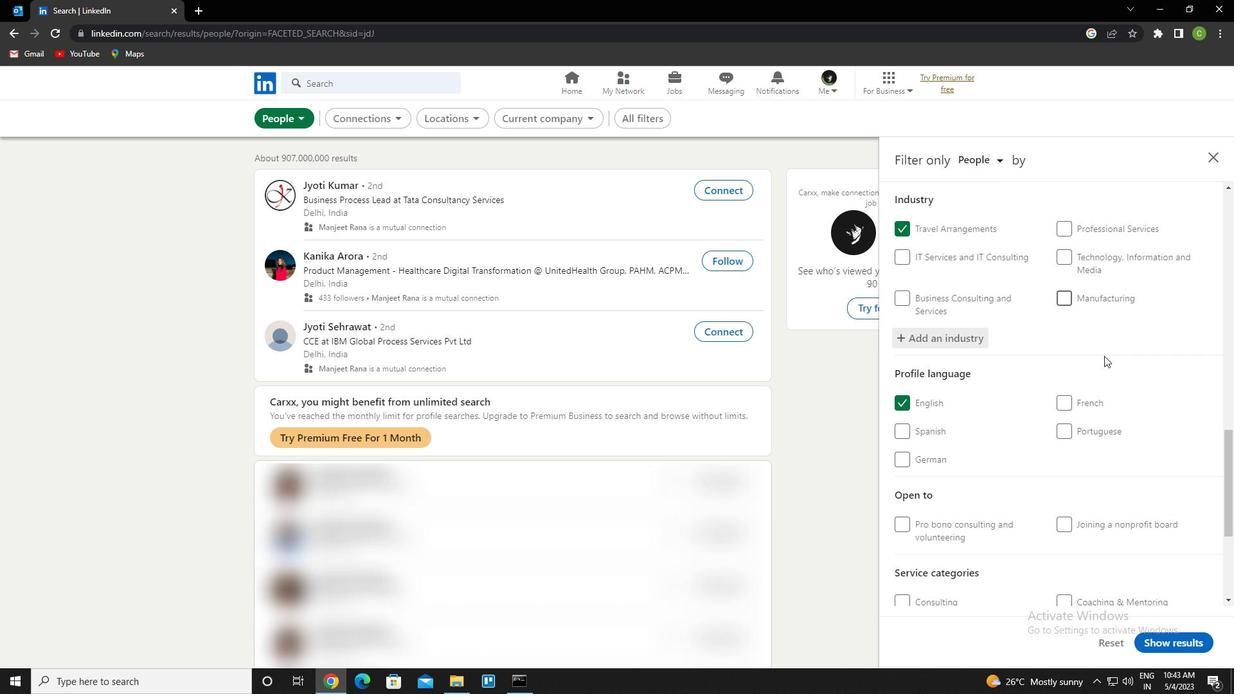 
Action: Mouse scrolled (1100, 356) with delta (0, 0)
Screenshot: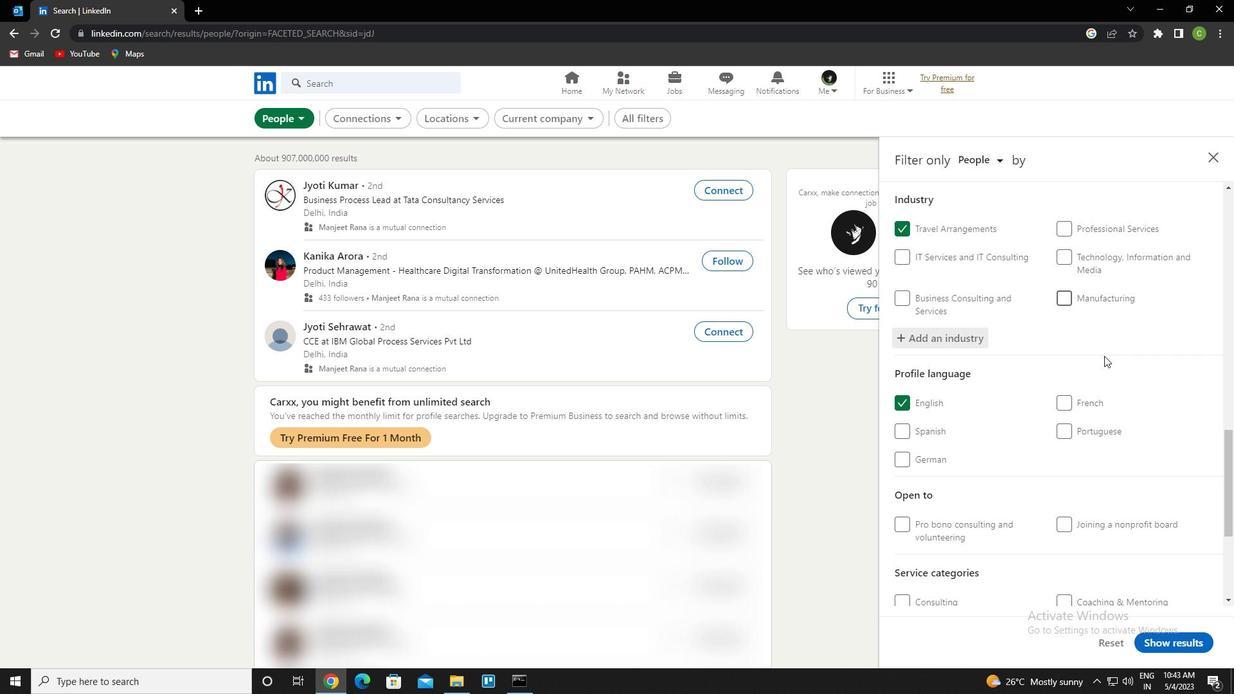 
Action: Mouse moved to (1095, 360)
Screenshot: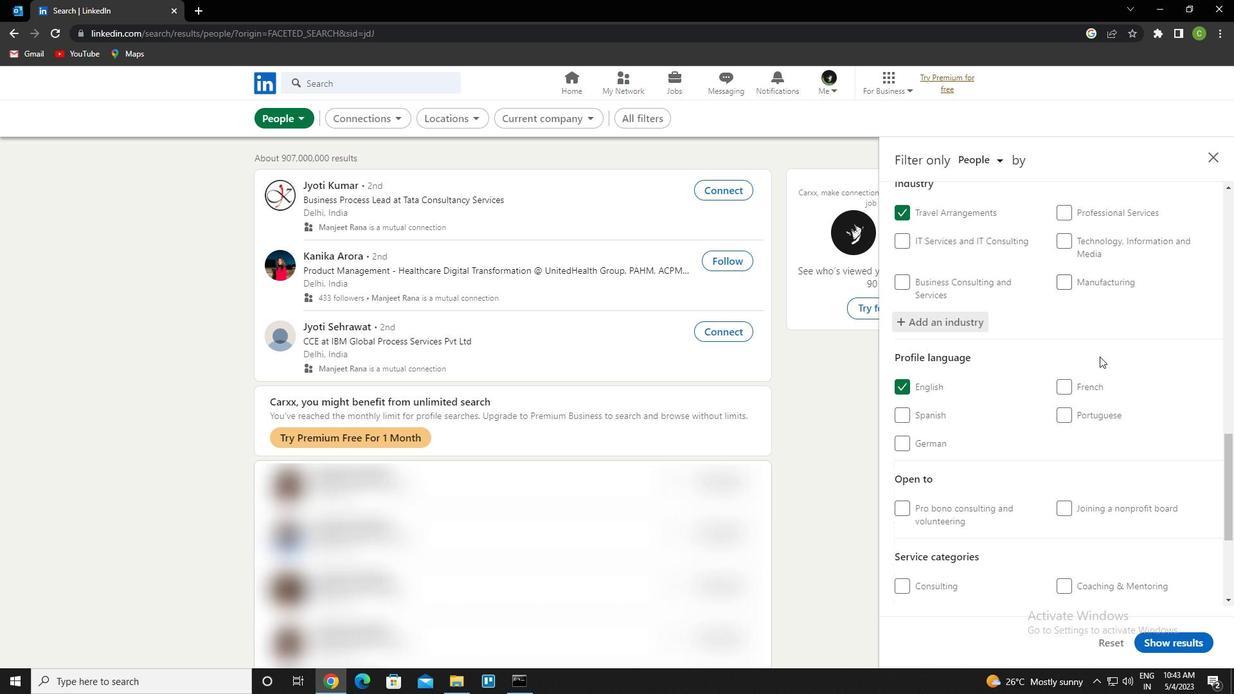 
Action: Mouse scrolled (1095, 359) with delta (0, 0)
Screenshot: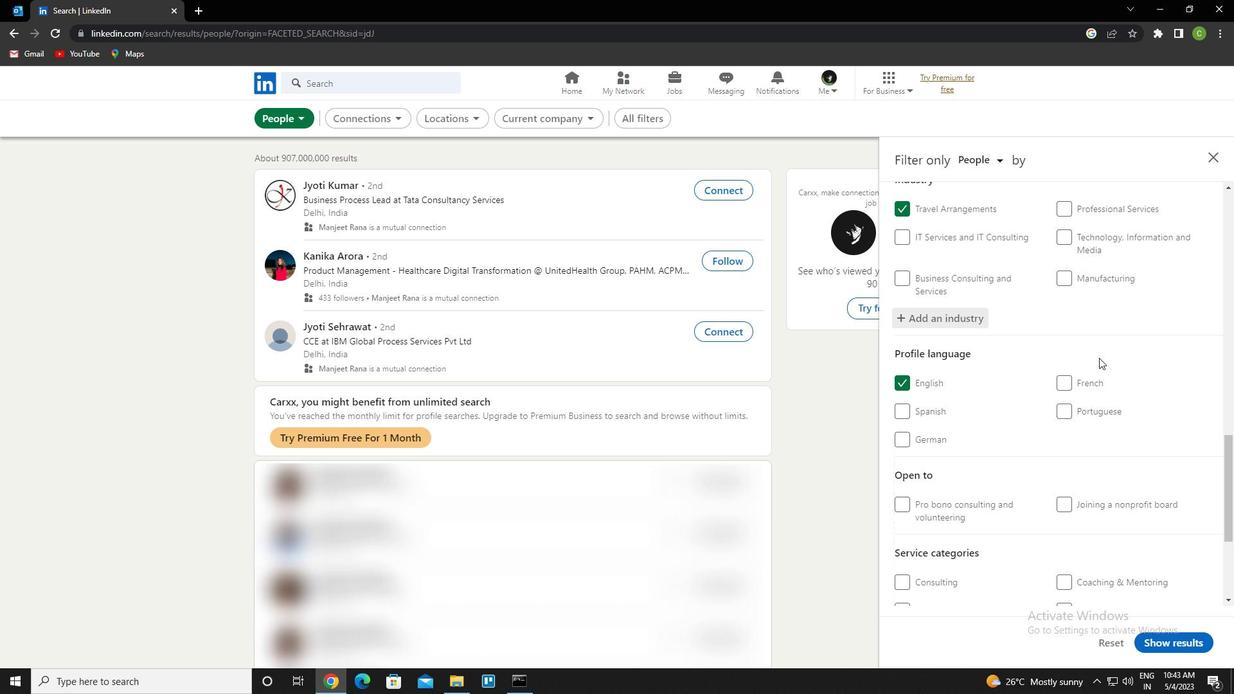 
Action: Mouse scrolled (1095, 359) with delta (0, 0)
Screenshot: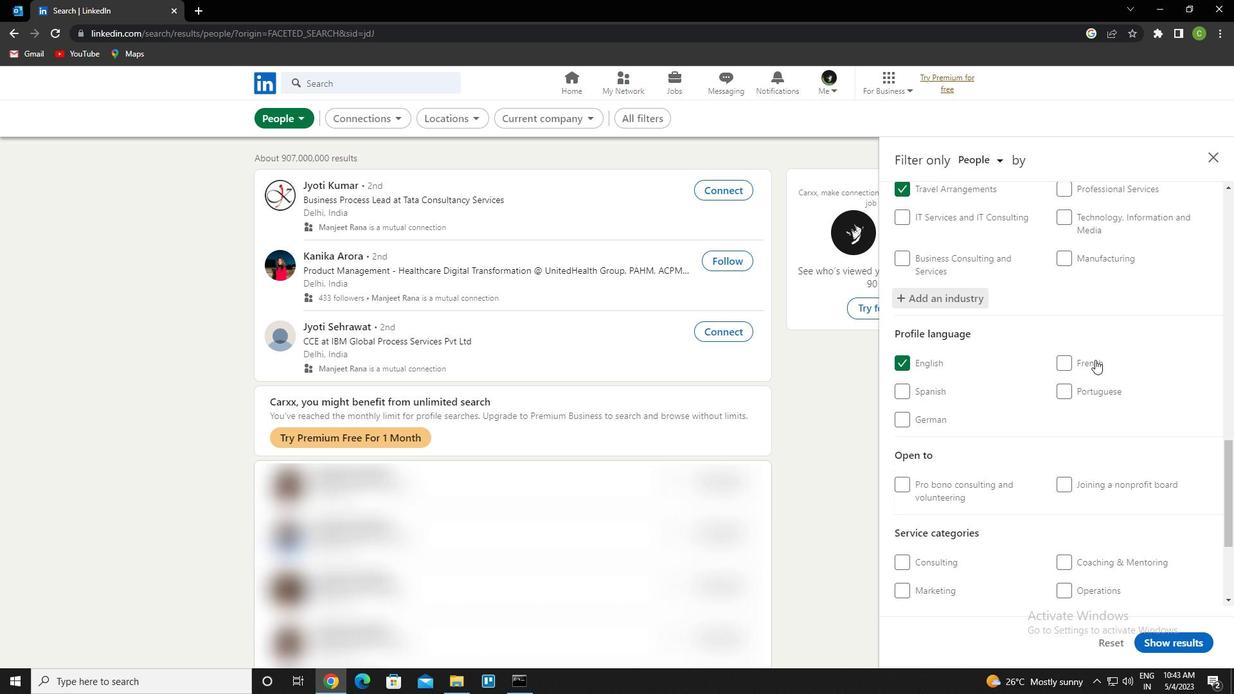 
Action: Mouse scrolled (1095, 359) with delta (0, 0)
Screenshot: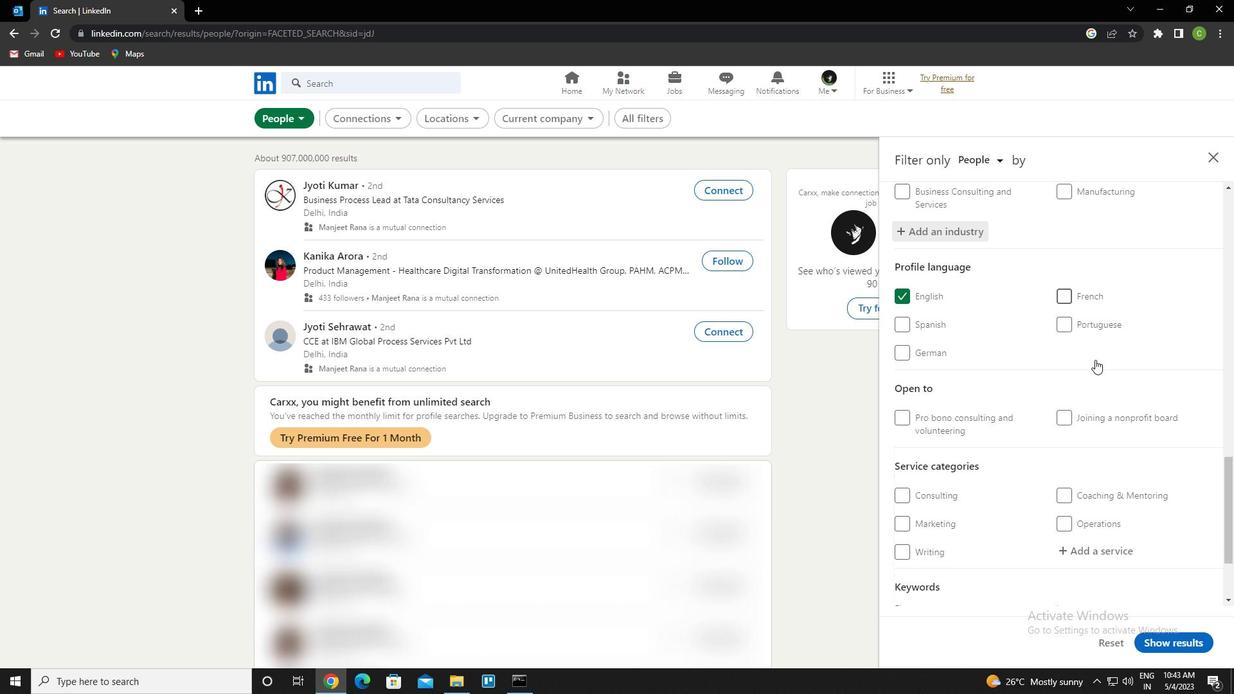 
Action: Mouse scrolled (1095, 359) with delta (0, 0)
Screenshot: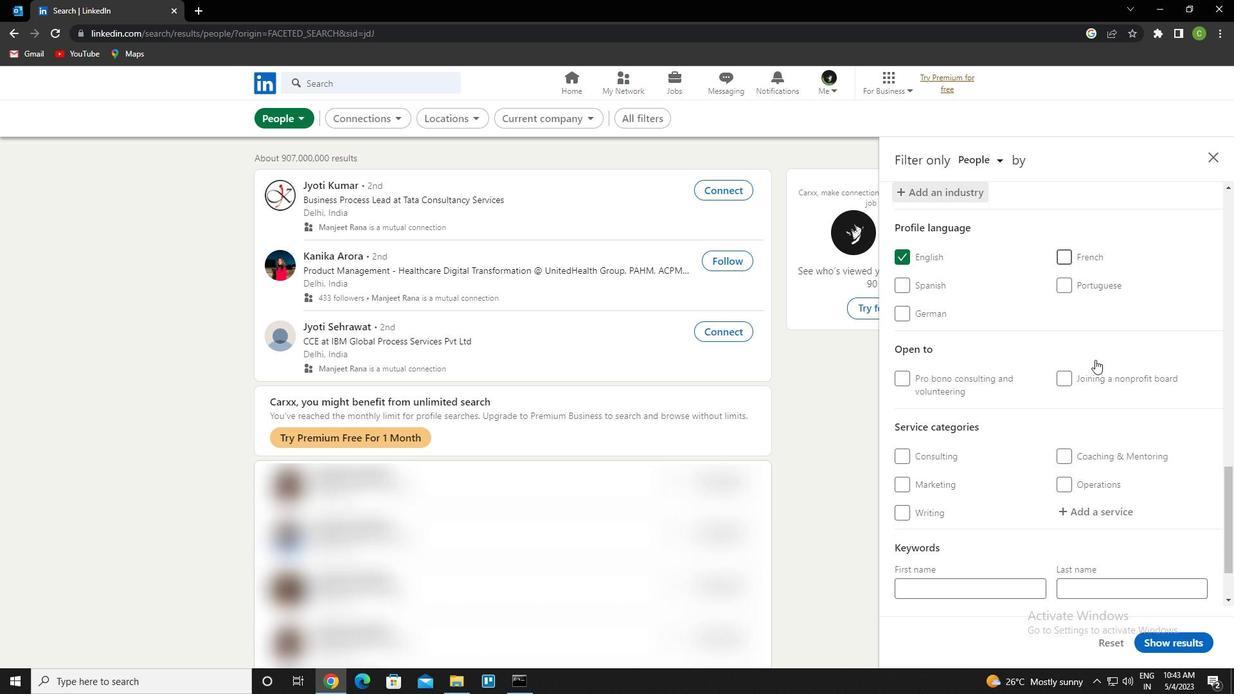 
Action: Mouse moved to (1088, 425)
Screenshot: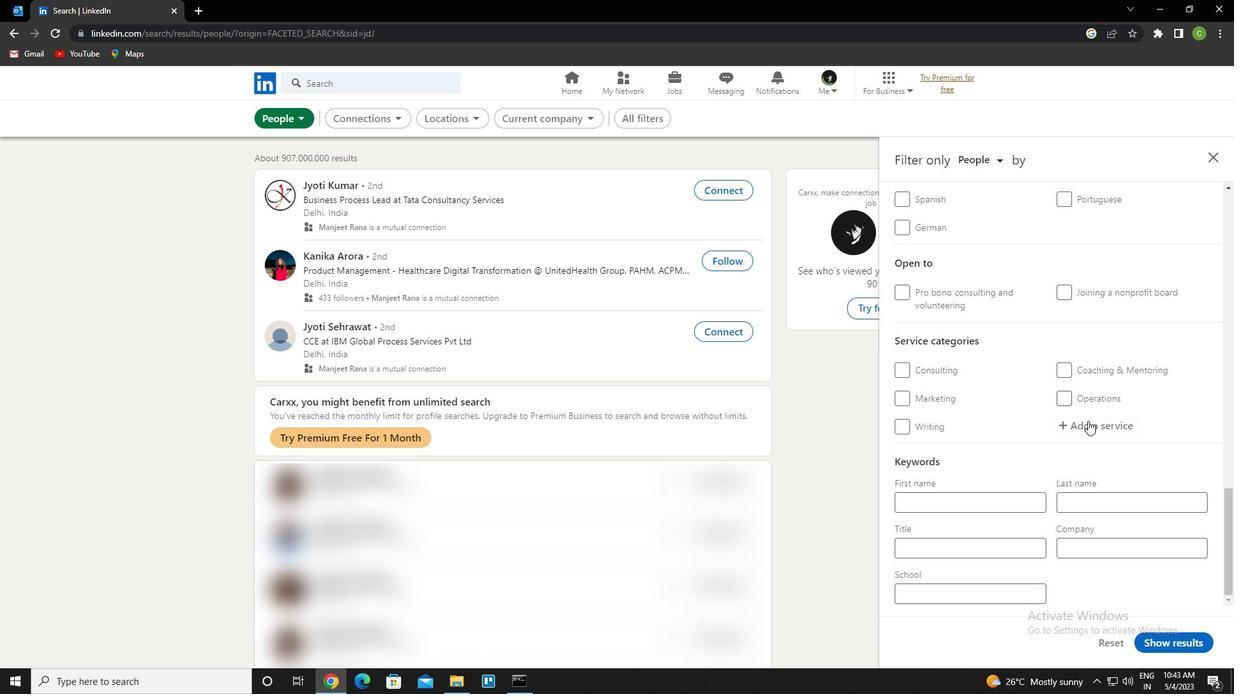 
Action: Mouse pressed left at (1088, 425)
Screenshot: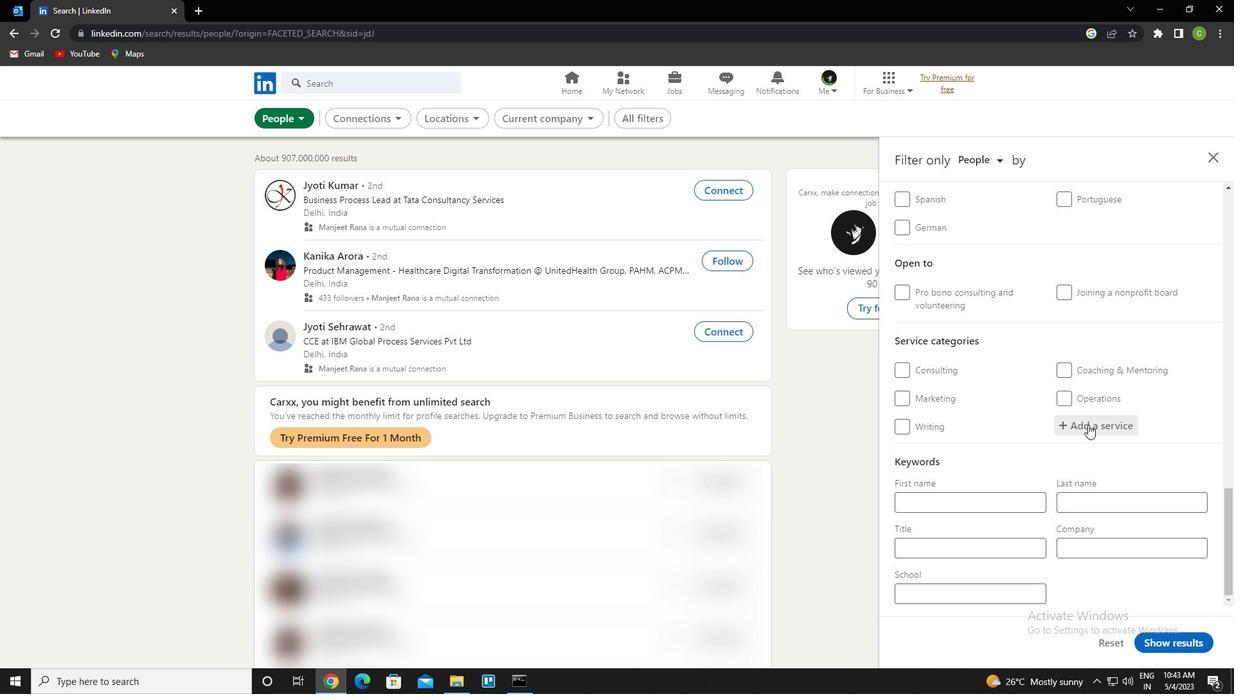 
Action: Key pressed <Key.caps_lock>D<Key.caps_lock>ATE<Key.space><Key.caps_lock>E<Key.caps_lock>NTRY<Key.down><Key.enter>
Screenshot: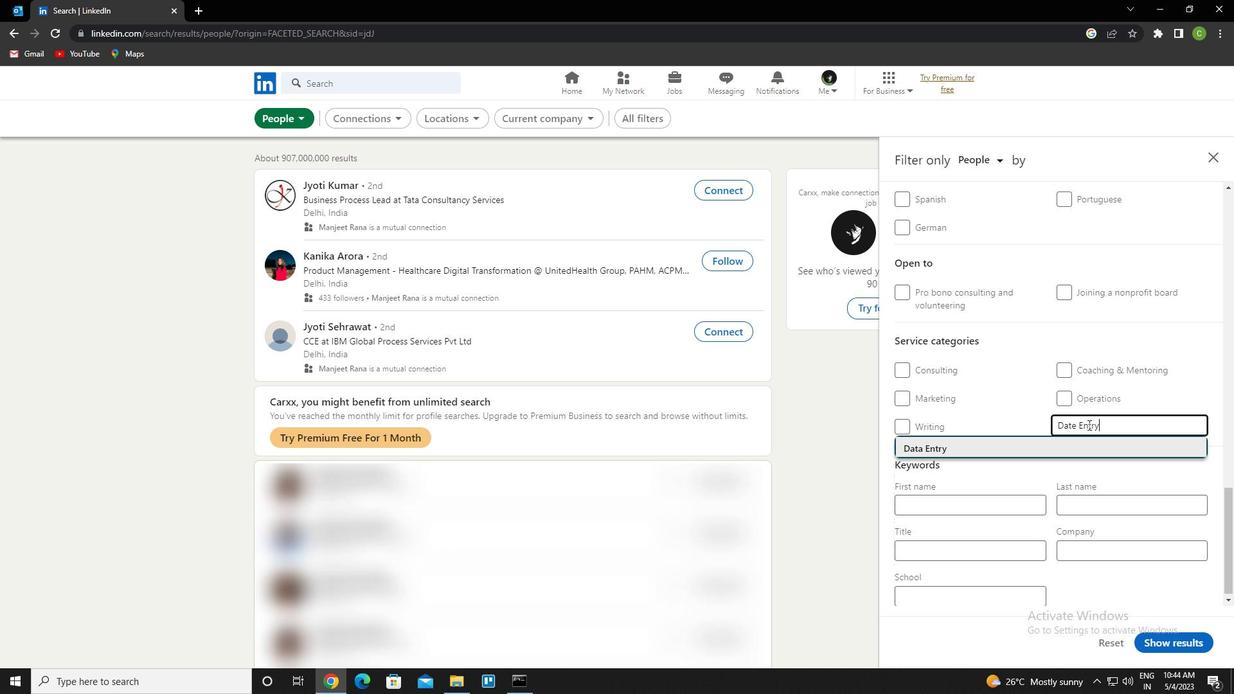 
Action: Mouse moved to (1081, 443)
Screenshot: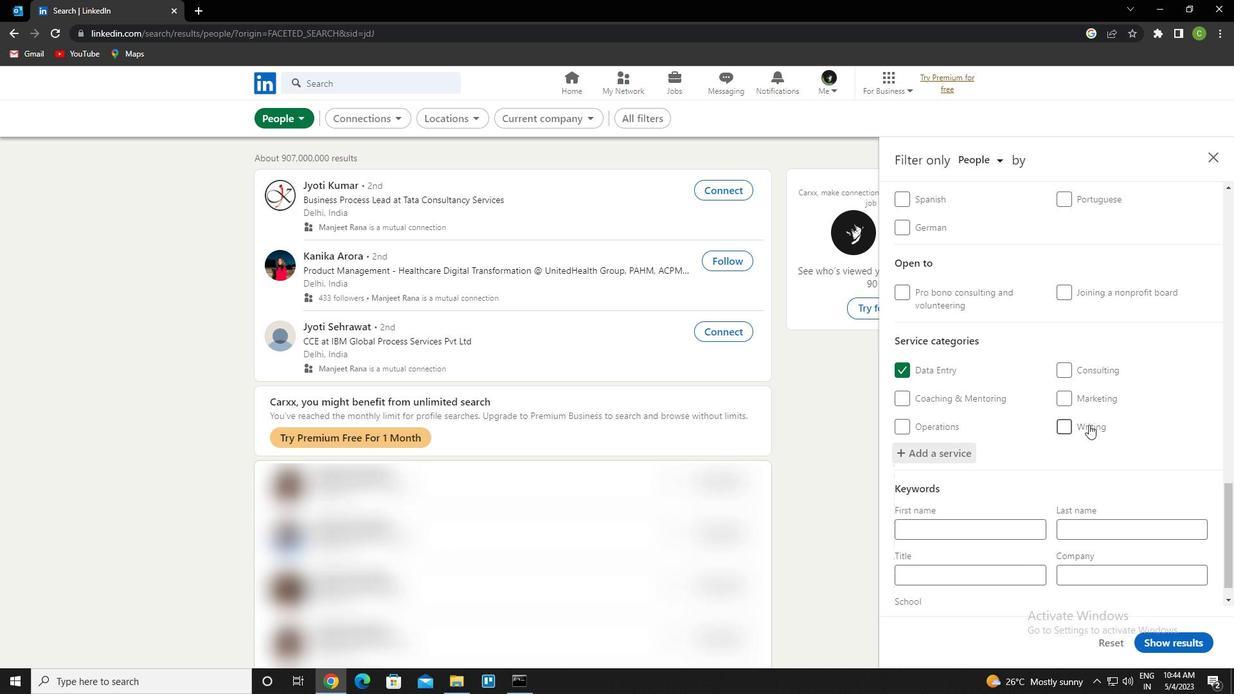 
Action: Mouse scrolled (1081, 442) with delta (0, 0)
Screenshot: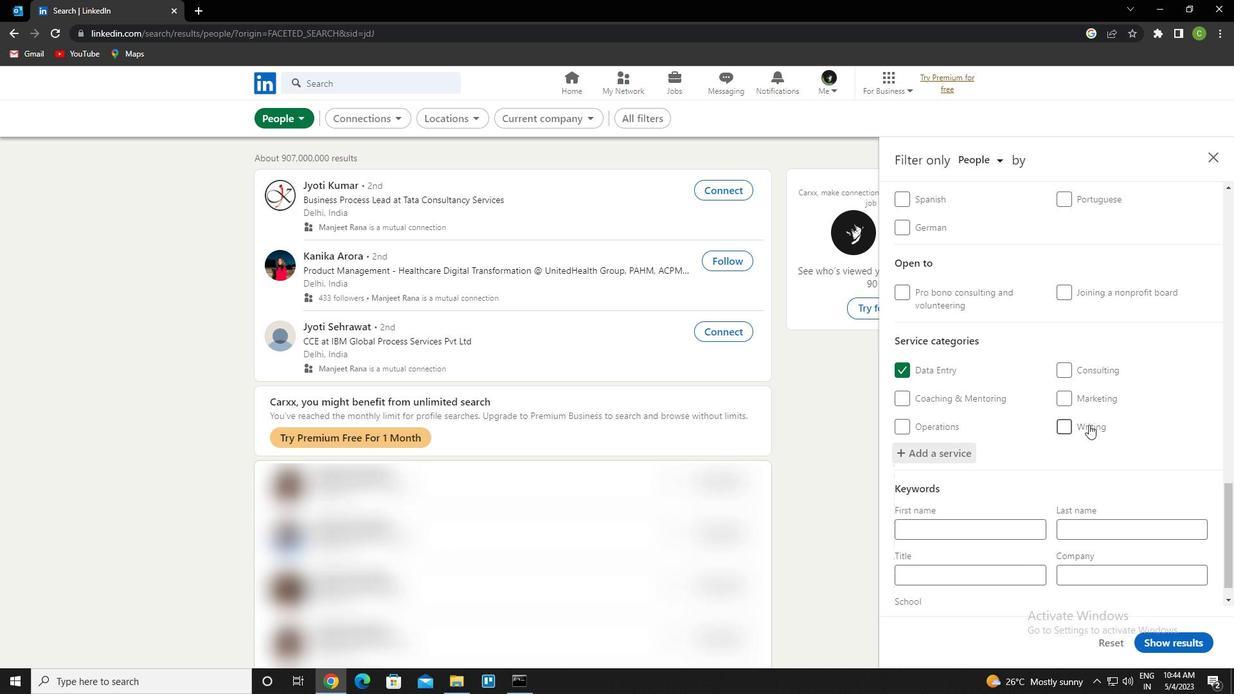 
Action: Mouse moved to (1081, 445)
Screenshot: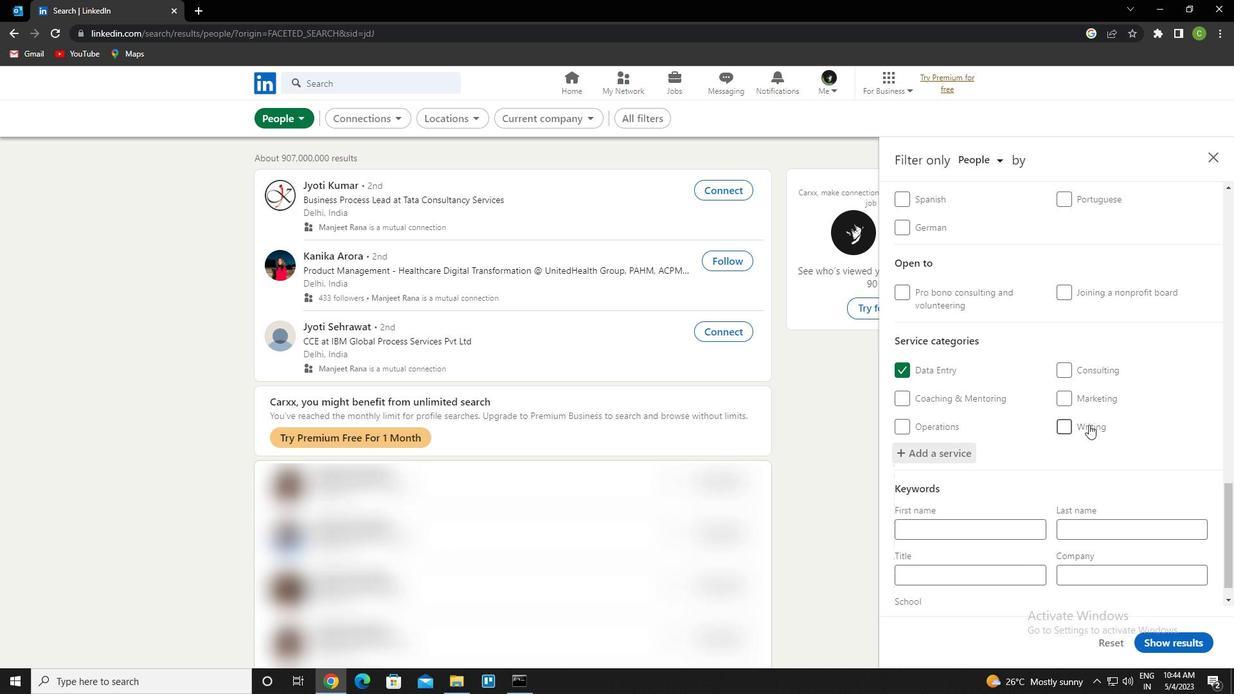 
Action: Mouse scrolled (1081, 445) with delta (0, 0)
Screenshot: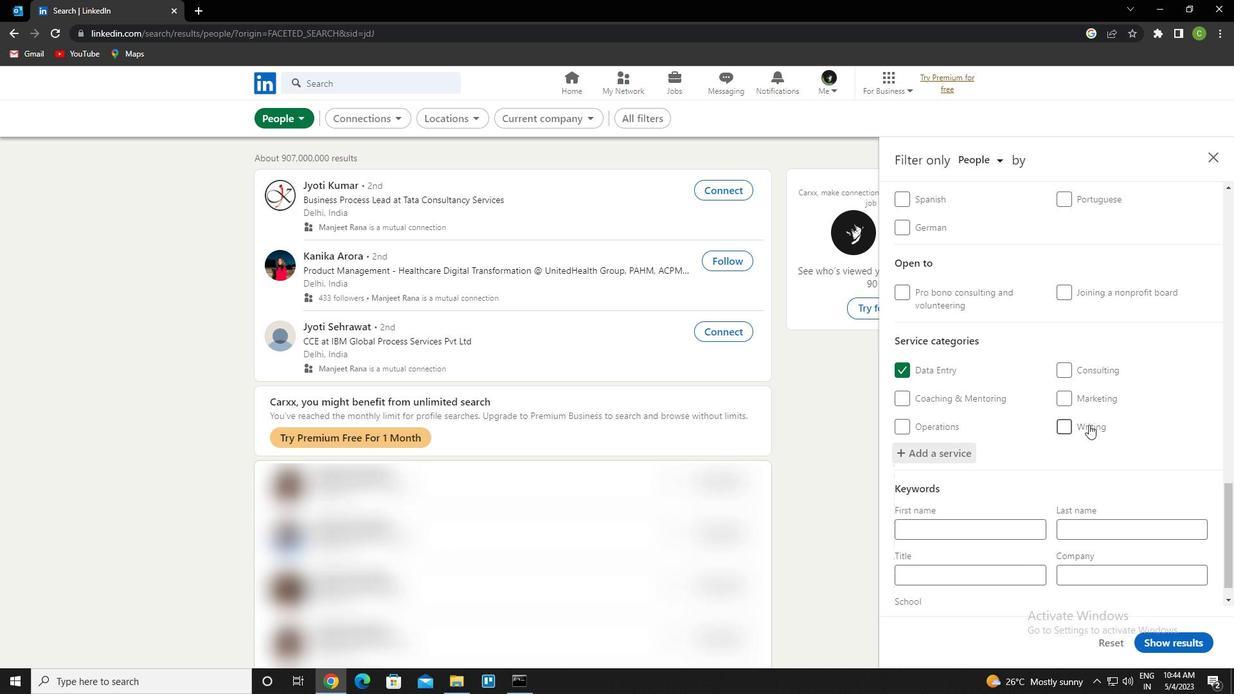 
Action: Mouse moved to (1071, 462)
Screenshot: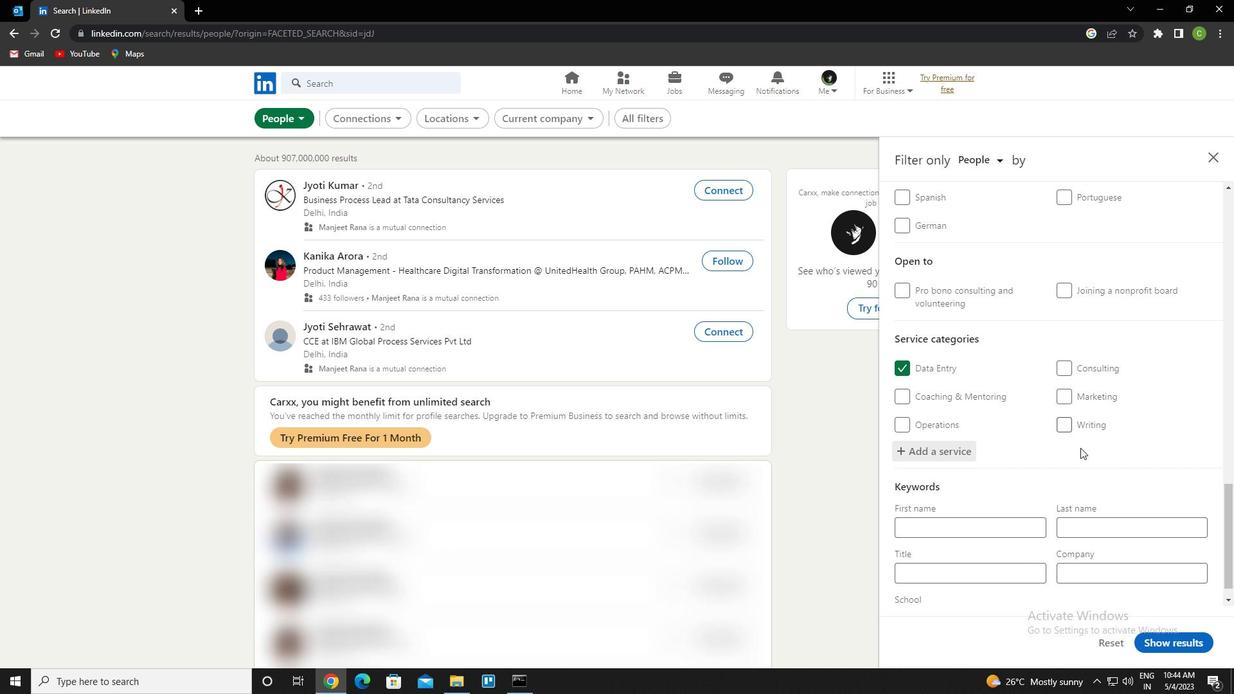 
Action: Mouse scrolled (1071, 461) with delta (0, 0)
Screenshot: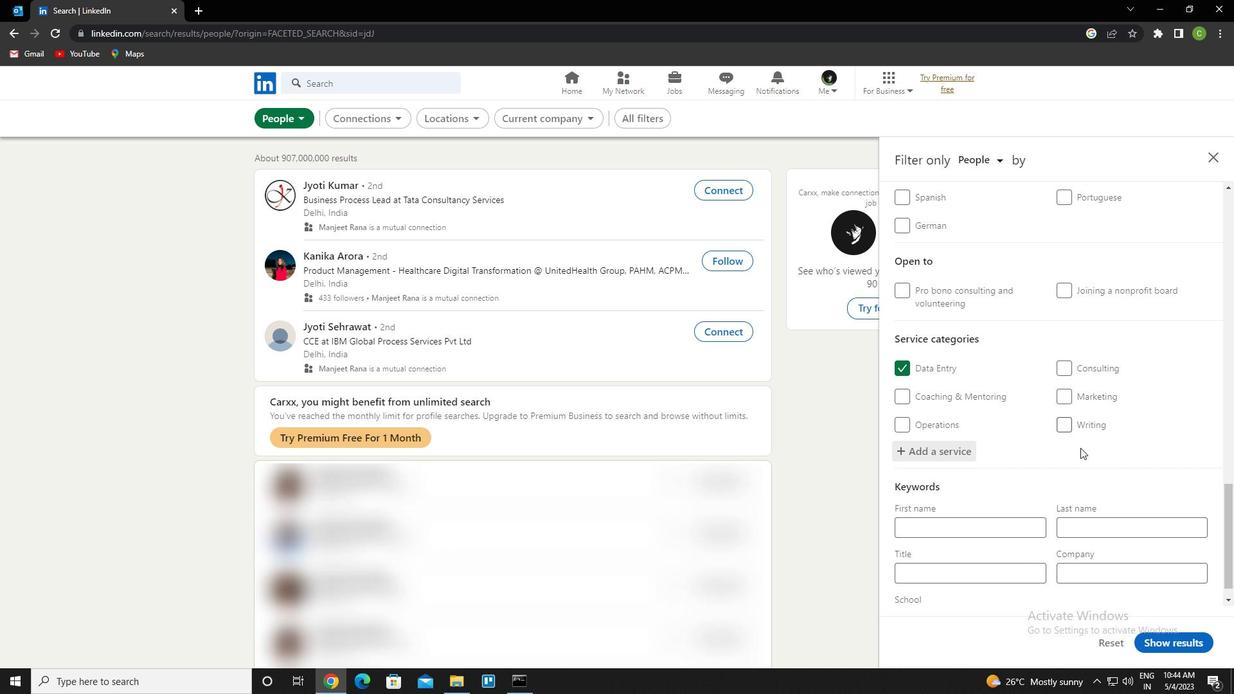 
Action: Mouse moved to (1060, 470)
Screenshot: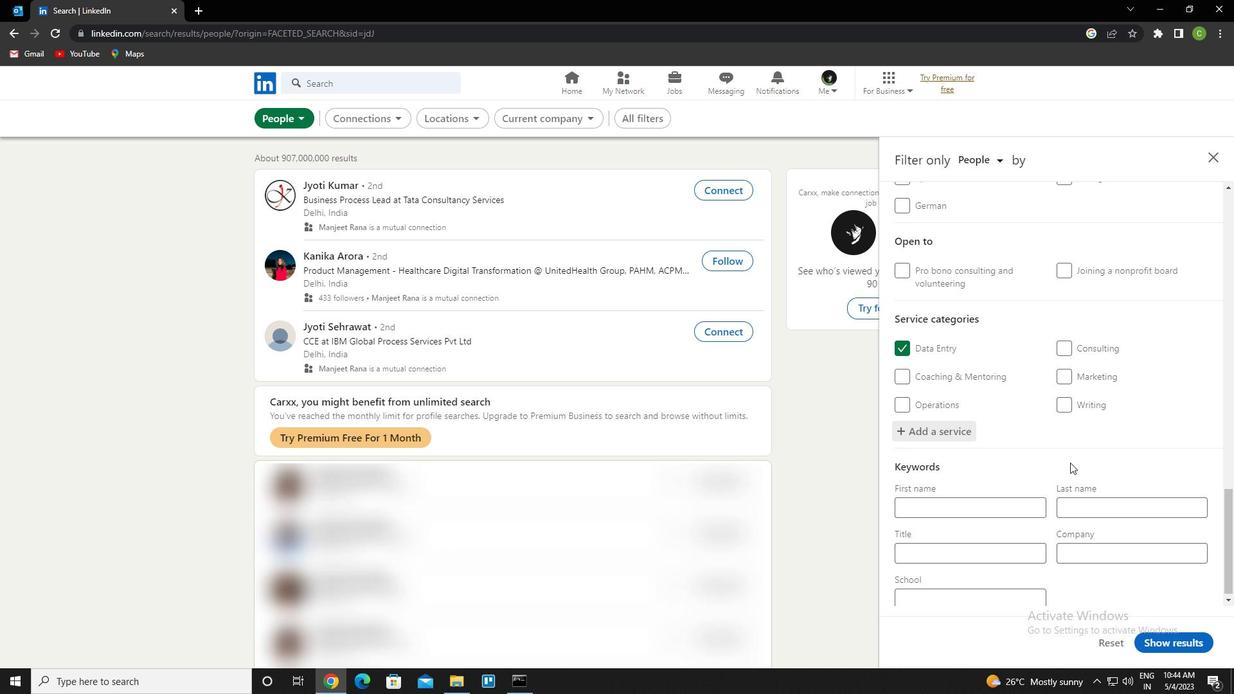 
Action: Mouse scrolled (1060, 470) with delta (0, 0)
Screenshot: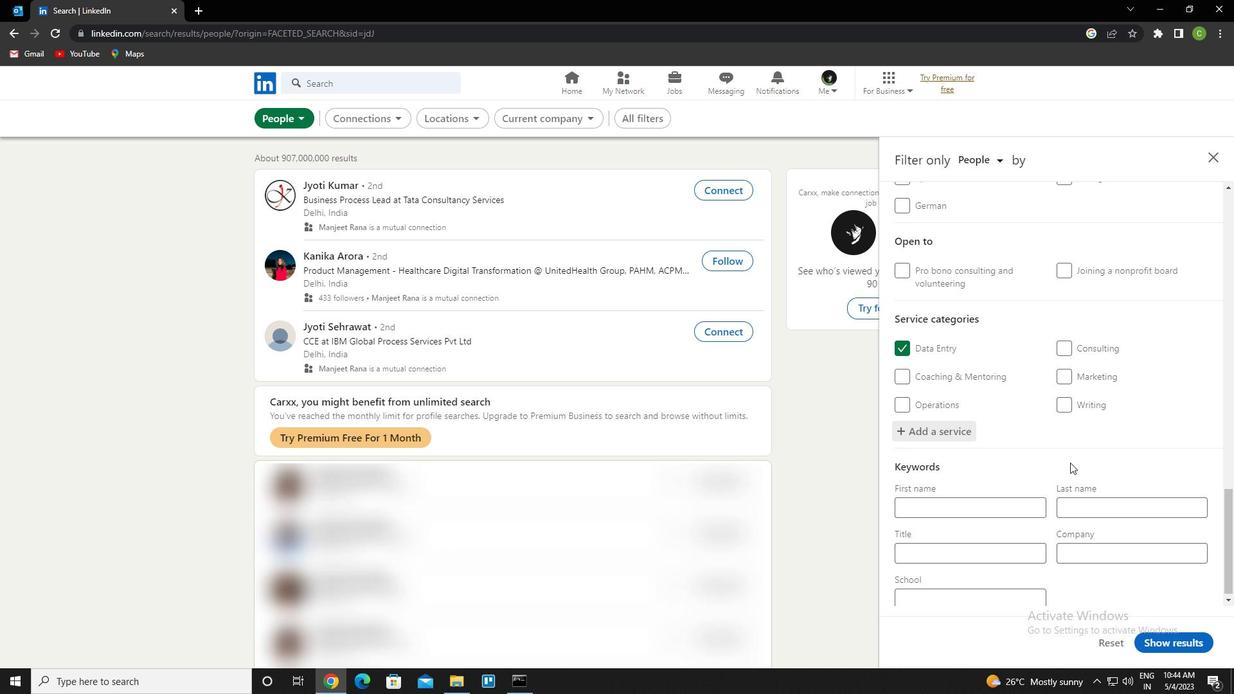 
Action: Mouse moved to (985, 546)
Screenshot: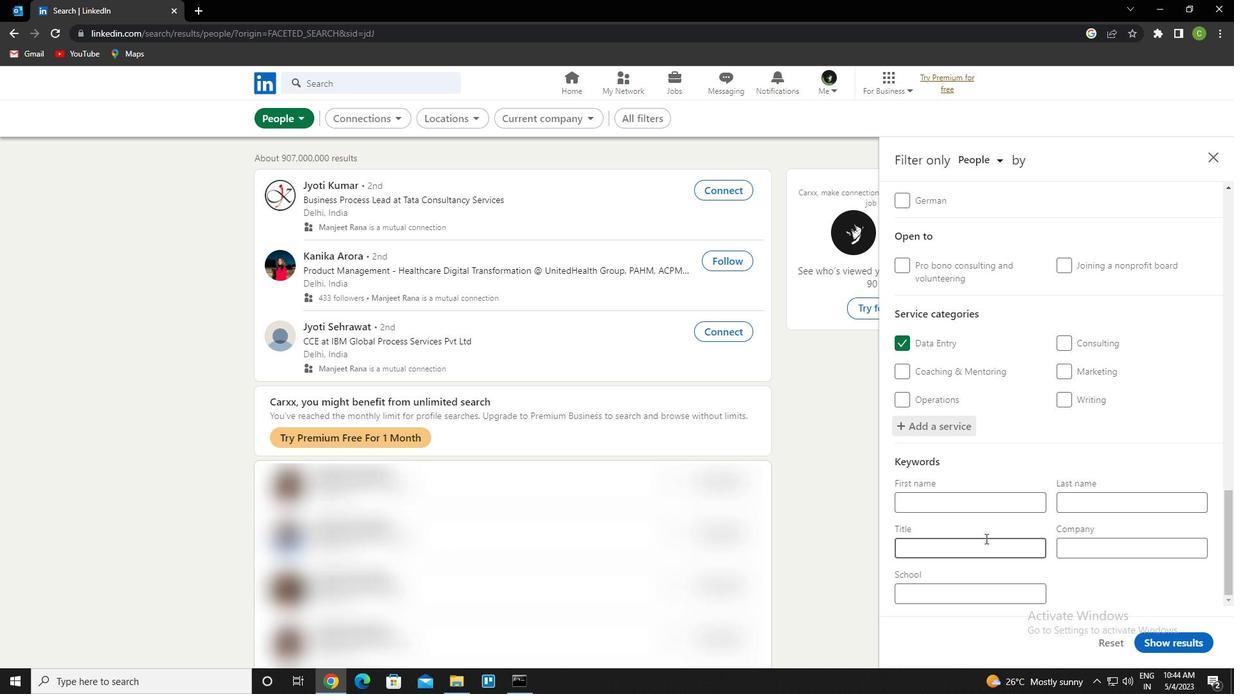 
Action: Mouse pressed left at (985, 546)
Screenshot: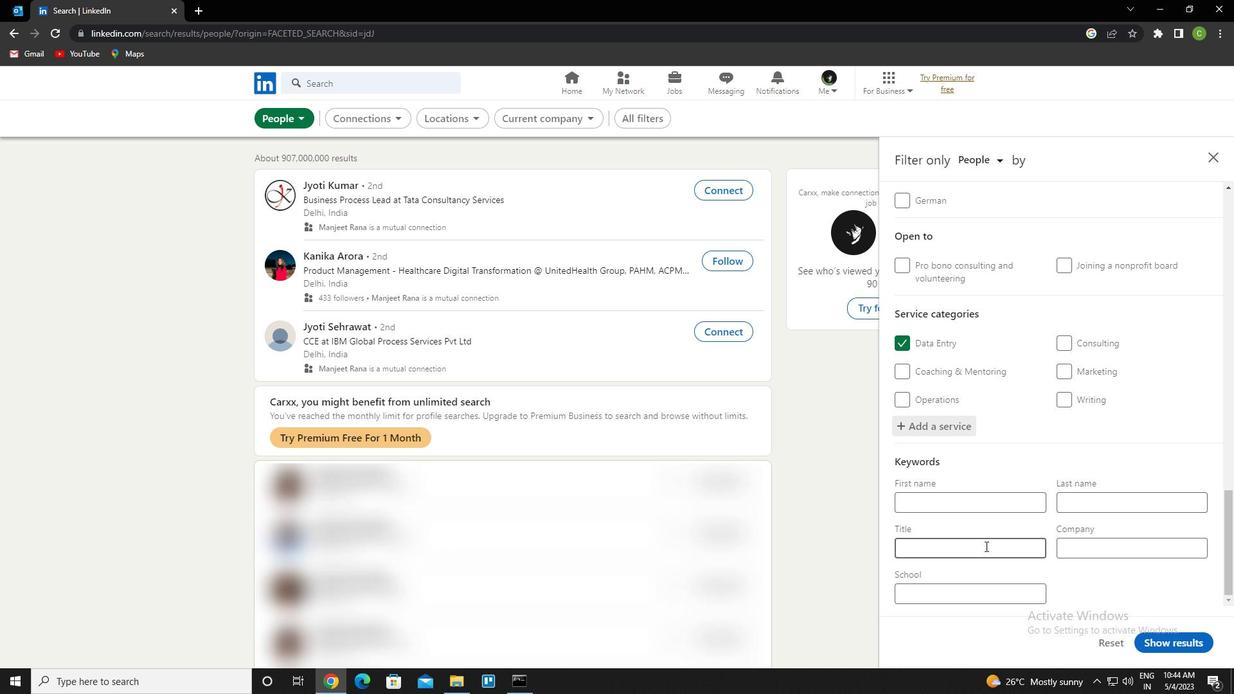 
Action: Key pressed <Key.caps_lock>M<Key.caps_lock>INING<Key.space><Key.caps_lock>E<Key.caps_lock>NGINEER
Screenshot: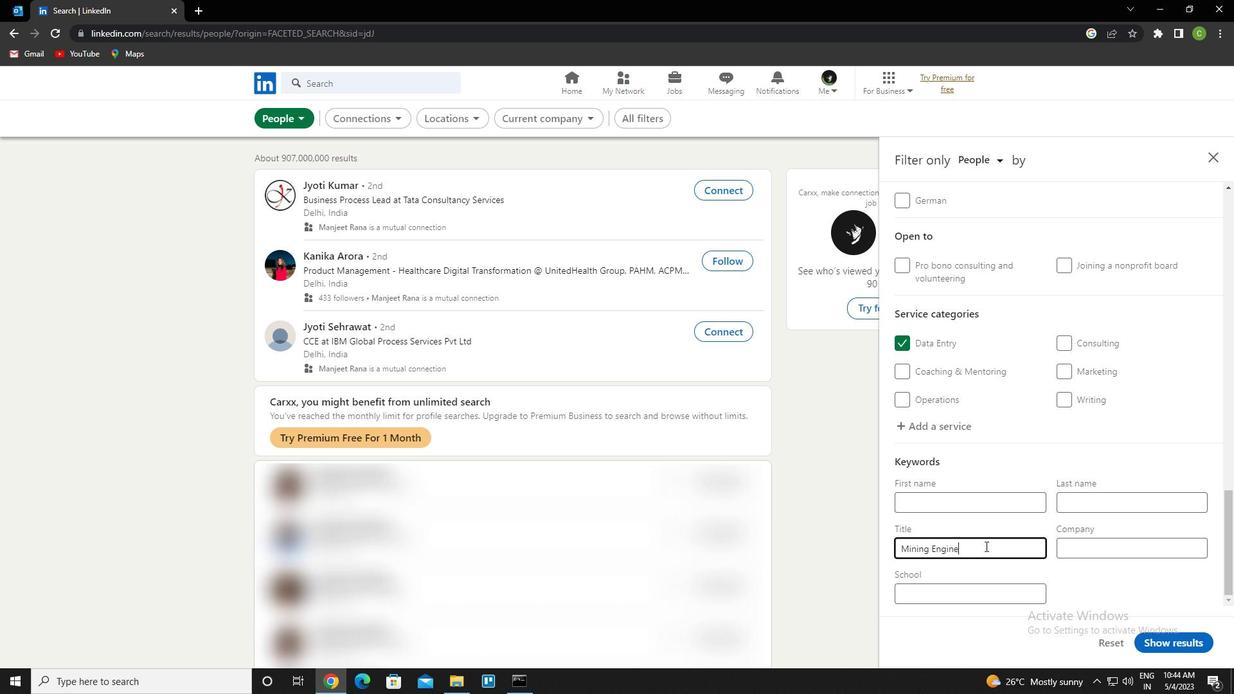 
Action: Mouse moved to (1183, 643)
Screenshot: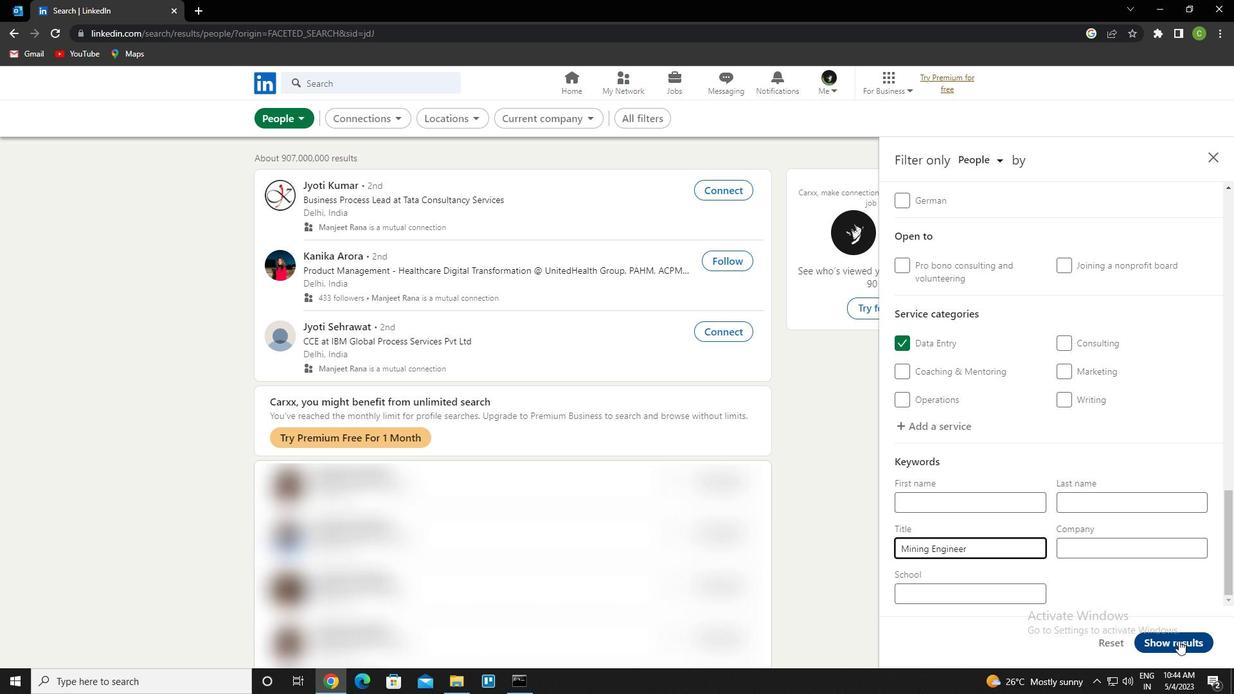 
Action: Mouse pressed left at (1183, 643)
Screenshot: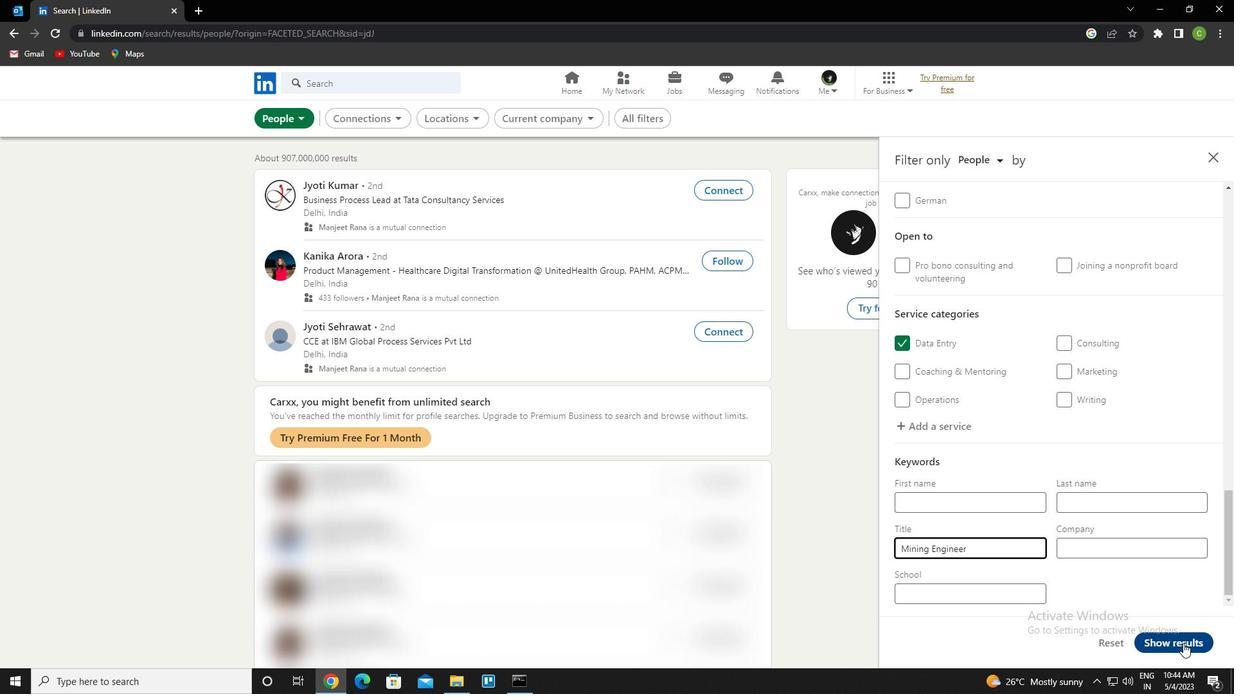 
Action: Mouse moved to (553, 608)
Screenshot: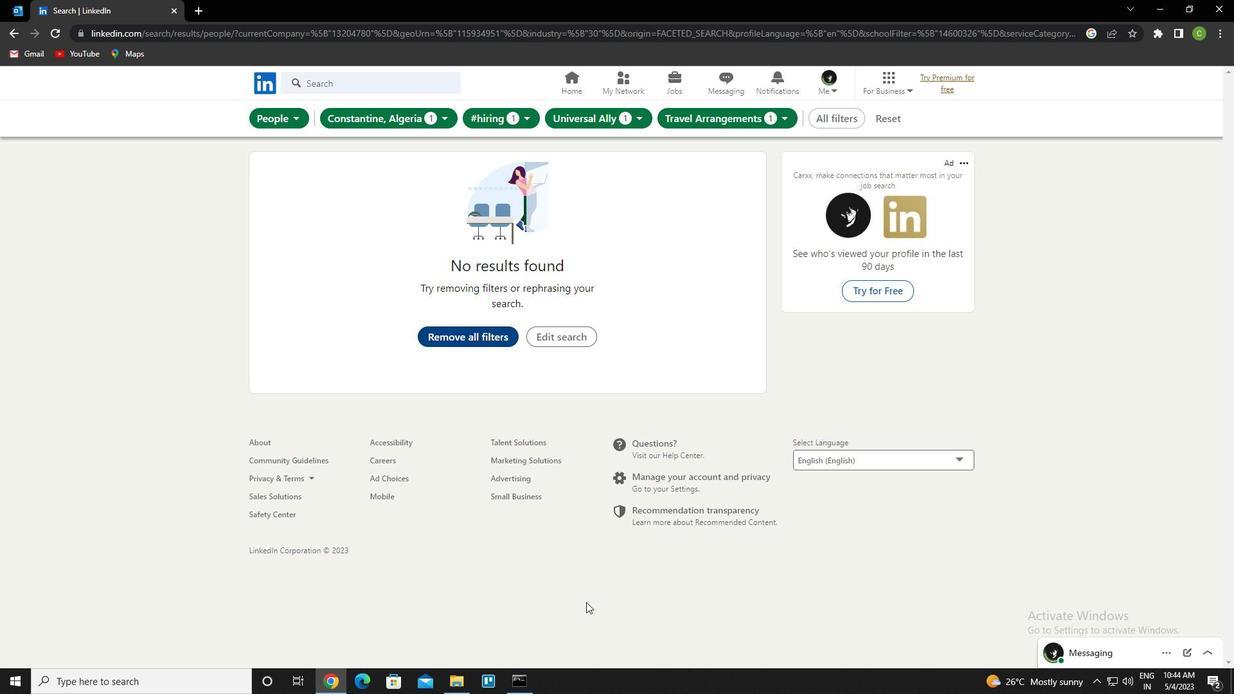 
